 Task: Compose an email with the signature Chelsea Sanchez with the subject Request for a testimonial and the message I am writing to follow up on our recent meeting. from softage.1@softage.net to softage.5@softage.net and softage.6@softage.net with CC to softage.7@softage.net, select the message and change font size to small, align the email to left Send the email
Action: Mouse moved to (506, 672)
Screenshot: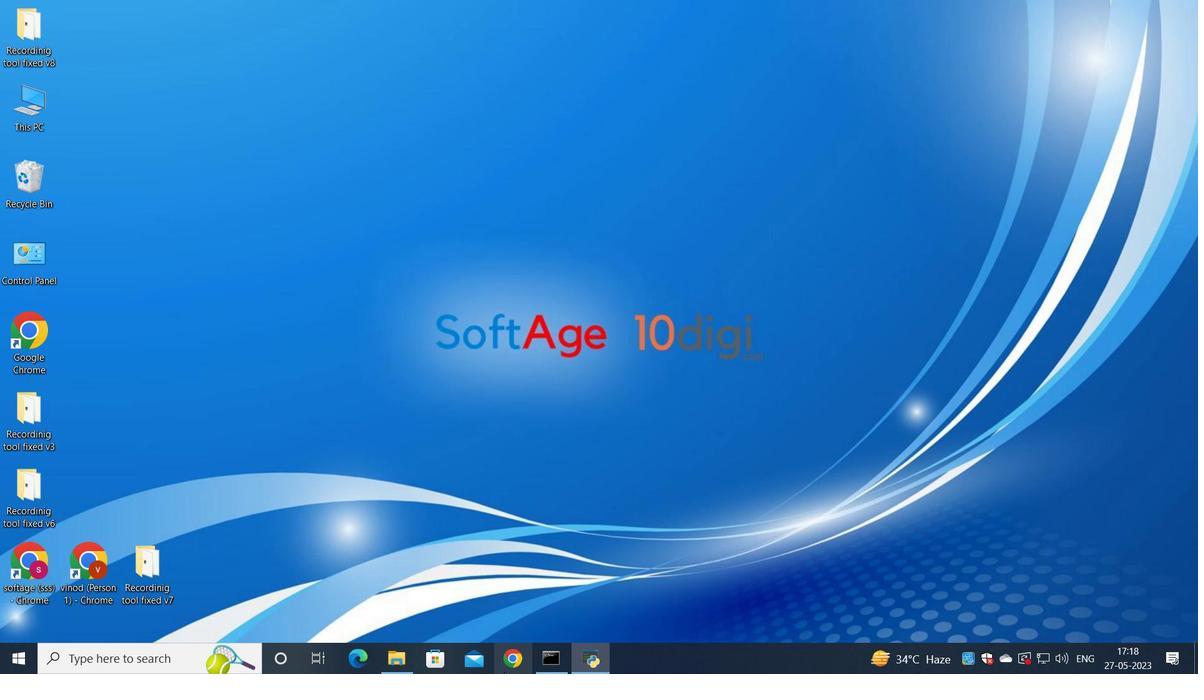 
Action: Mouse pressed left at (506, 672)
Screenshot: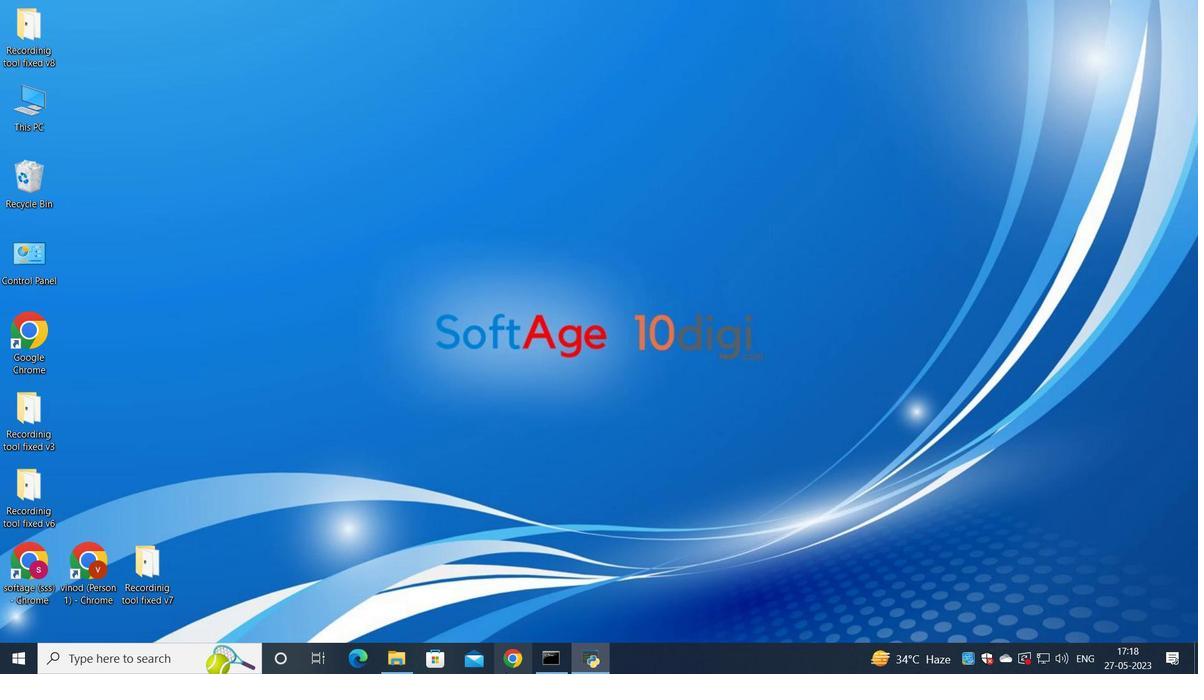 
Action: Mouse moved to (512, 393)
Screenshot: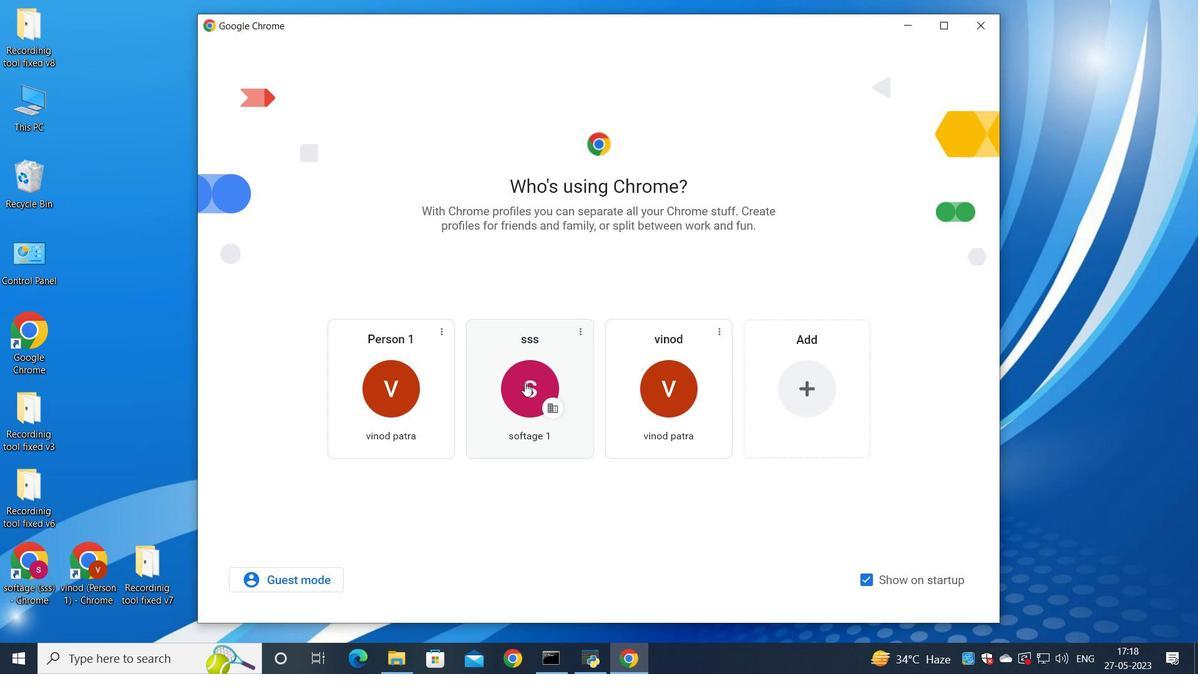 
Action: Mouse pressed left at (512, 393)
Screenshot: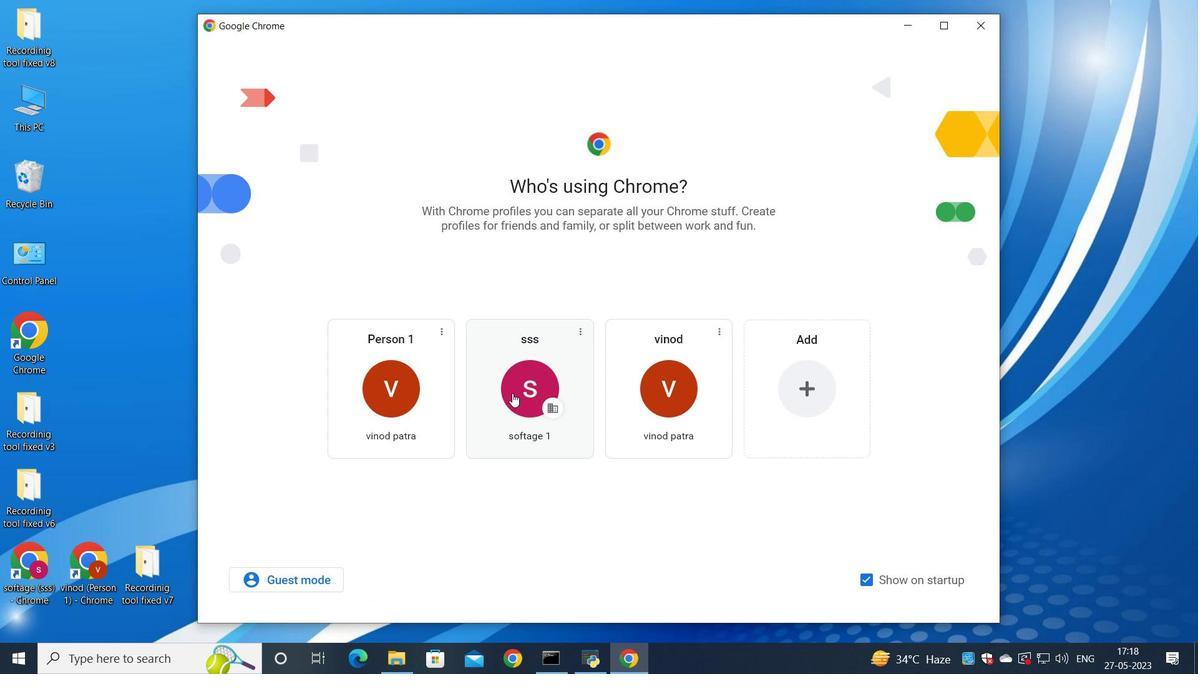 
Action: Mouse moved to (1047, 84)
Screenshot: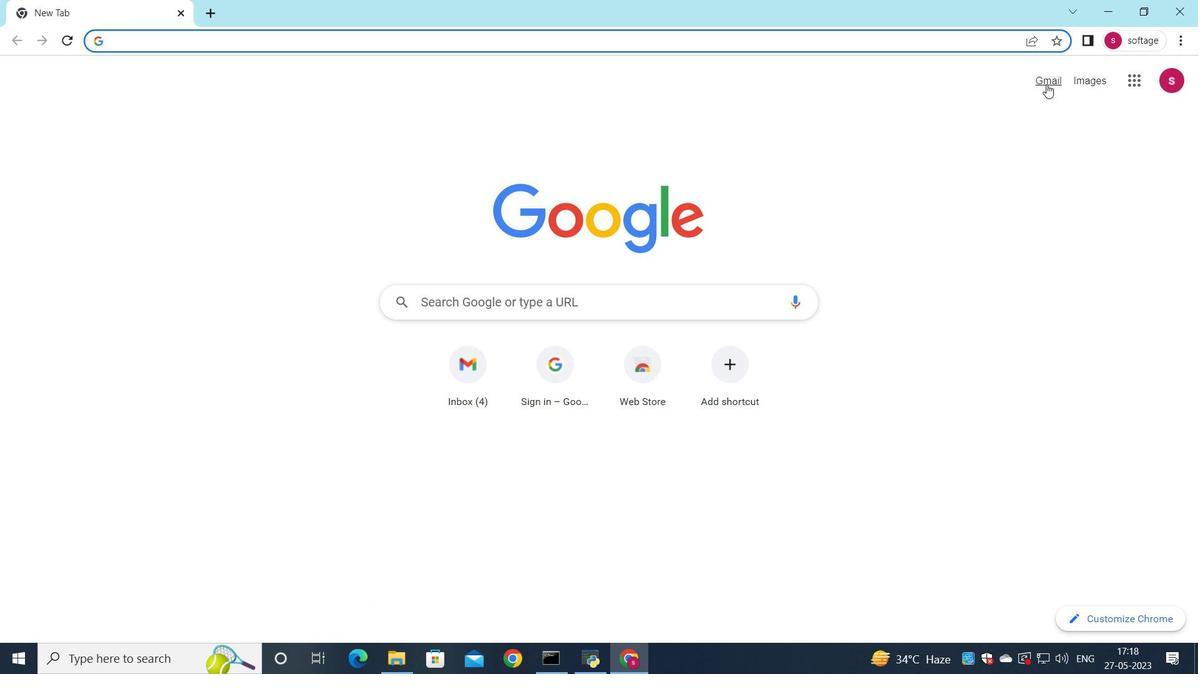 
Action: Mouse pressed left at (1047, 84)
Screenshot: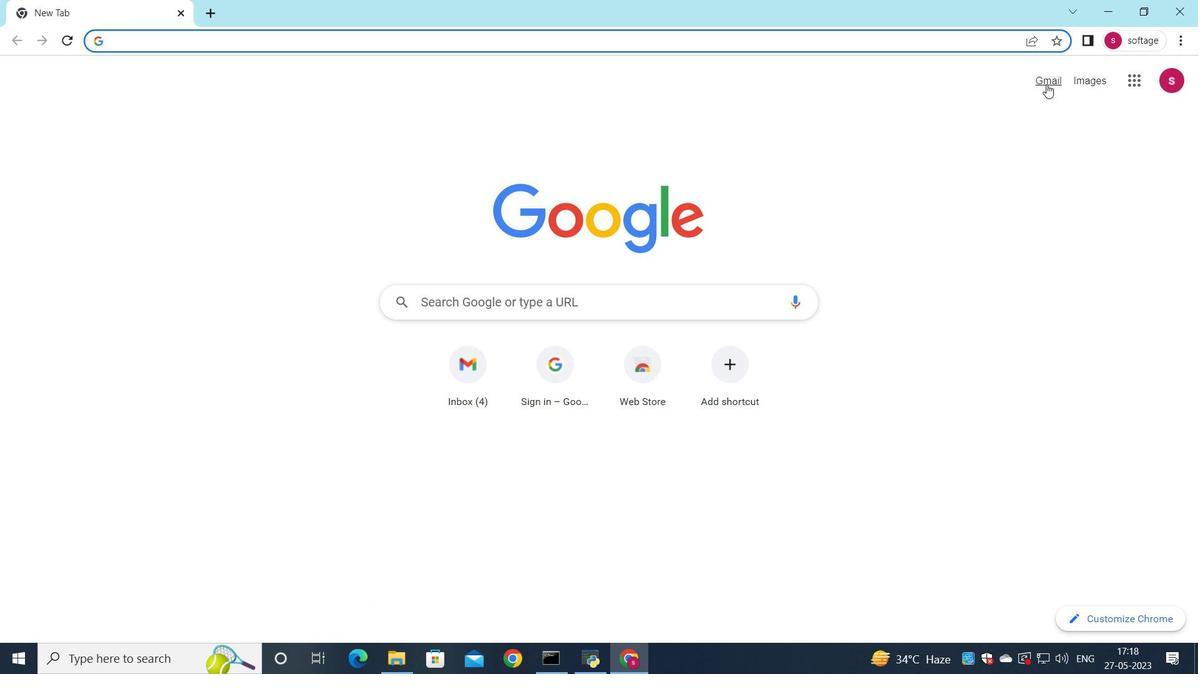 
Action: Mouse moved to (1026, 110)
Screenshot: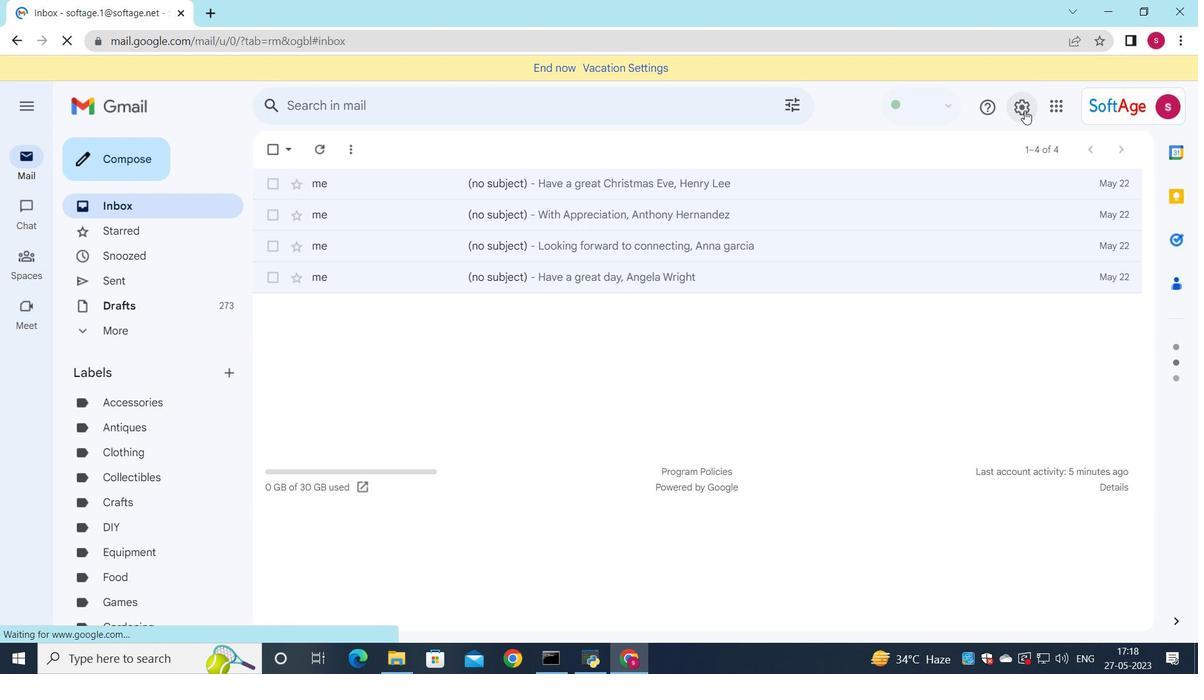 
Action: Mouse pressed left at (1026, 110)
Screenshot: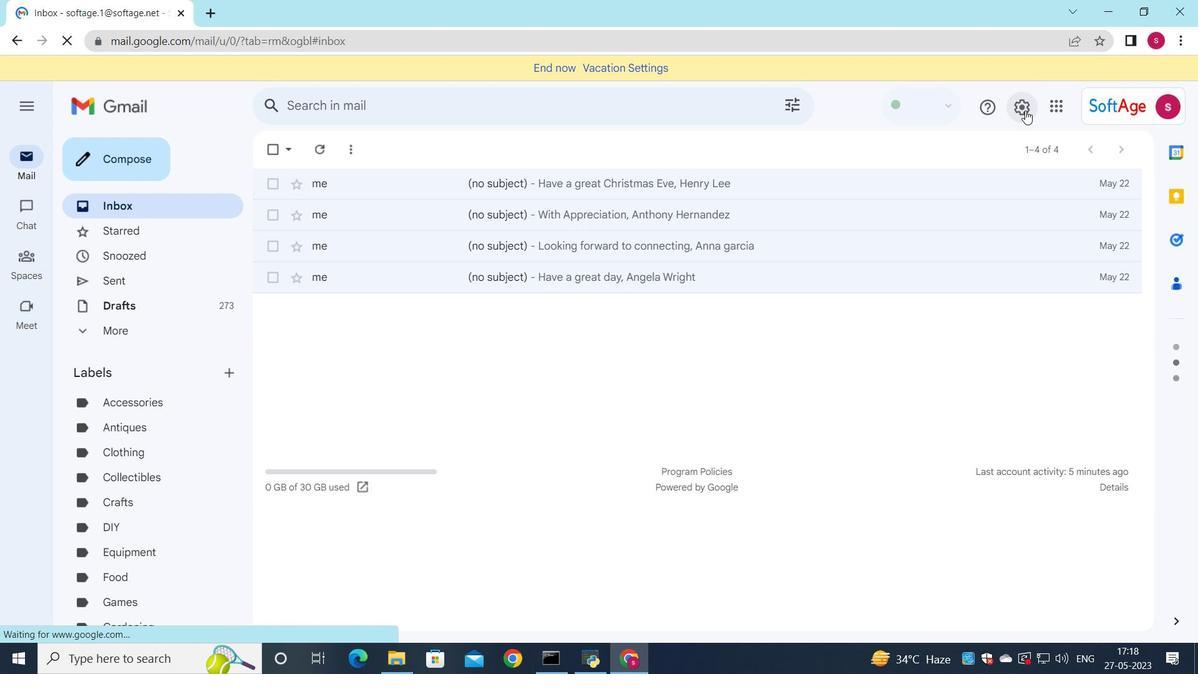 
Action: Mouse moved to (1037, 178)
Screenshot: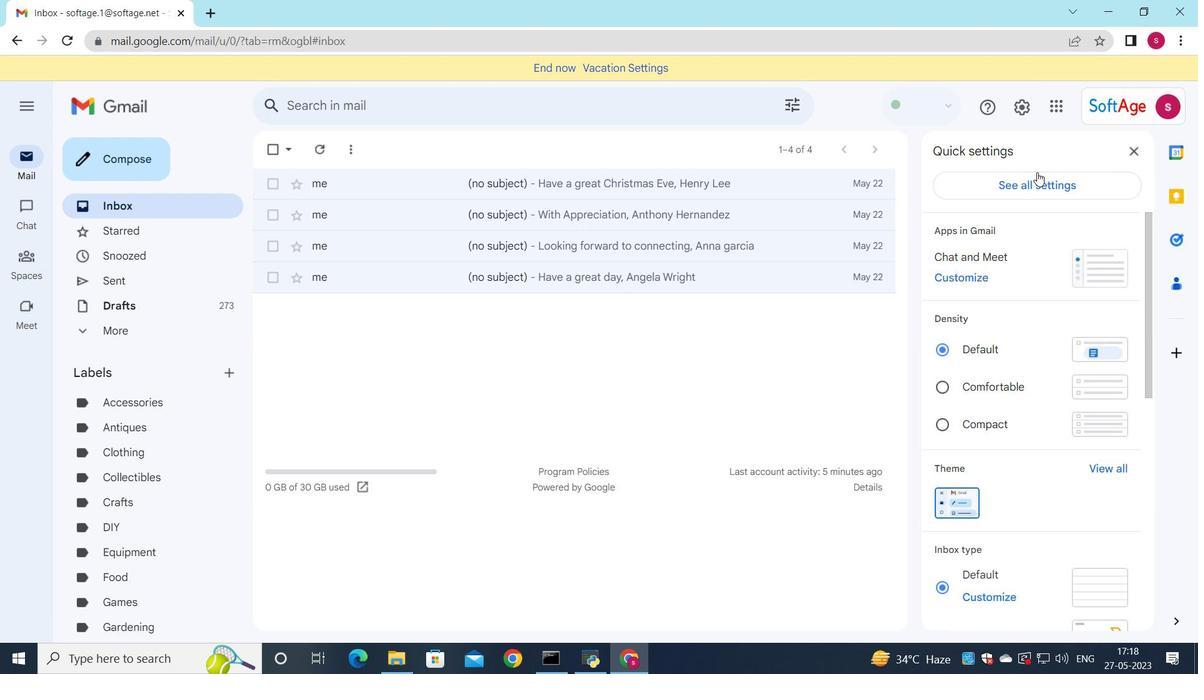
Action: Mouse pressed left at (1037, 178)
Screenshot: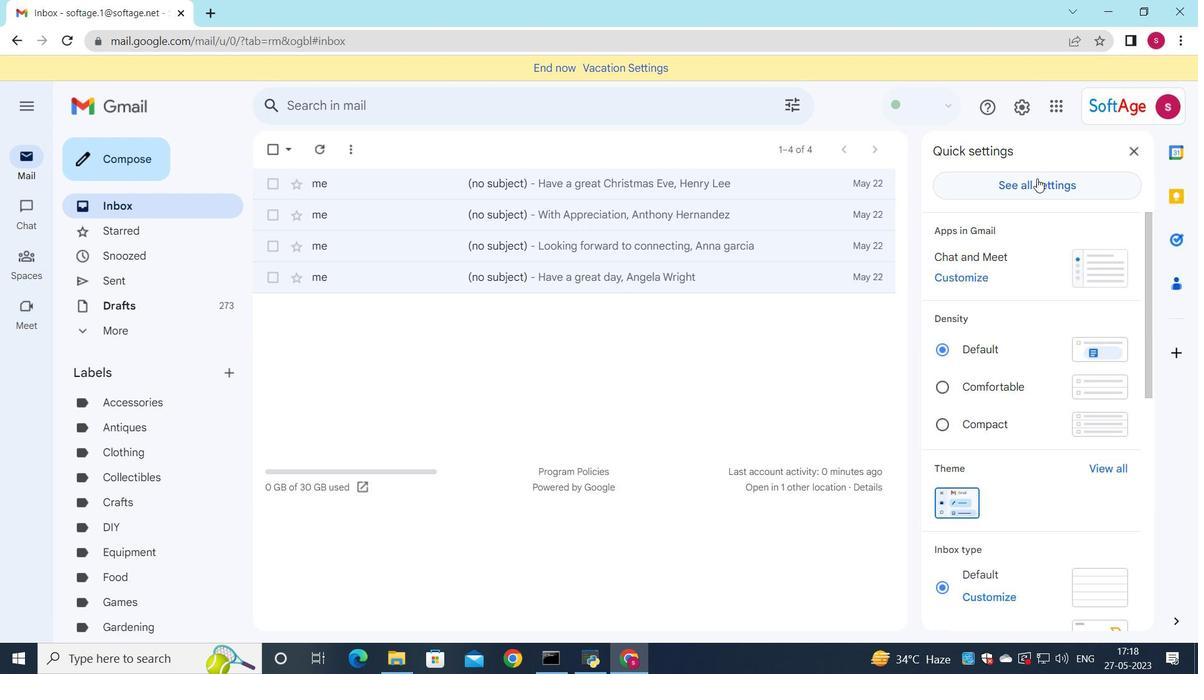 
Action: Mouse moved to (617, 394)
Screenshot: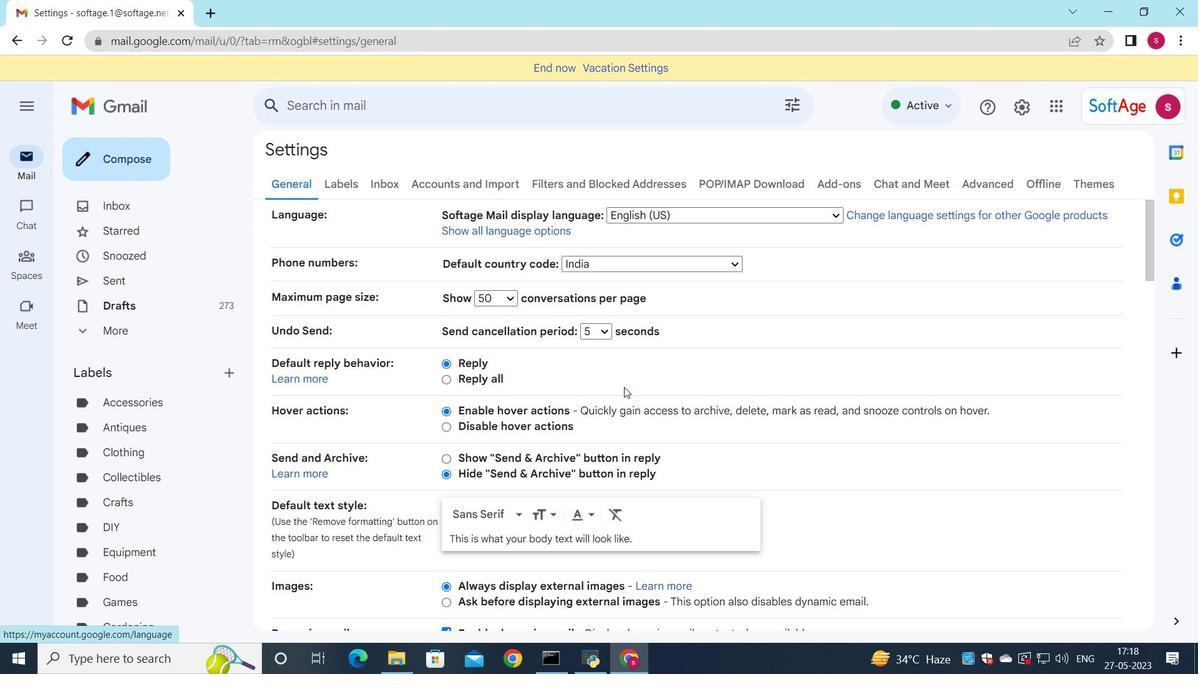 
Action: Mouse scrolled (617, 393) with delta (0, 0)
Screenshot: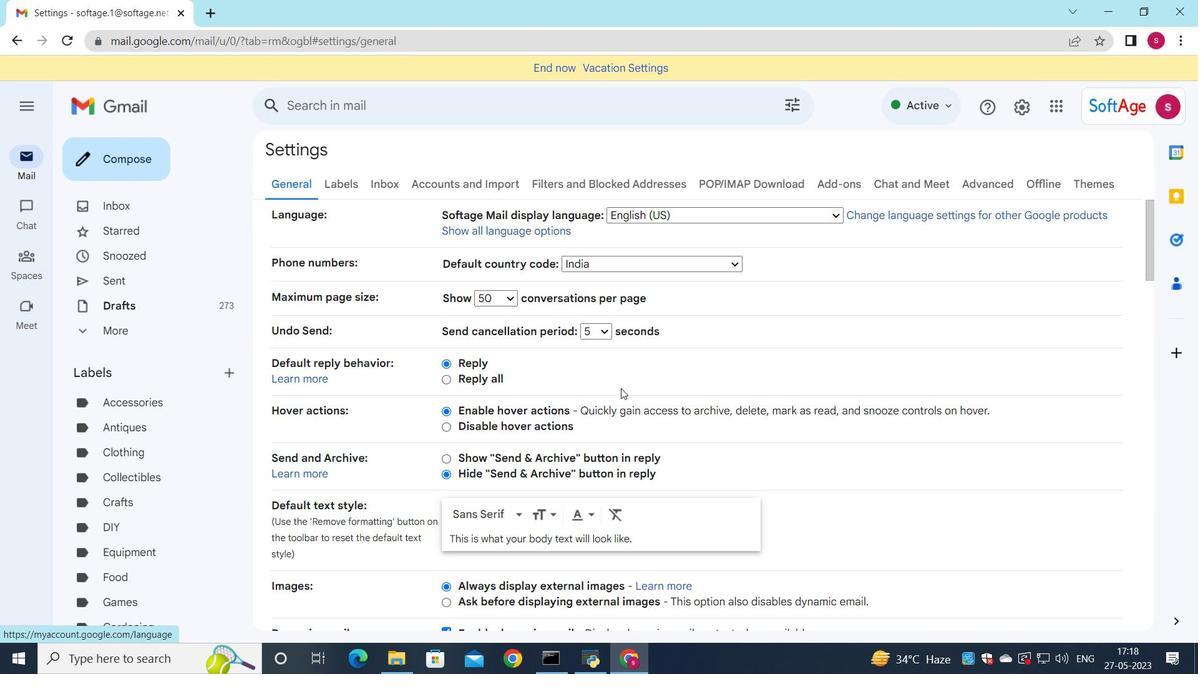 
Action: Mouse scrolled (617, 393) with delta (0, 0)
Screenshot: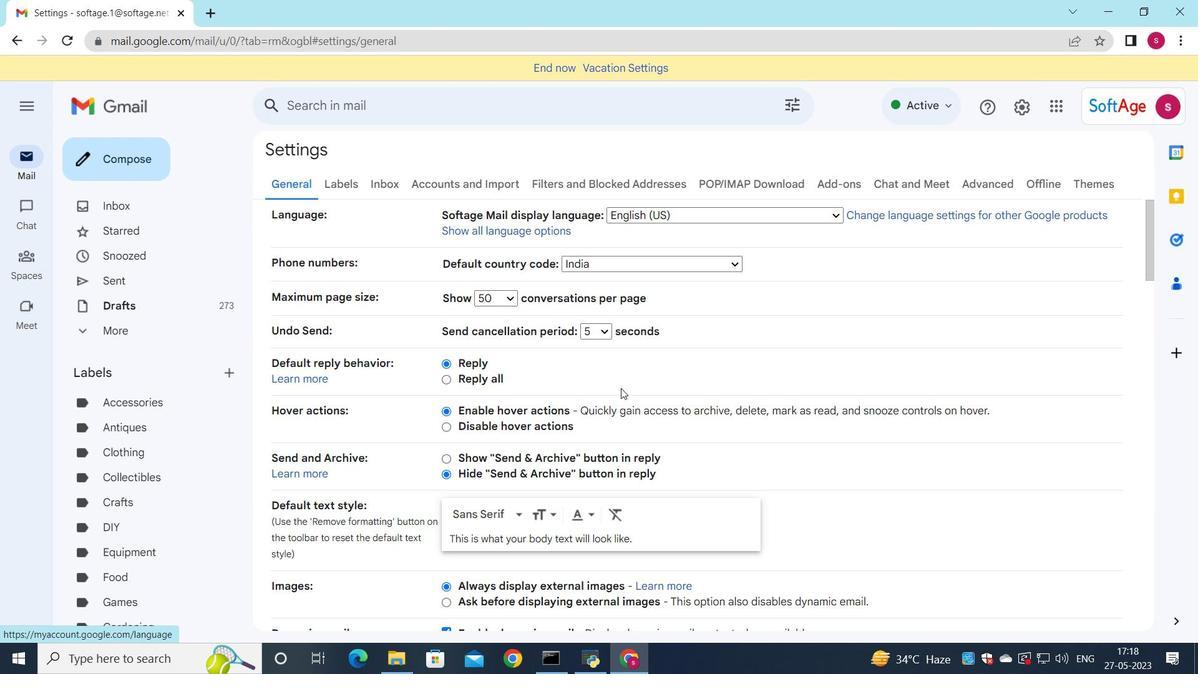 
Action: Mouse moved to (617, 392)
Screenshot: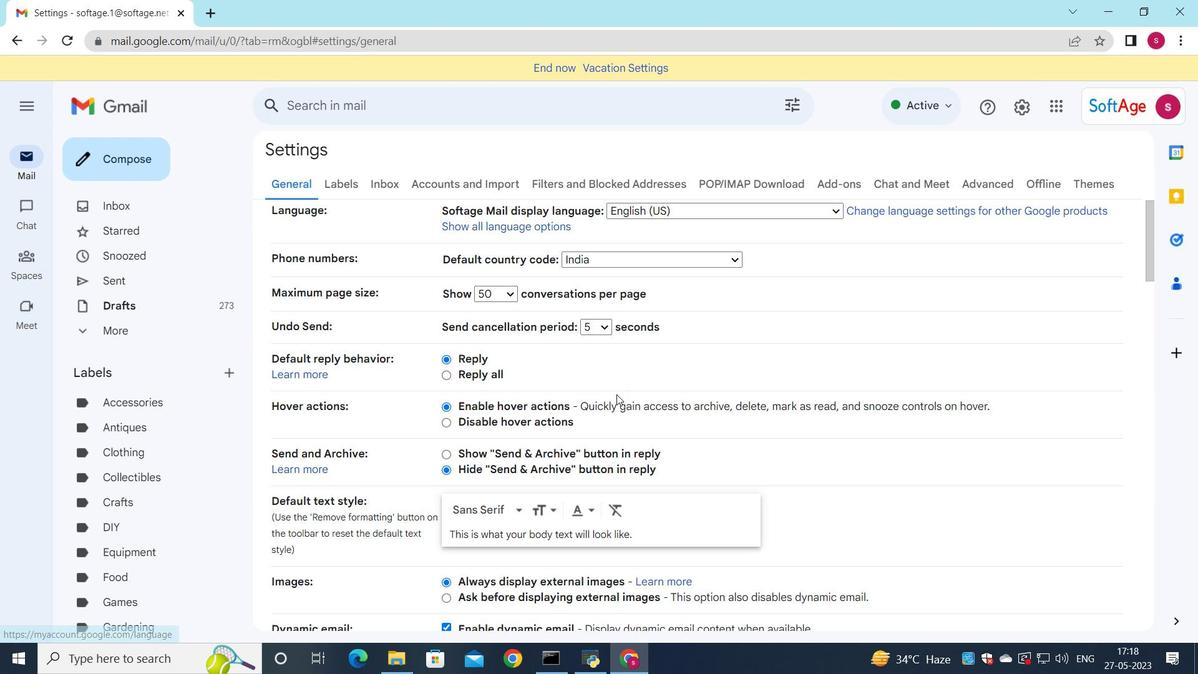 
Action: Mouse scrolled (617, 392) with delta (0, 0)
Screenshot: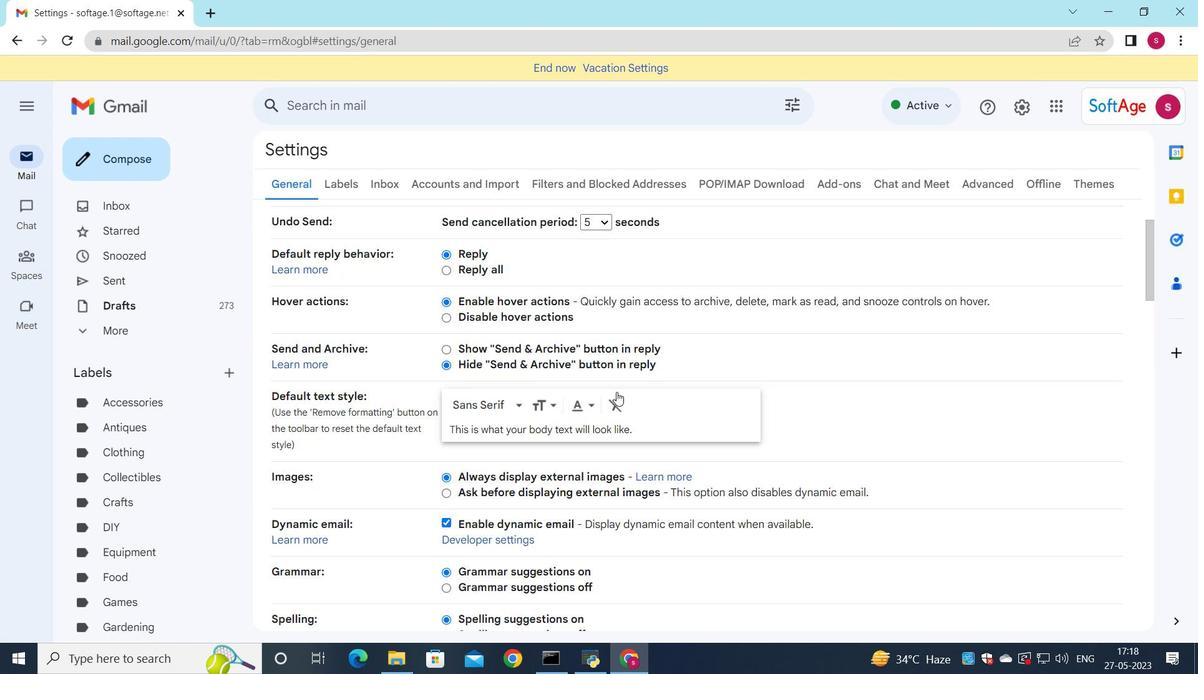 
Action: Mouse scrolled (617, 392) with delta (0, 0)
Screenshot: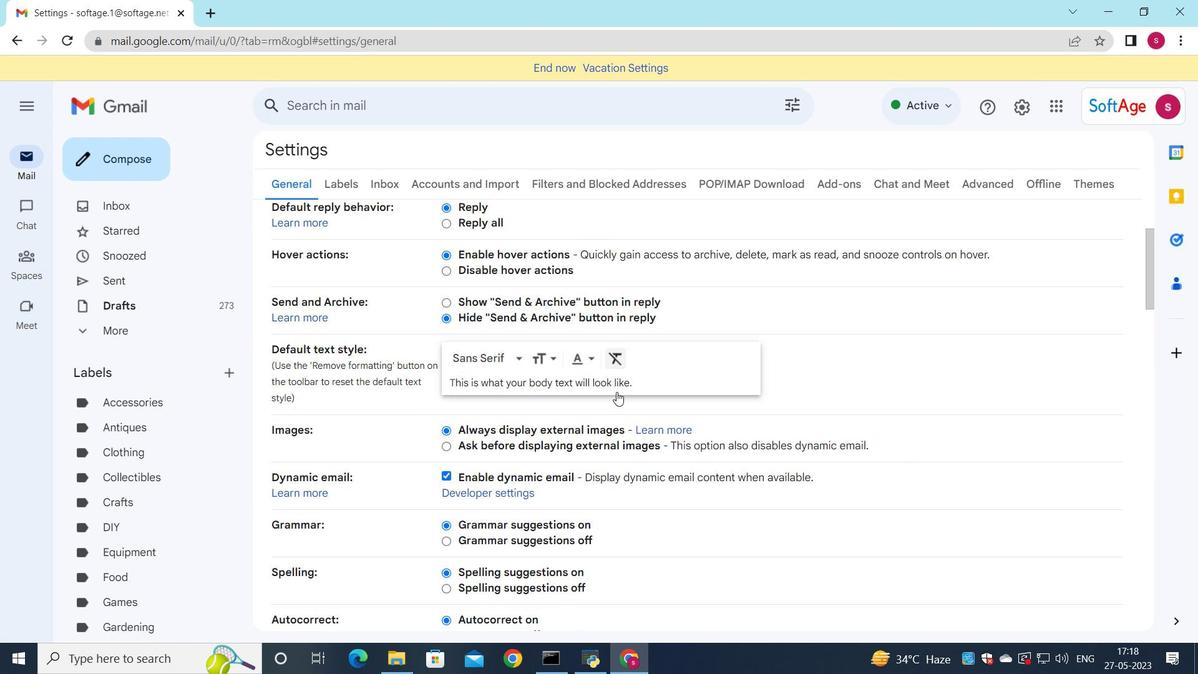 
Action: Mouse scrolled (617, 392) with delta (0, 0)
Screenshot: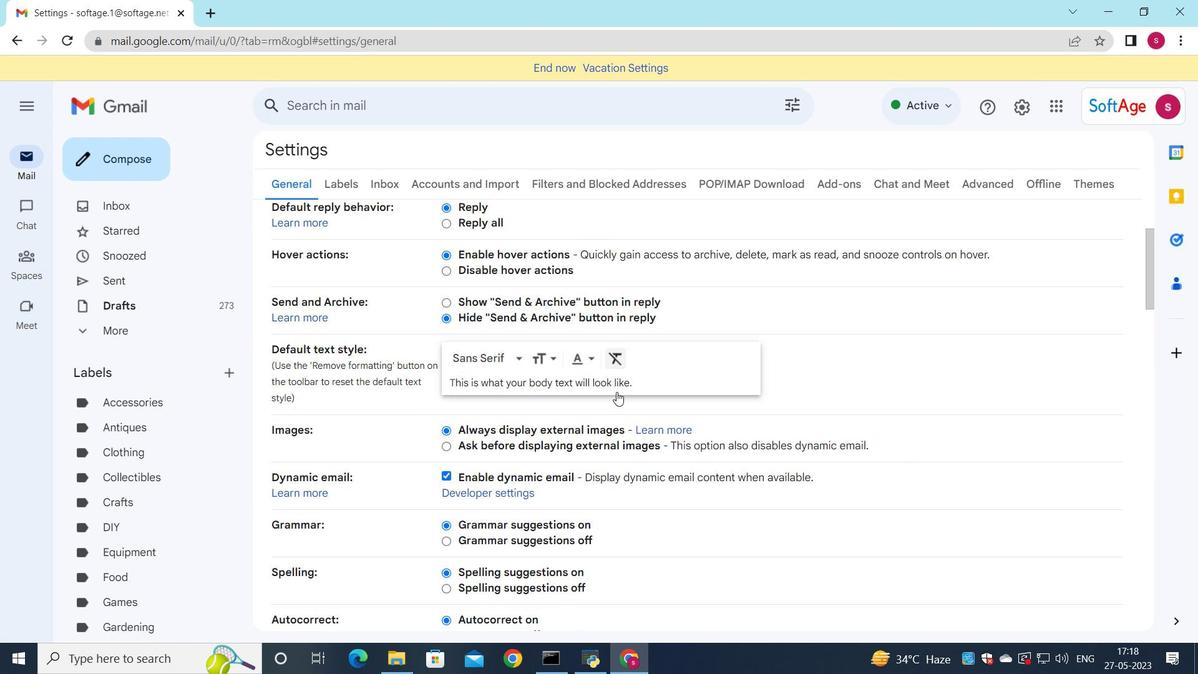
Action: Mouse scrolled (617, 392) with delta (0, 0)
Screenshot: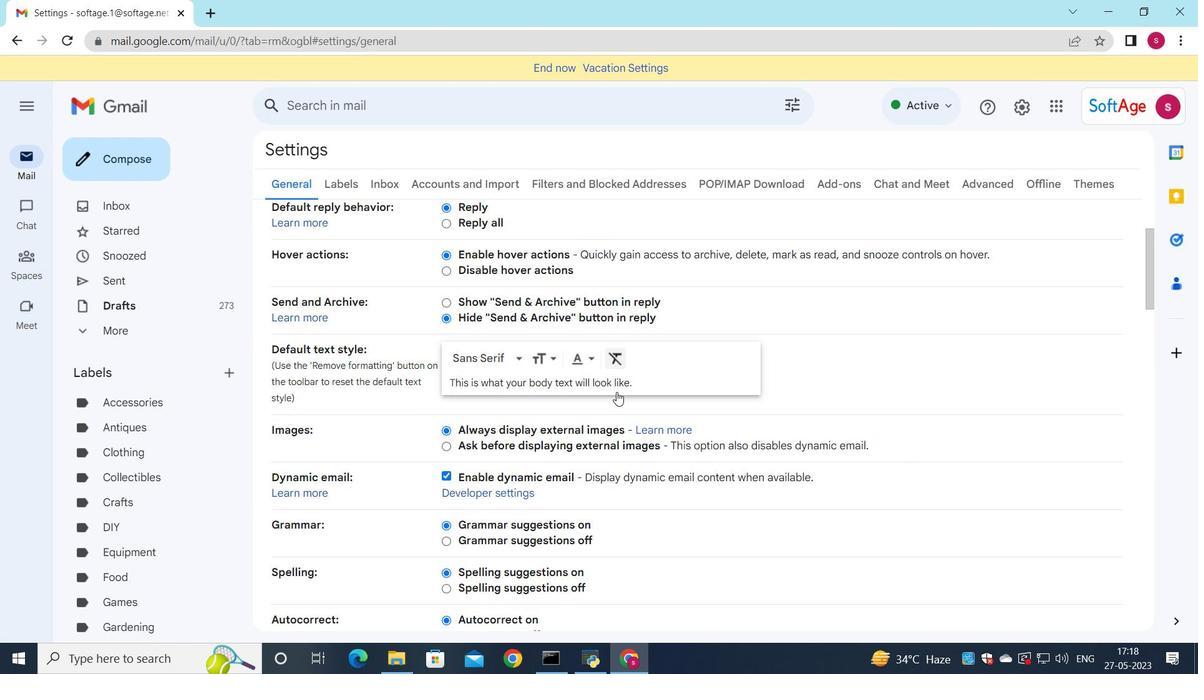 
Action: Mouse scrolled (617, 392) with delta (0, 0)
Screenshot: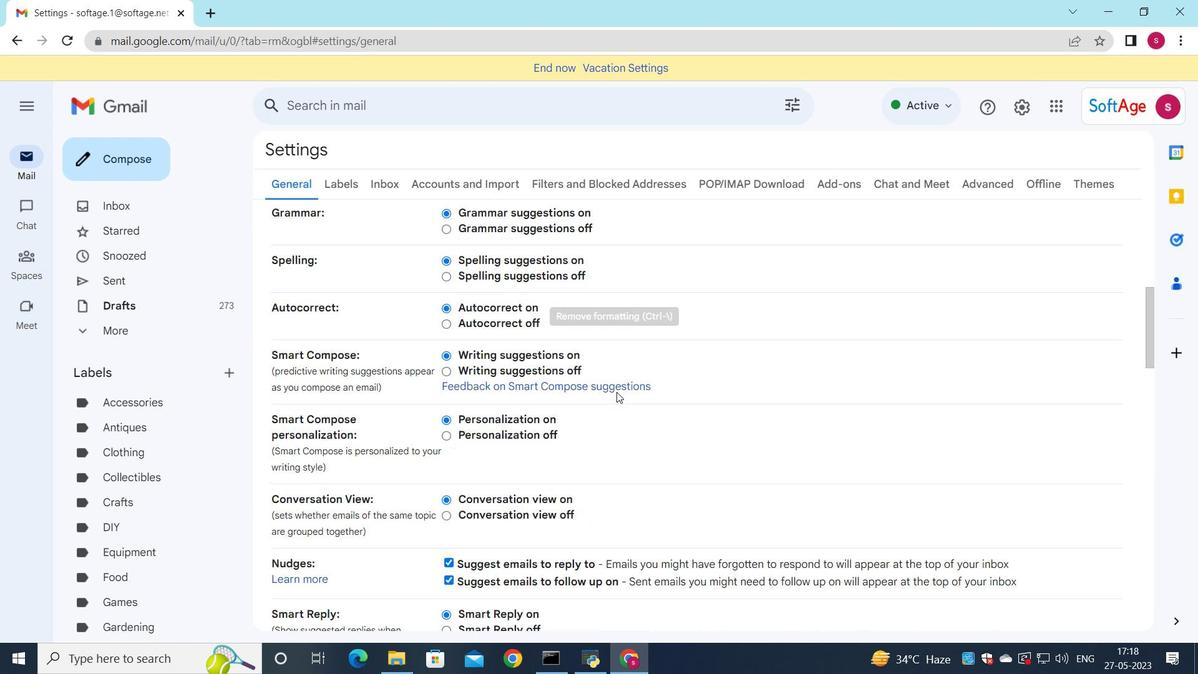 
Action: Mouse scrolled (617, 392) with delta (0, 0)
Screenshot: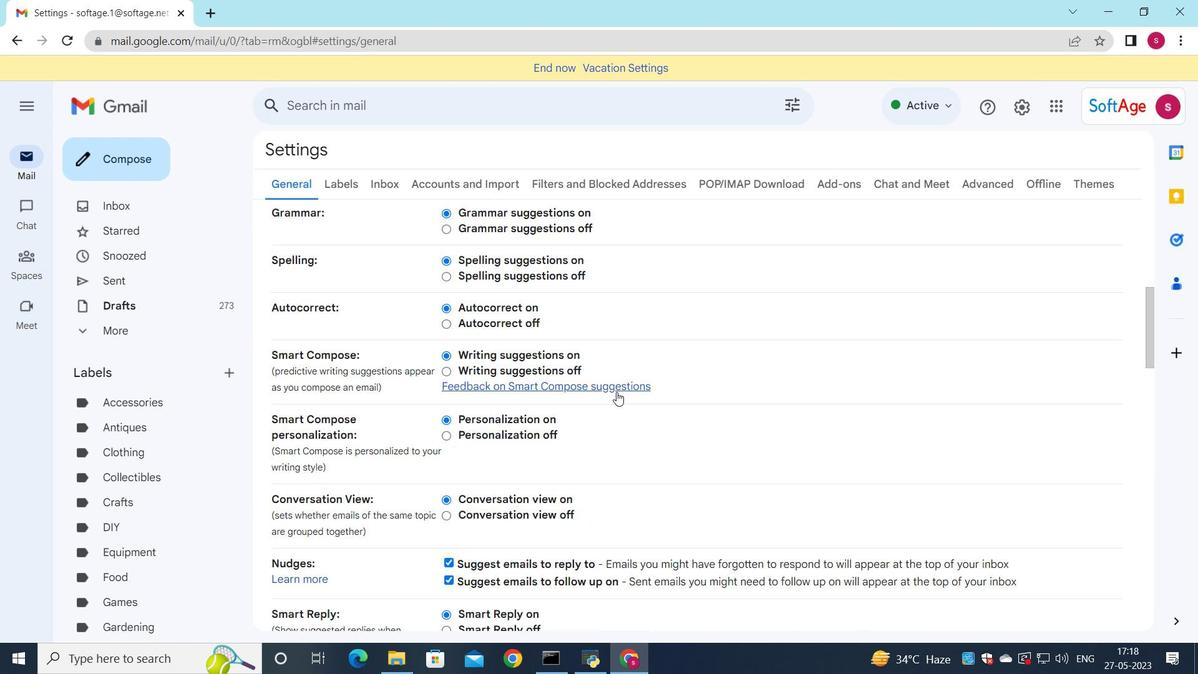 
Action: Mouse scrolled (617, 392) with delta (0, 0)
Screenshot: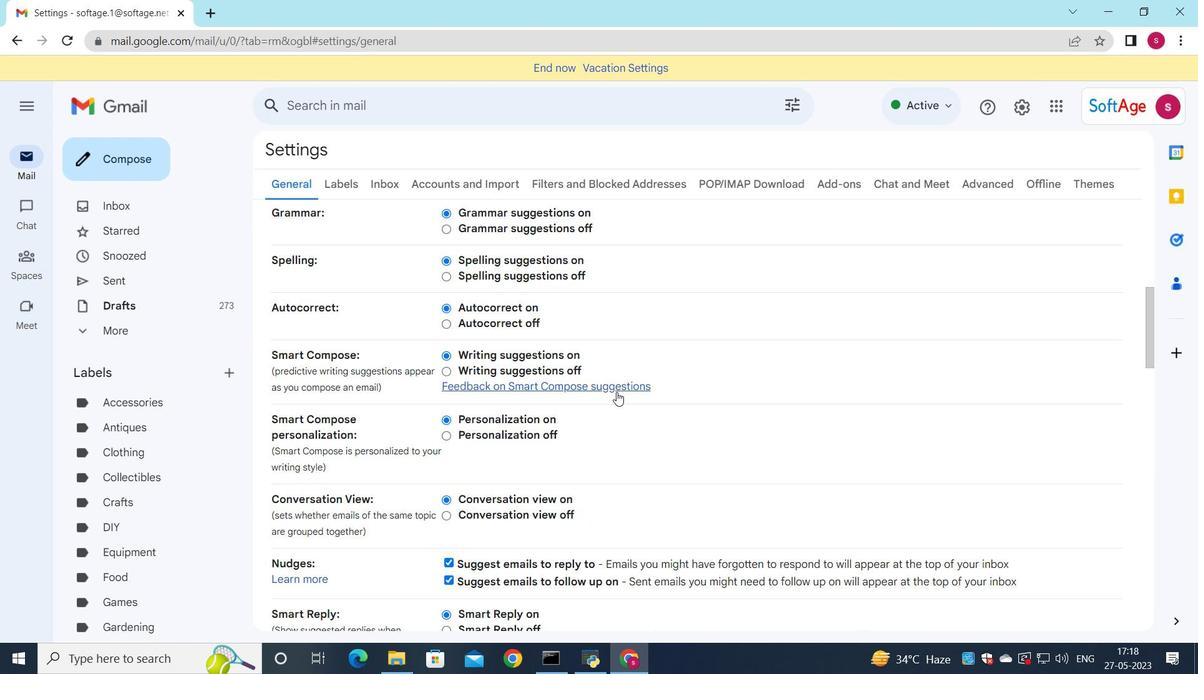 
Action: Mouse moved to (517, 447)
Screenshot: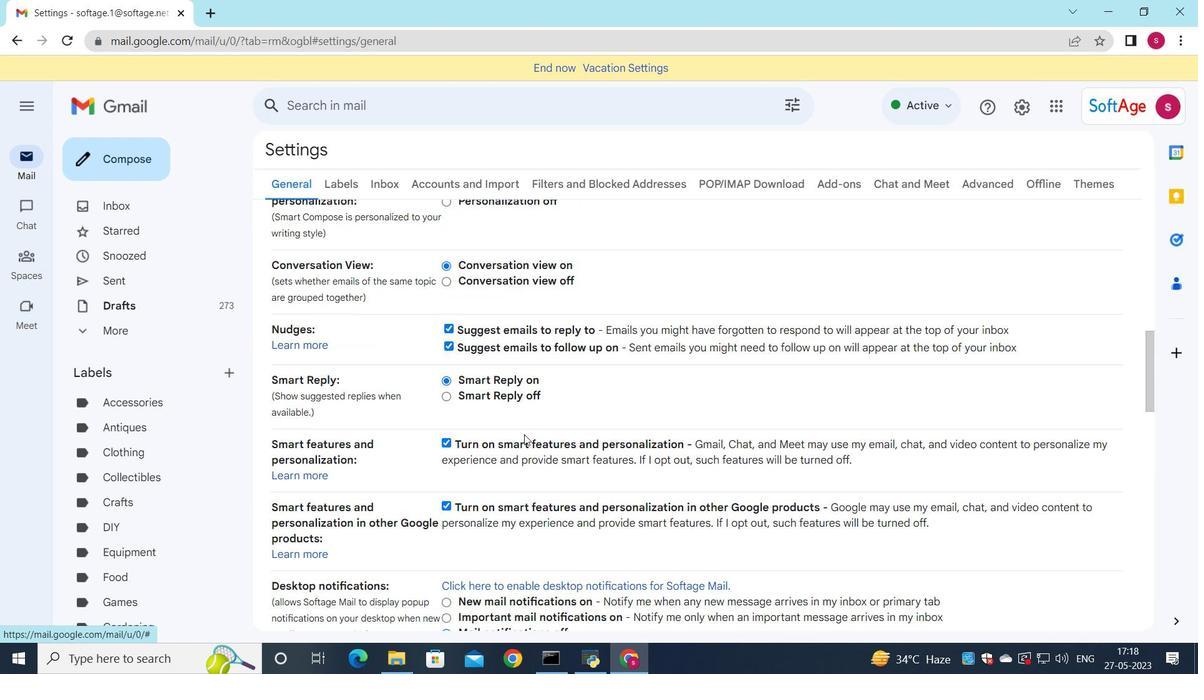 
Action: Mouse scrolled (517, 446) with delta (0, 0)
Screenshot: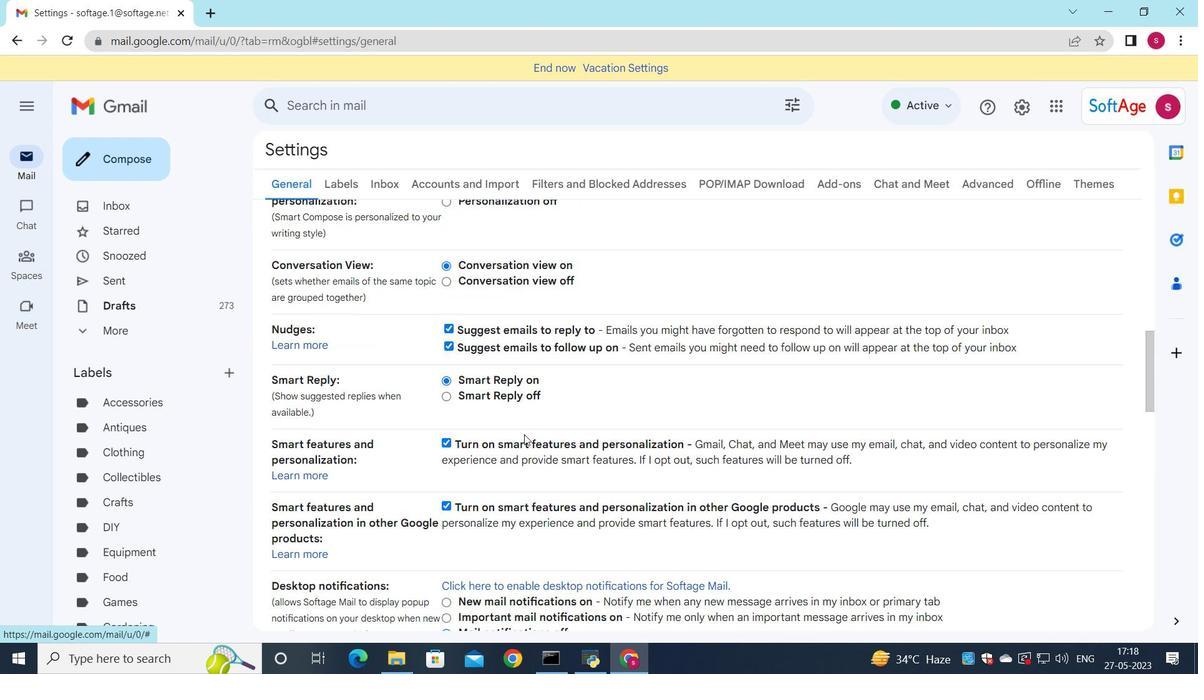 
Action: Mouse moved to (516, 450)
Screenshot: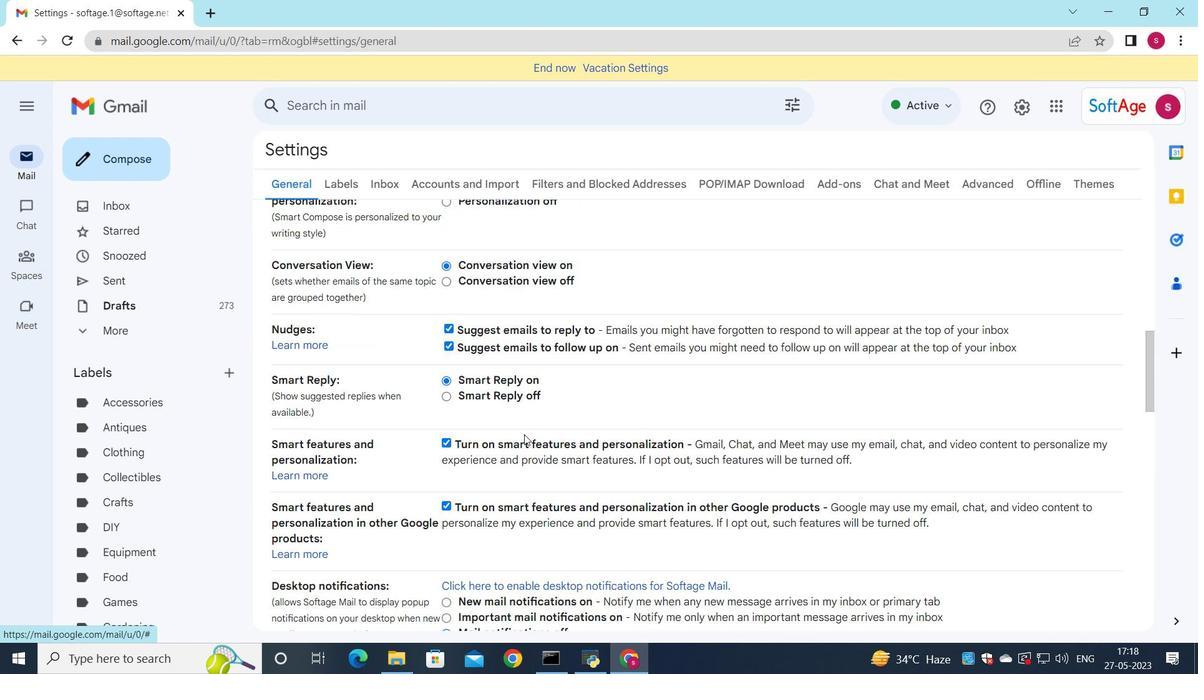 
Action: Mouse scrolled (516, 450) with delta (0, 0)
Screenshot: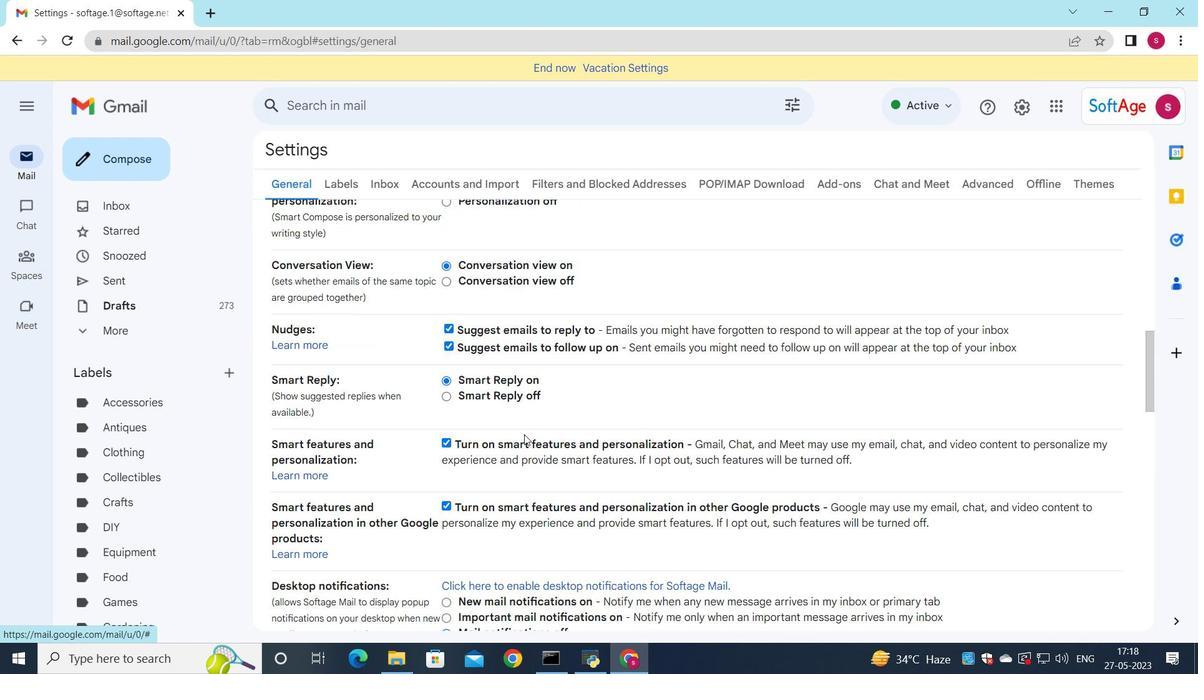 
Action: Mouse moved to (516, 451)
Screenshot: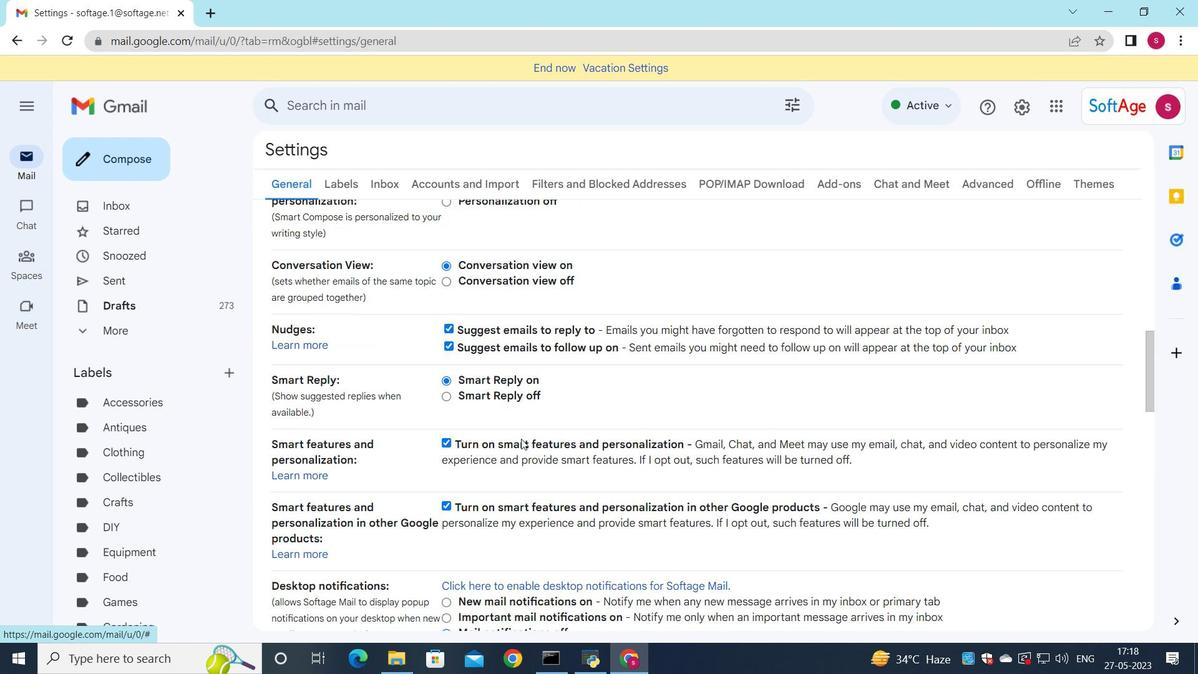 
Action: Mouse scrolled (516, 450) with delta (0, 0)
Screenshot: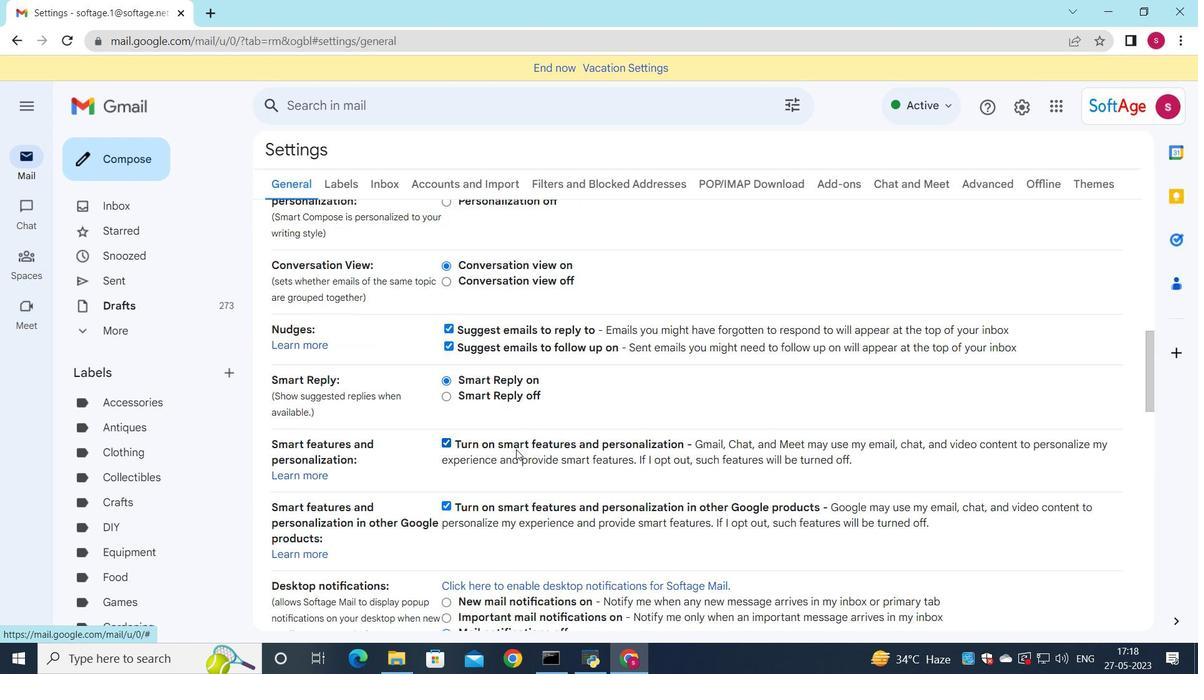 
Action: Mouse moved to (515, 451)
Screenshot: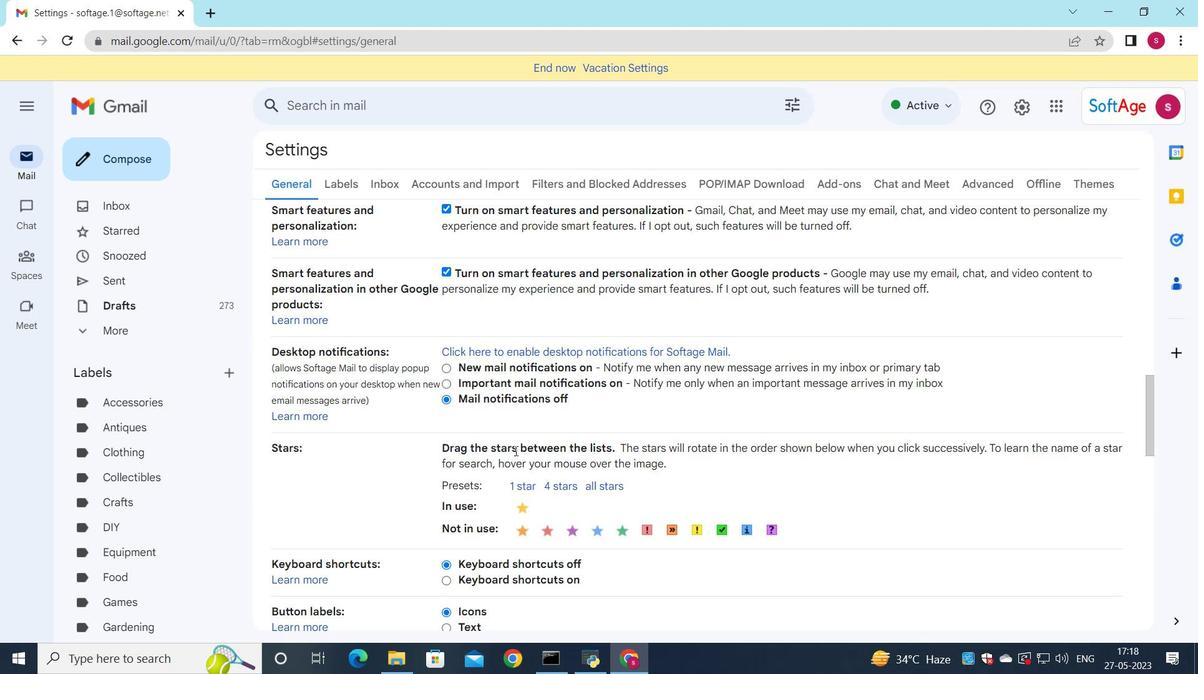
Action: Mouse scrolled (515, 451) with delta (0, 0)
Screenshot: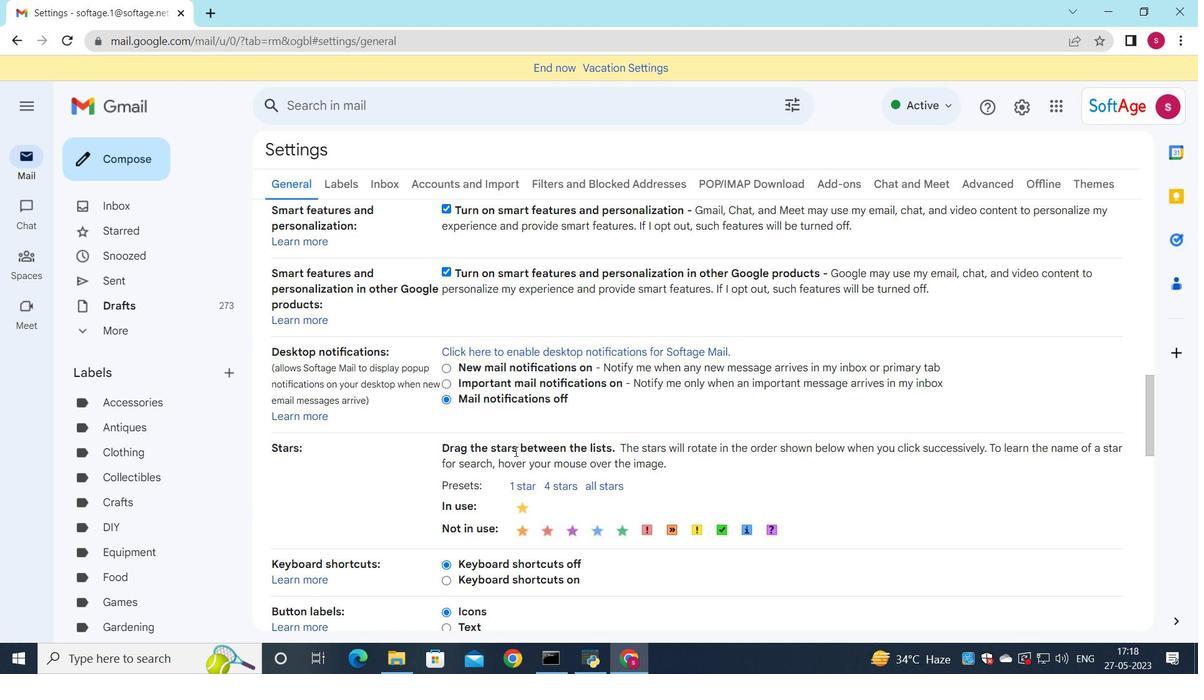 
Action: Mouse scrolled (515, 451) with delta (0, 0)
Screenshot: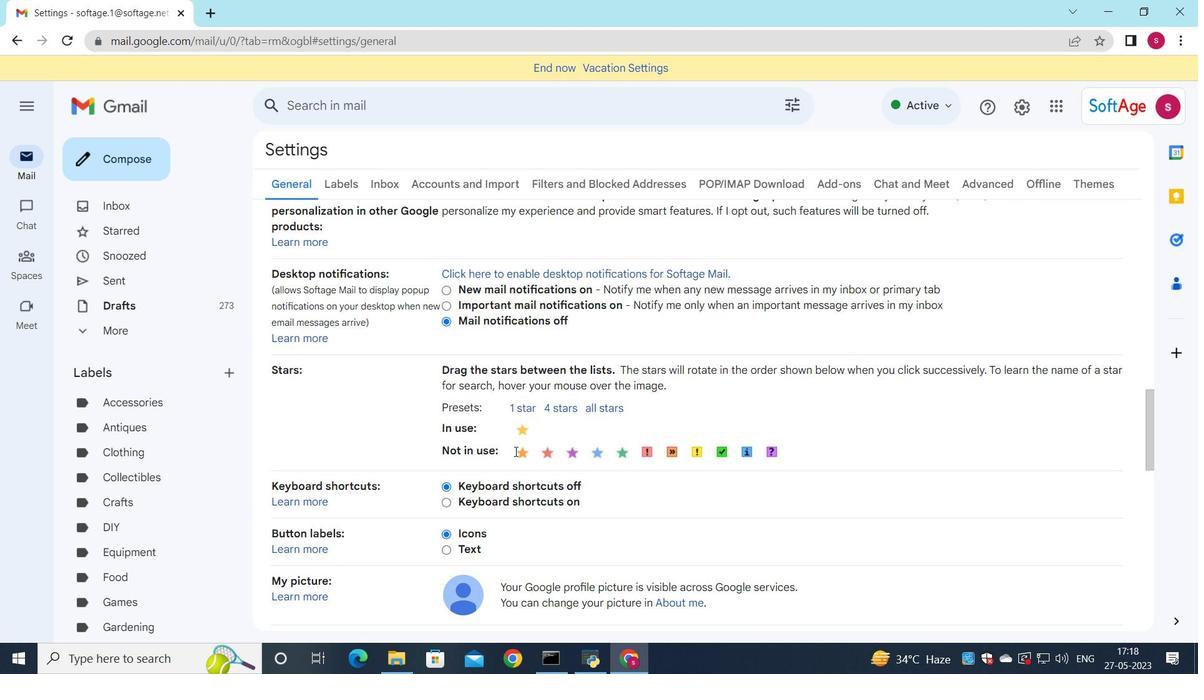 
Action: Mouse scrolled (515, 451) with delta (0, 0)
Screenshot: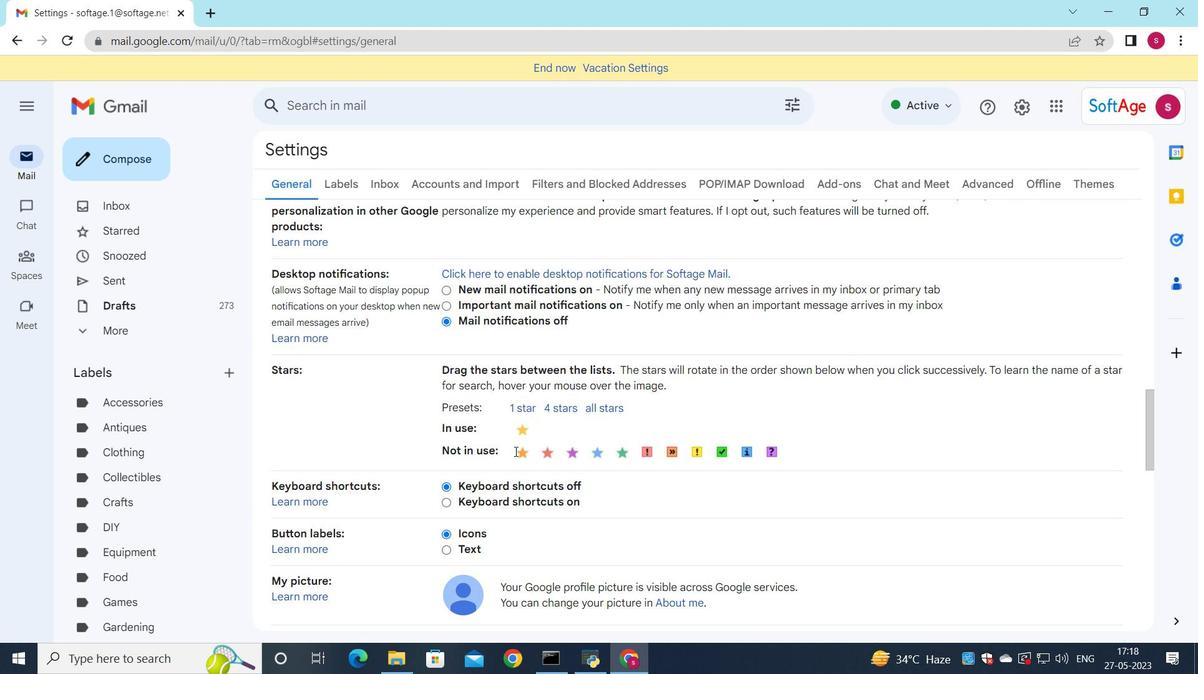 
Action: Mouse moved to (518, 460)
Screenshot: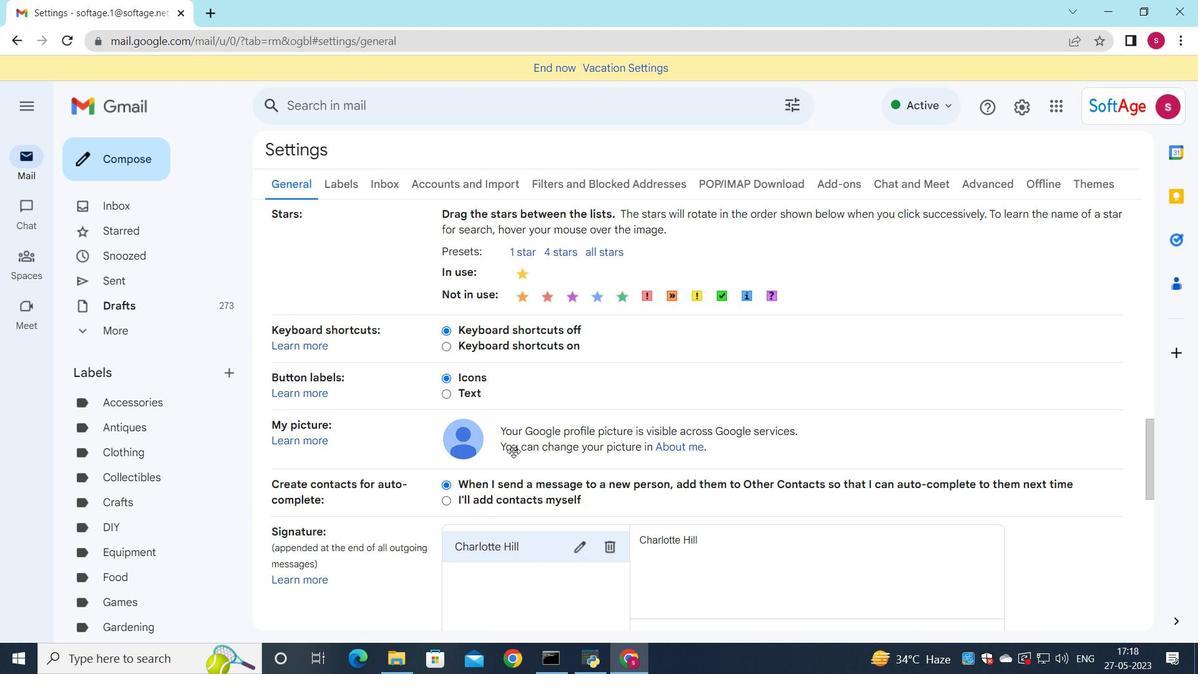 
Action: Mouse scrolled (518, 459) with delta (0, 0)
Screenshot: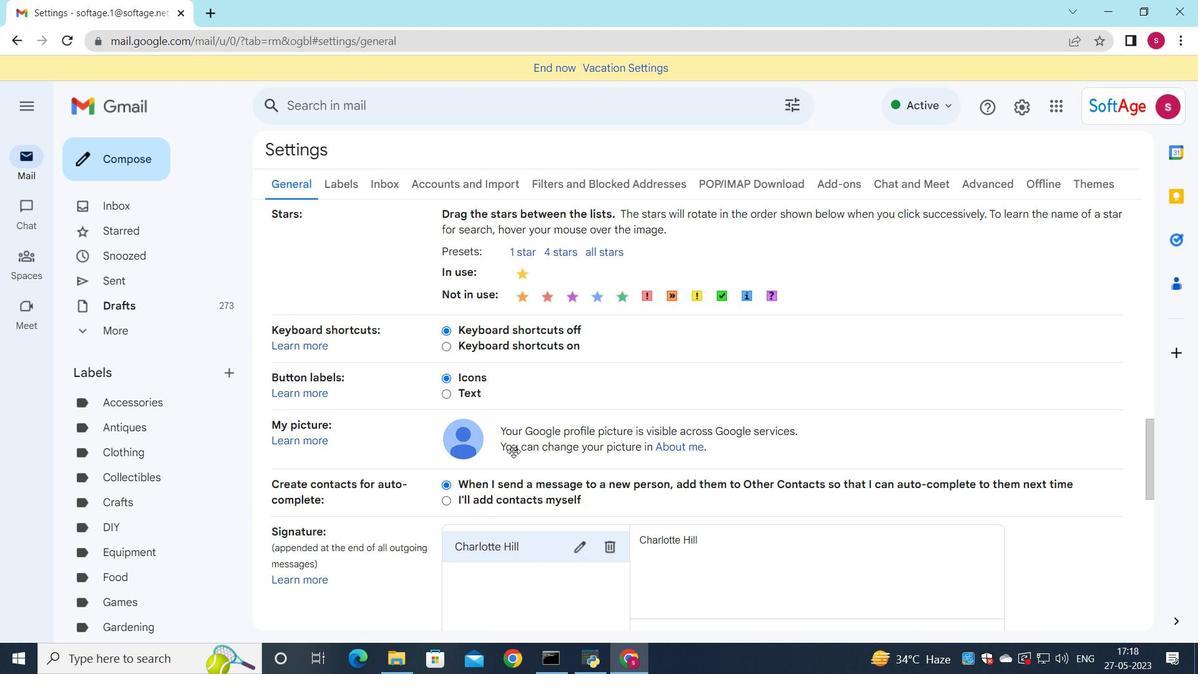 
Action: Mouse moved to (604, 462)
Screenshot: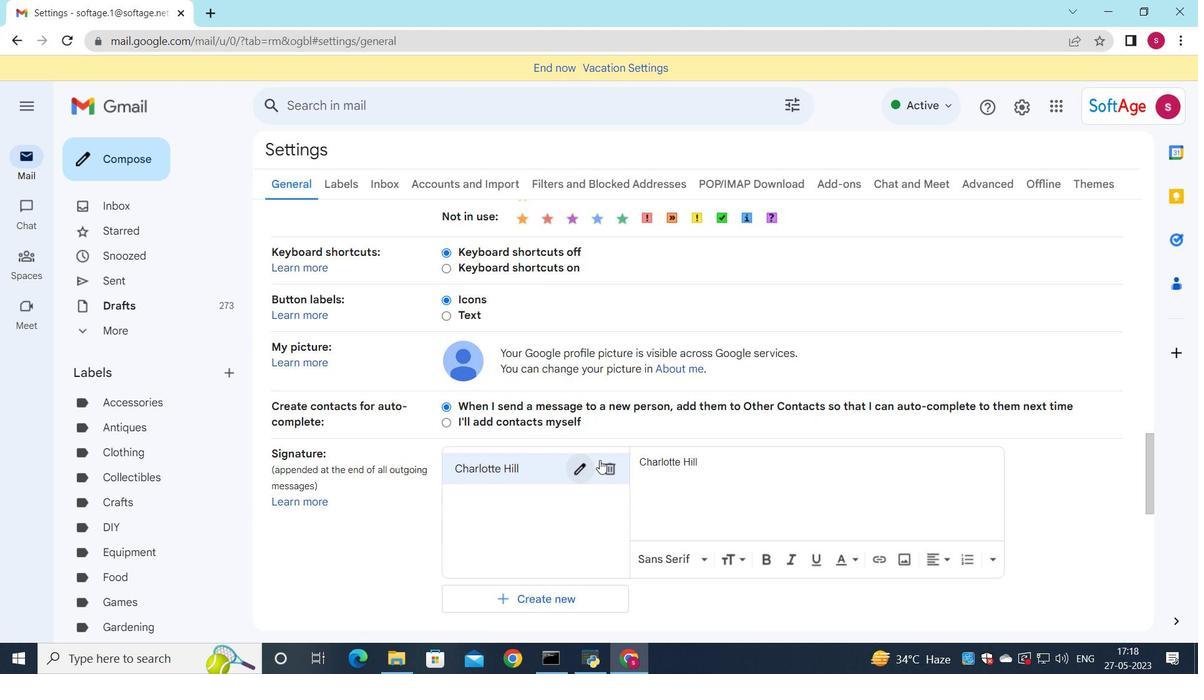 
Action: Mouse pressed left at (604, 462)
Screenshot: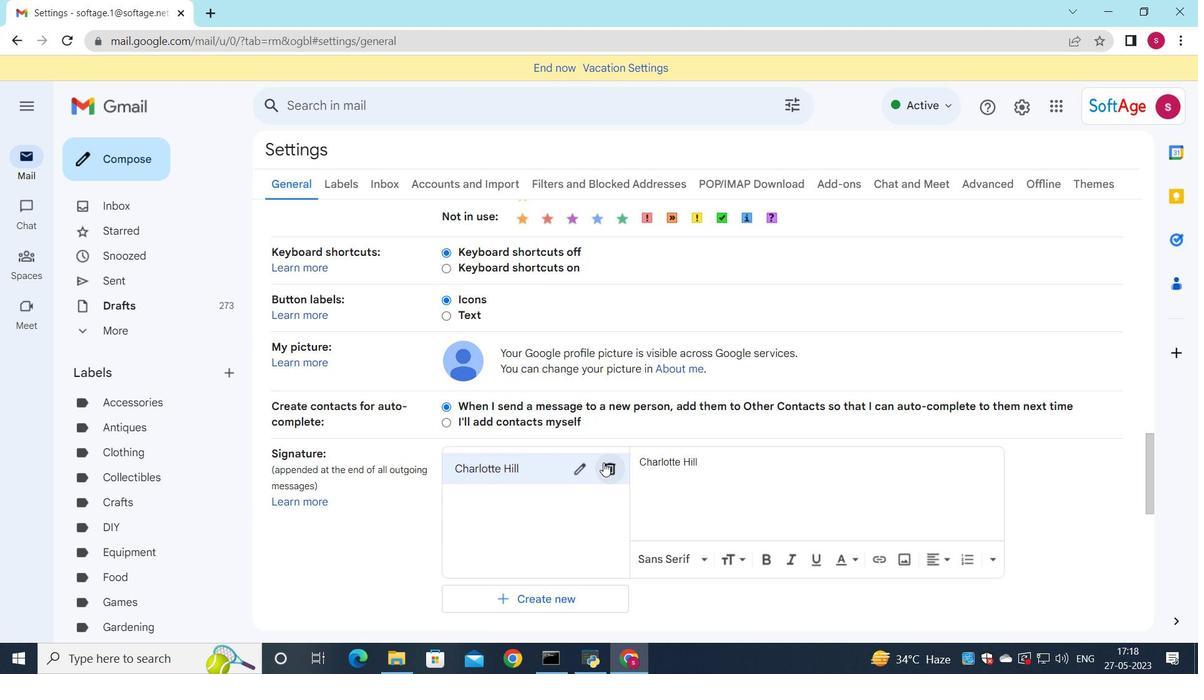 
Action: Mouse moved to (739, 378)
Screenshot: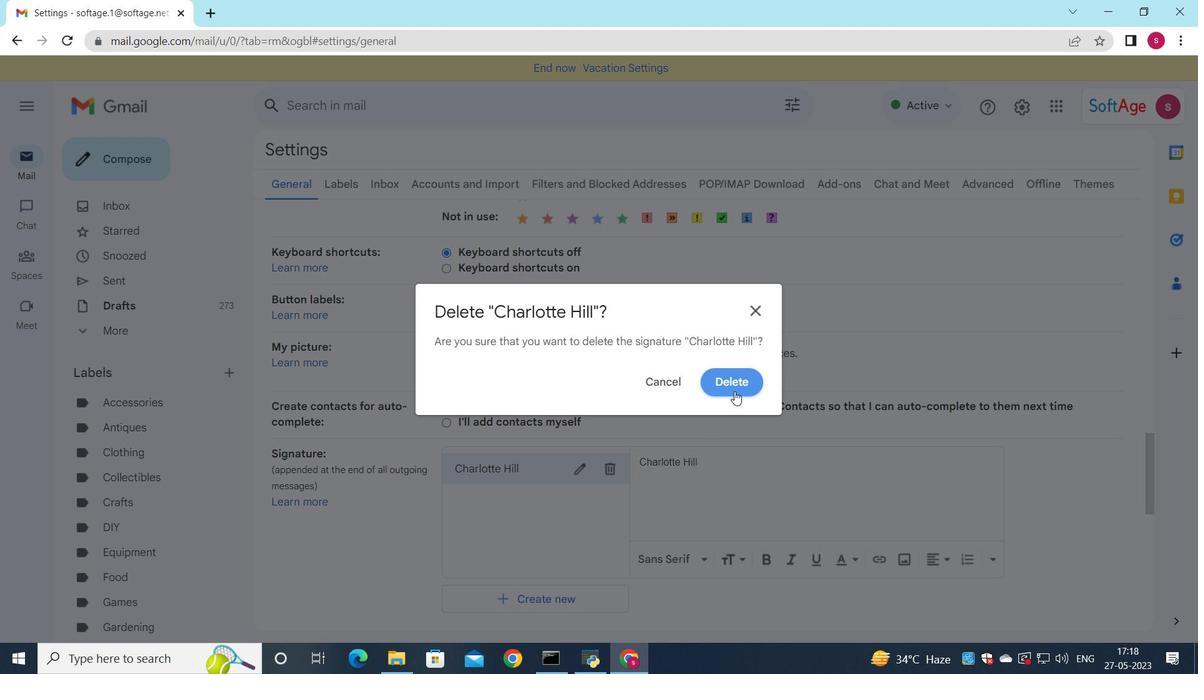 
Action: Mouse pressed left at (739, 378)
Screenshot: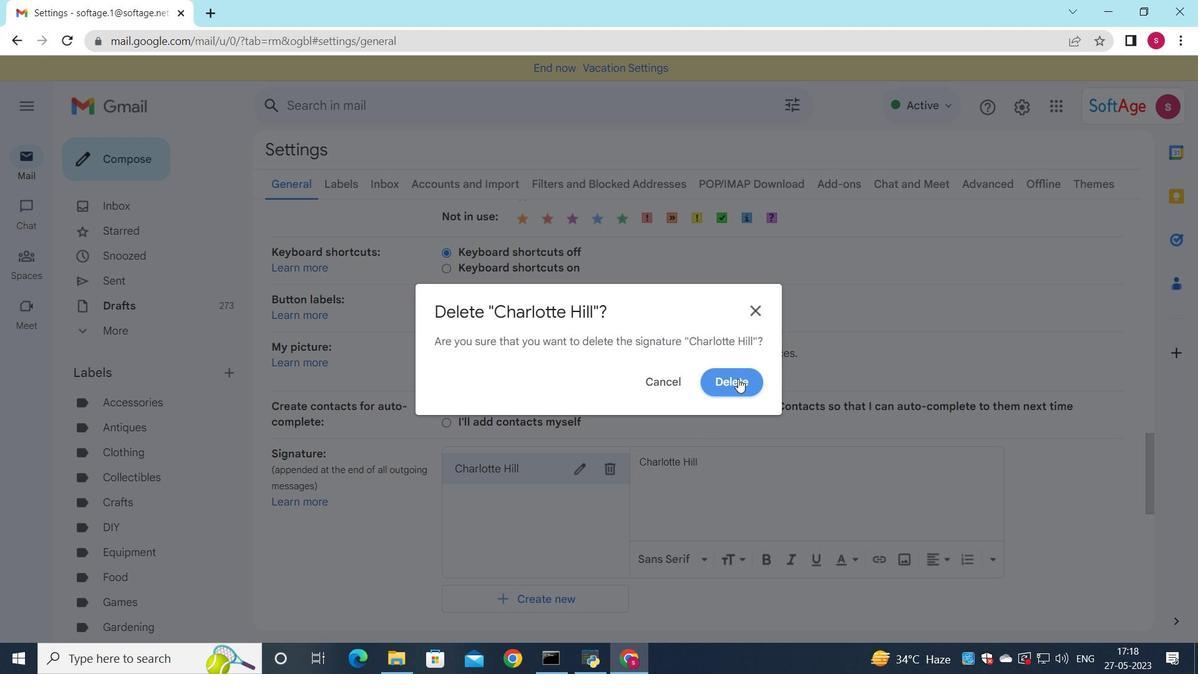 
Action: Mouse moved to (507, 481)
Screenshot: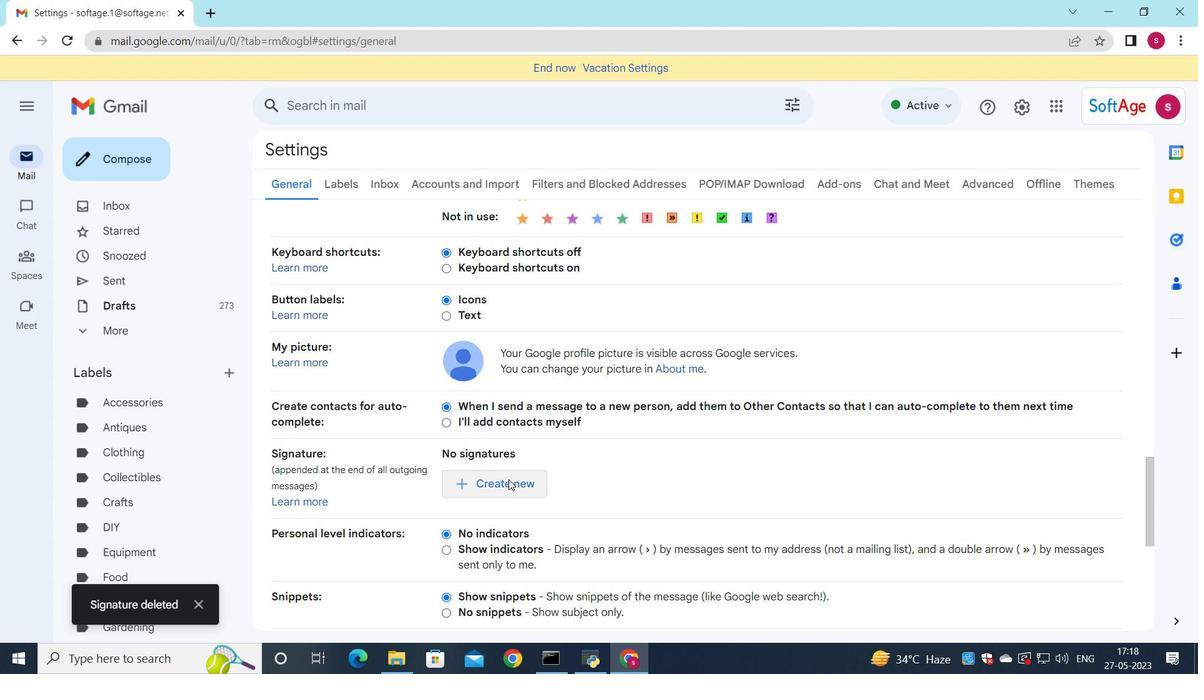
Action: Mouse pressed left at (507, 481)
Screenshot: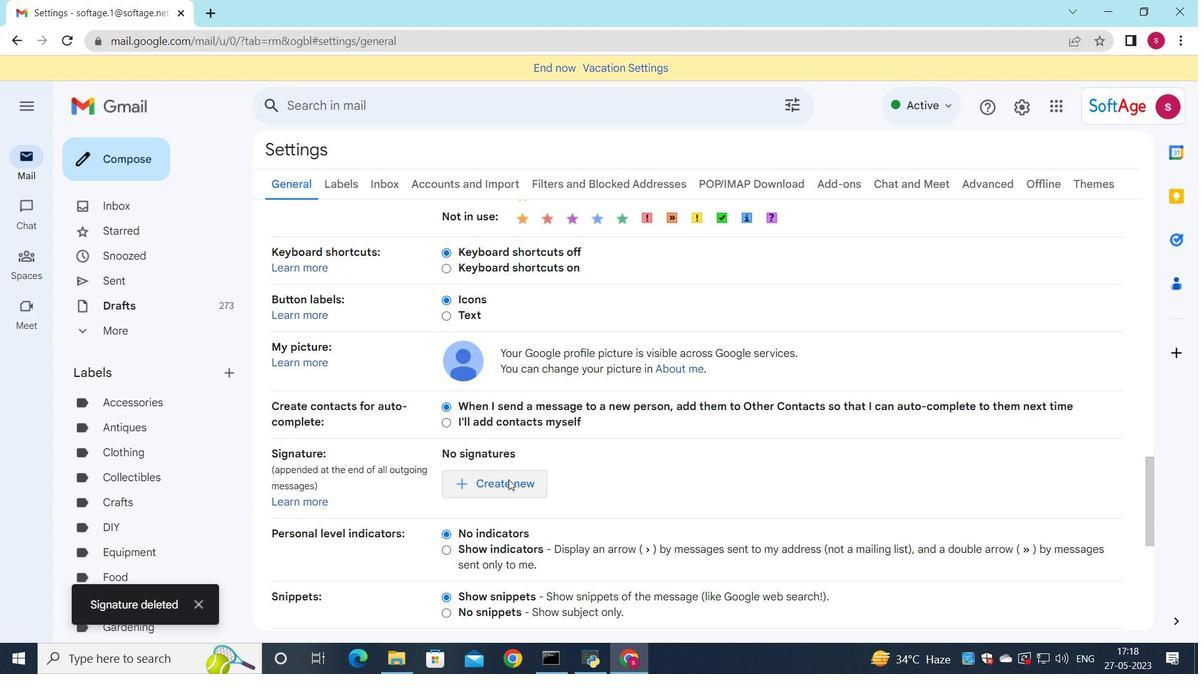 
Action: Mouse moved to (838, 467)
Screenshot: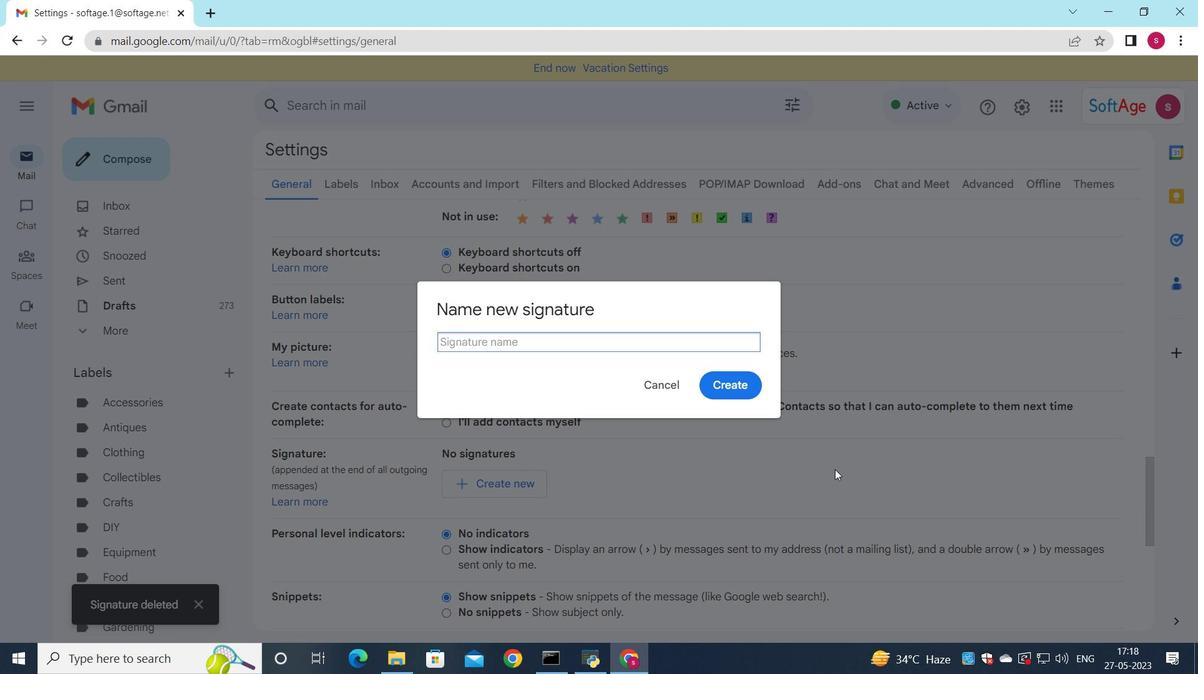 
Action: Key pressed <Key.shift>Chelsea<Key.space><Key.shift>sanchez
Screenshot: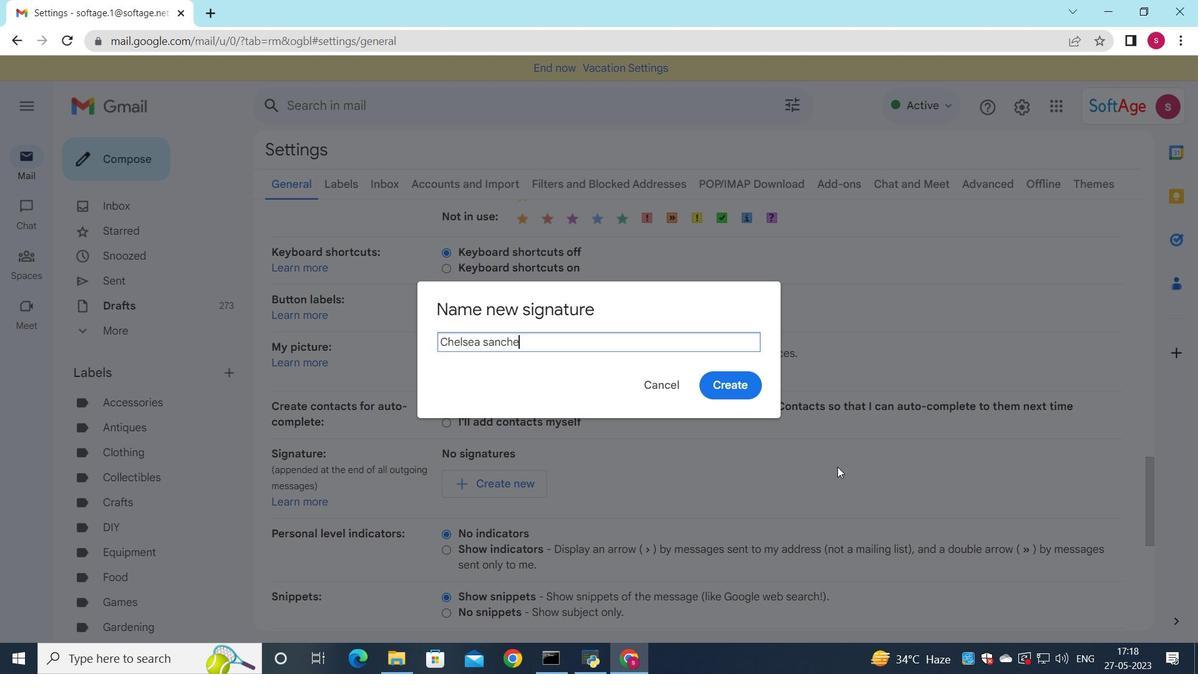 
Action: Mouse moved to (489, 343)
Screenshot: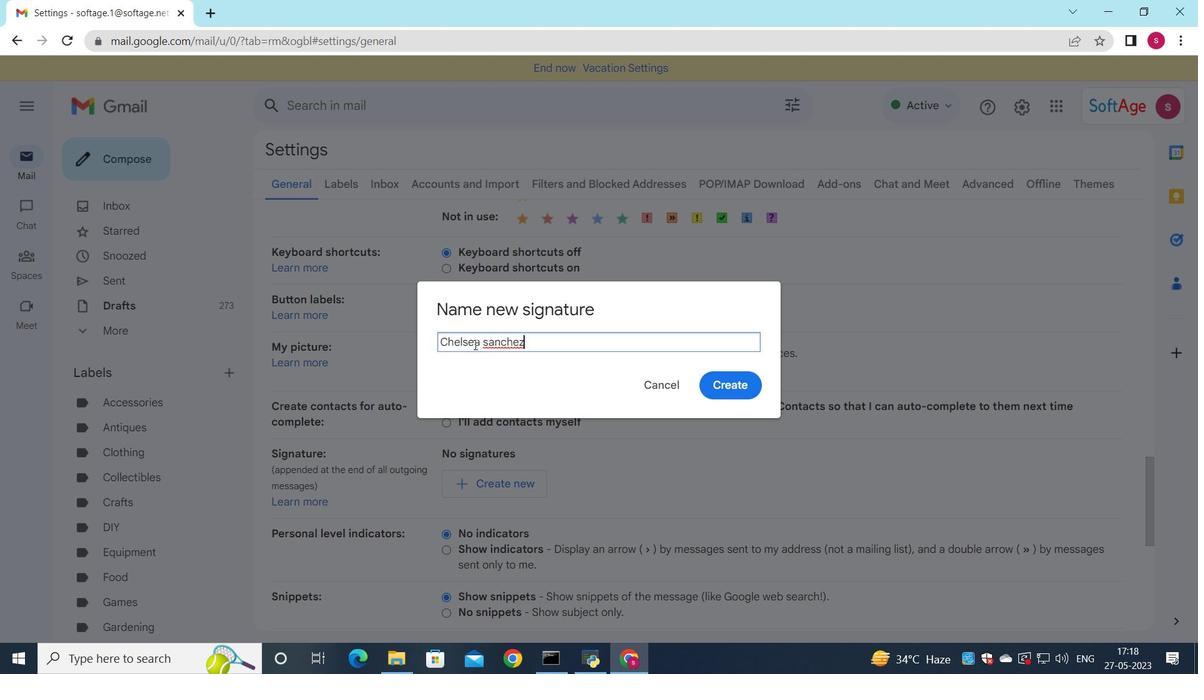 
Action: Mouse pressed left at (489, 343)
Screenshot: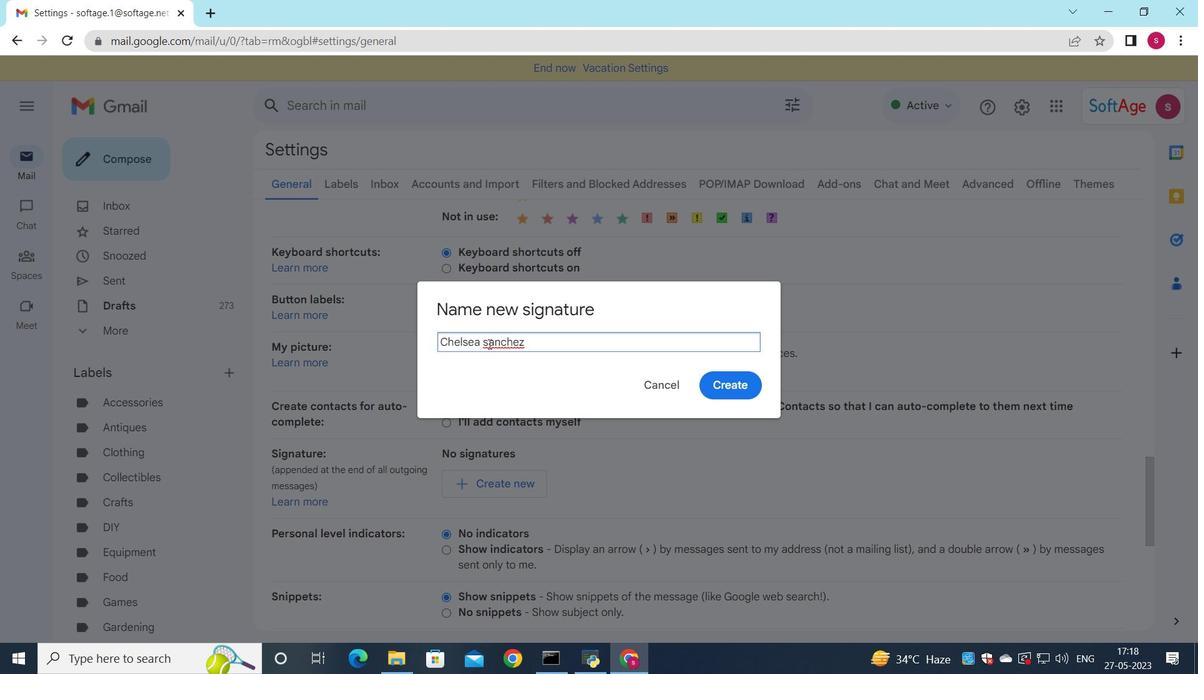 
Action: Key pressed <Key.backspace><Key.shift>S
Screenshot: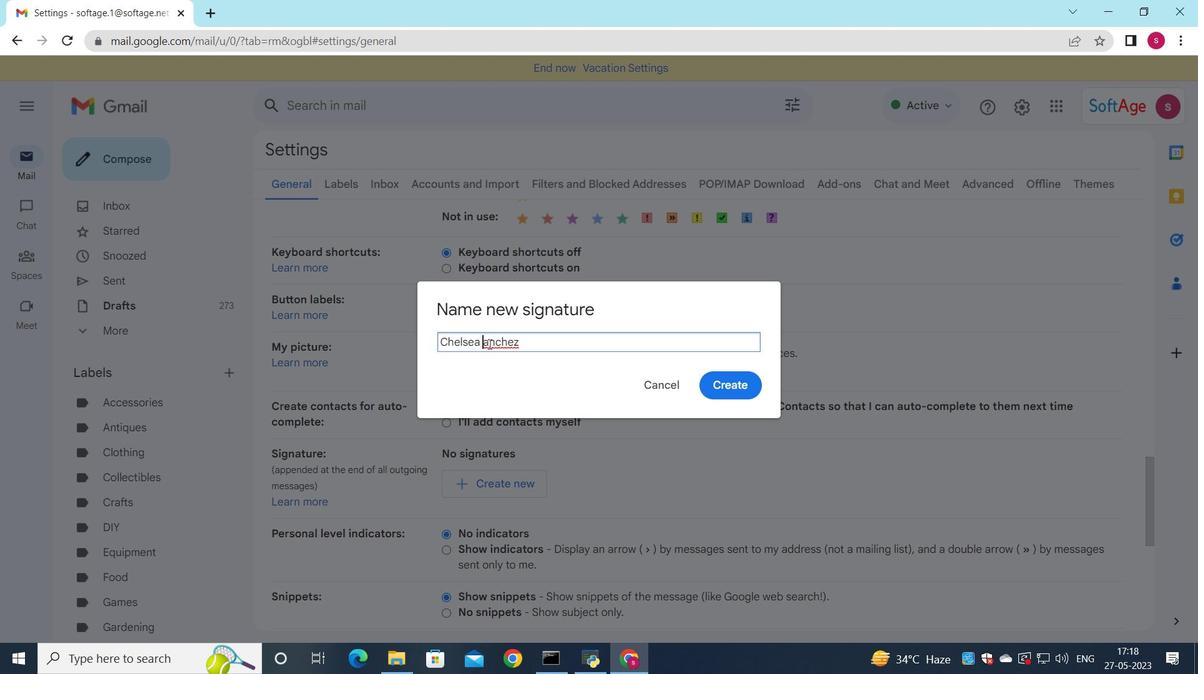 
Action: Mouse moved to (729, 386)
Screenshot: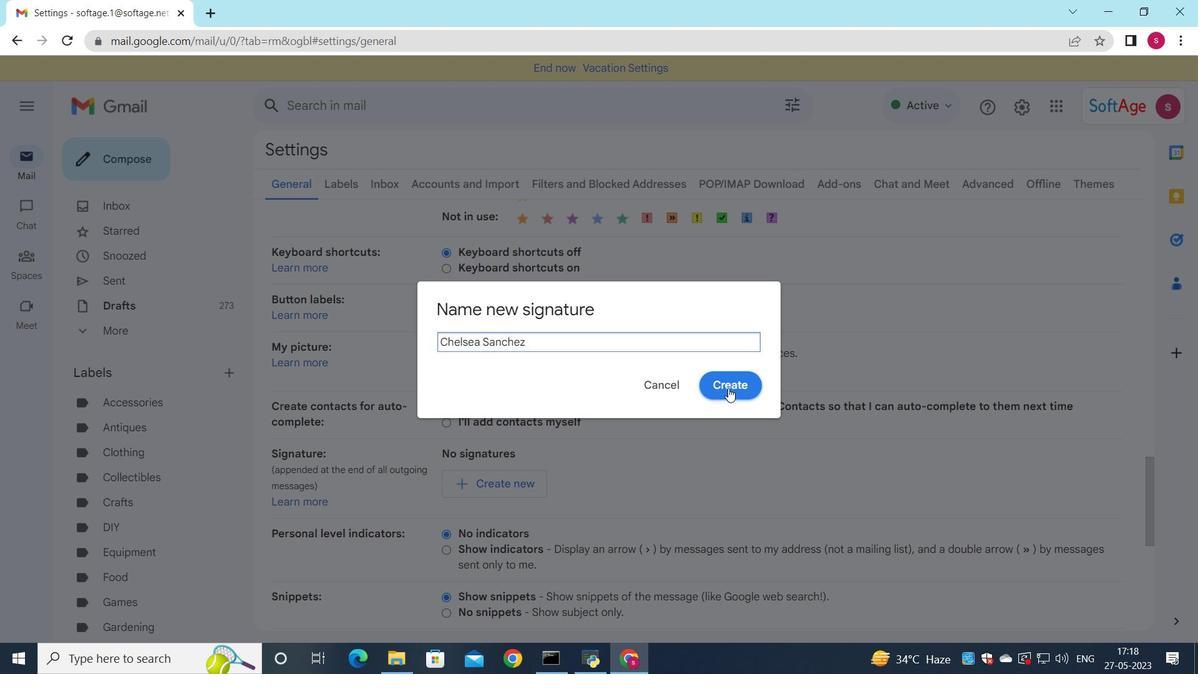 
Action: Mouse pressed left at (729, 386)
Screenshot: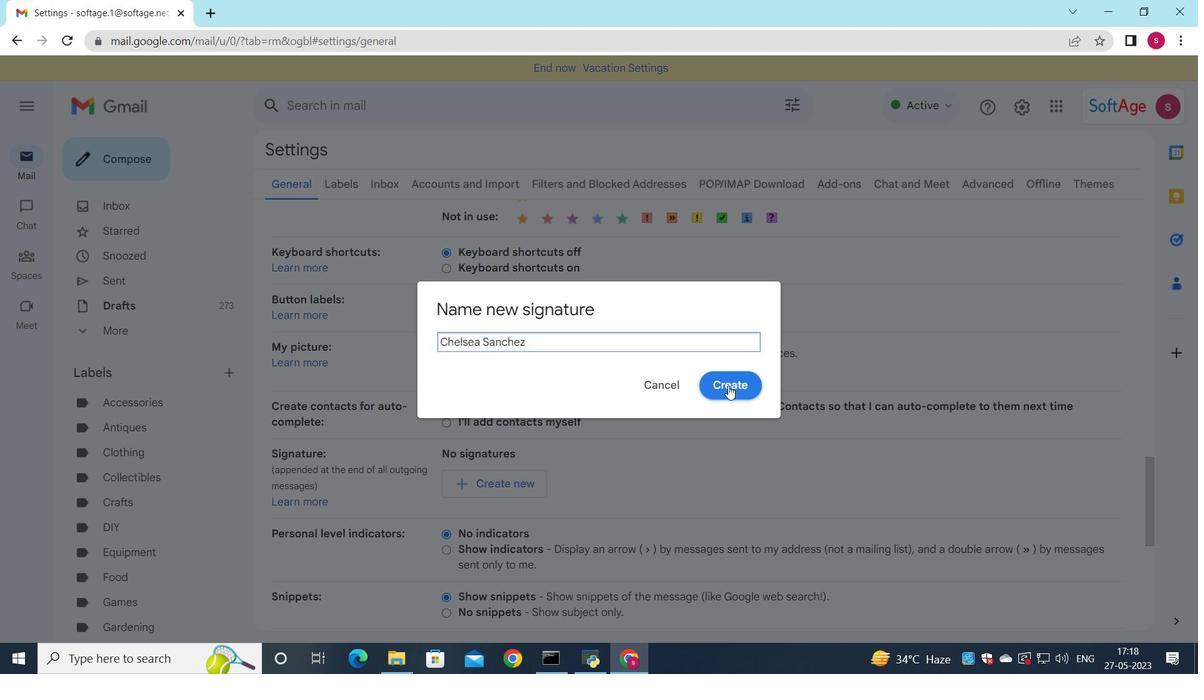 
Action: Mouse moved to (720, 486)
Screenshot: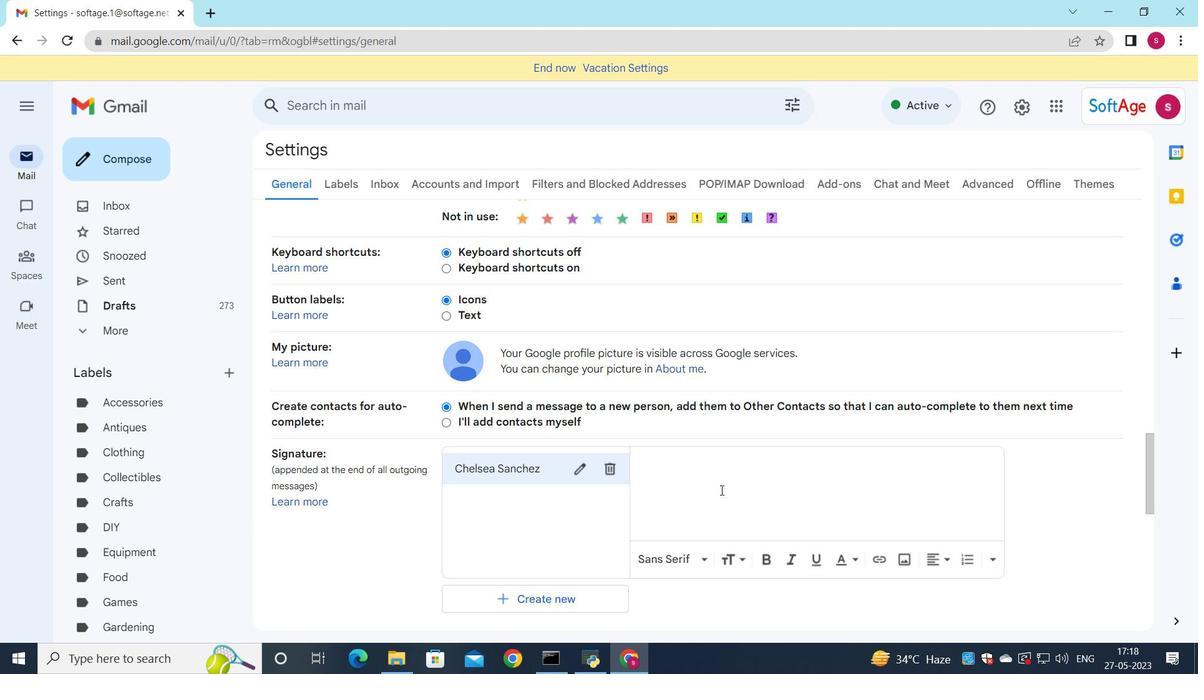 
Action: Mouse scrolled (720, 486) with delta (0, 0)
Screenshot: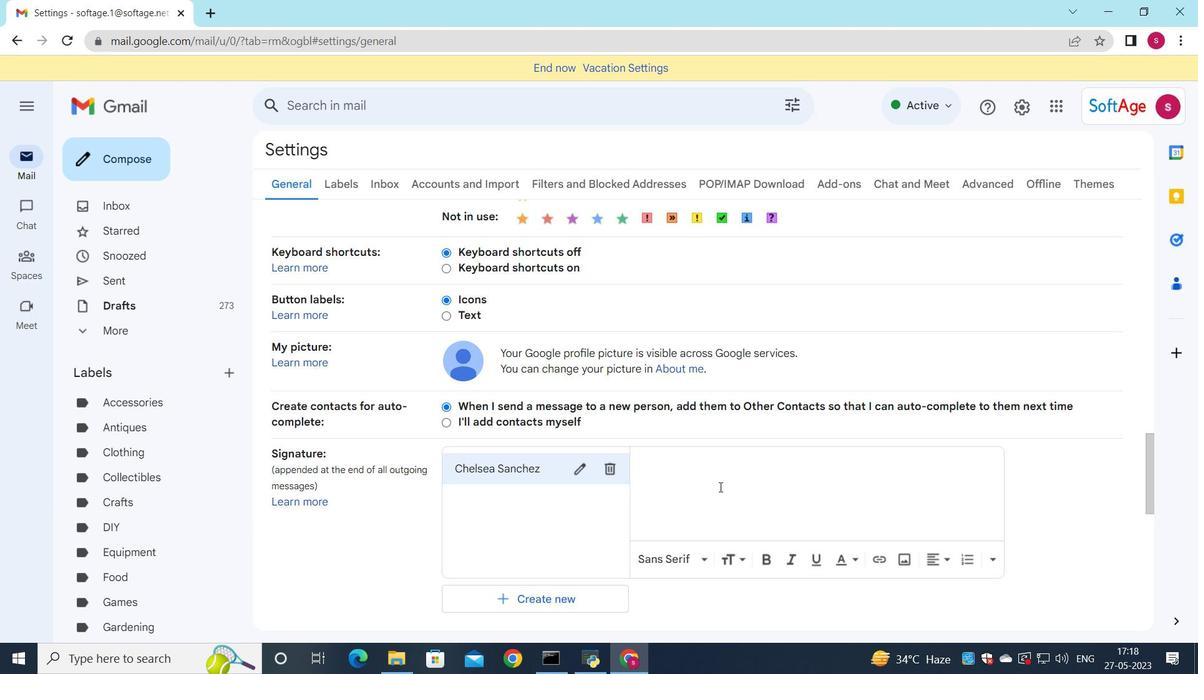 
Action: Mouse scrolled (720, 486) with delta (0, 0)
Screenshot: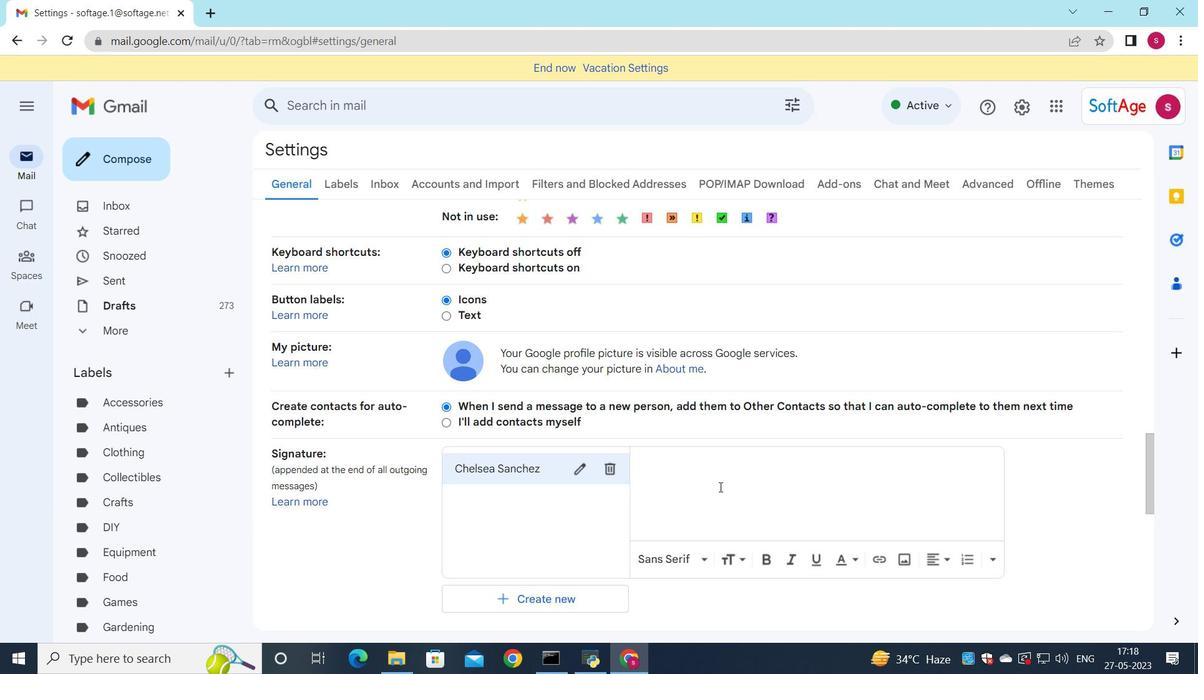 
Action: Mouse scrolled (720, 486) with delta (0, 0)
Screenshot: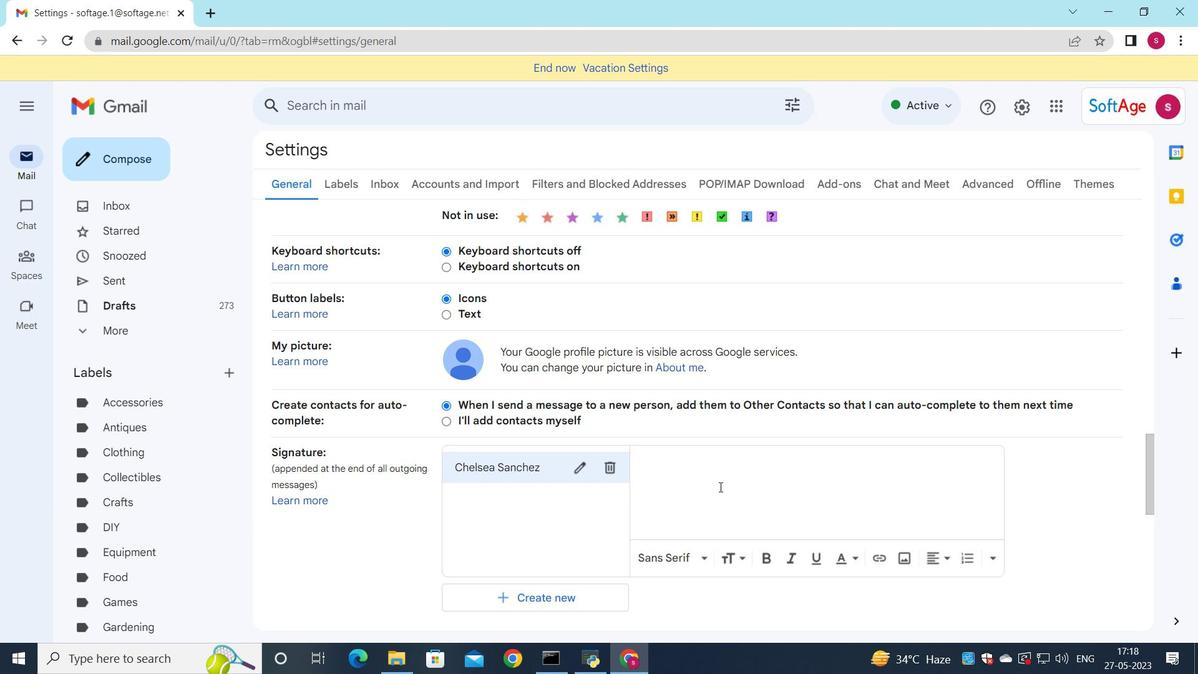 
Action: Mouse moved to (735, 235)
Screenshot: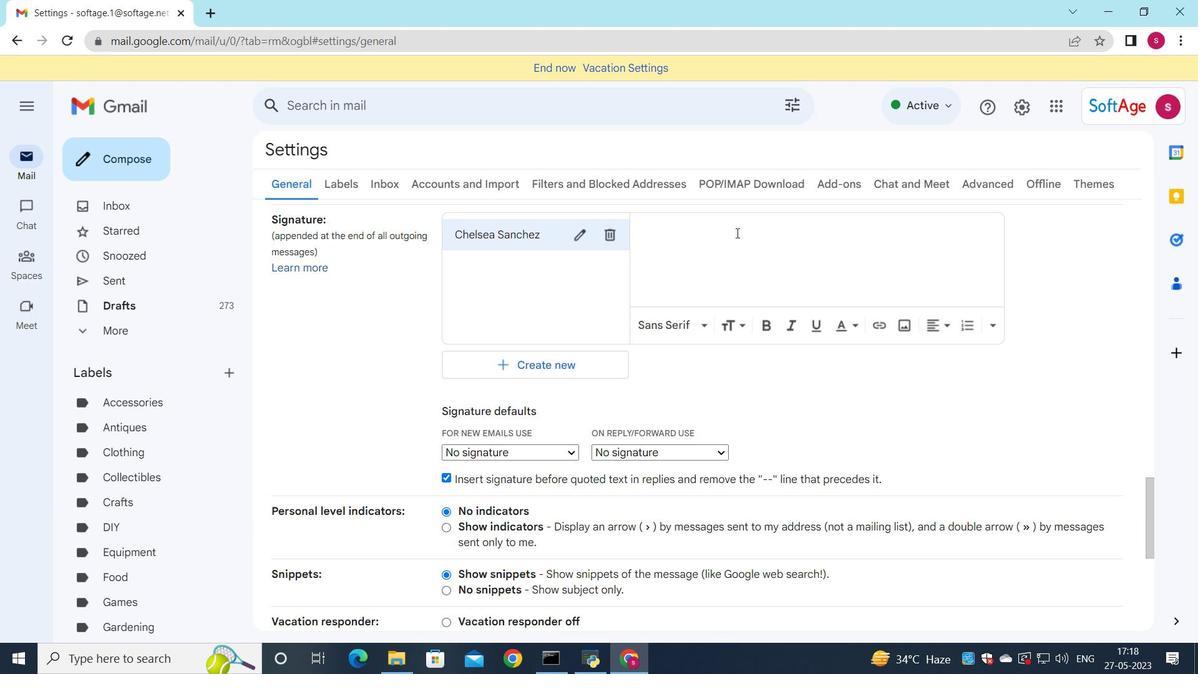 
Action: Mouse pressed left at (735, 235)
Screenshot: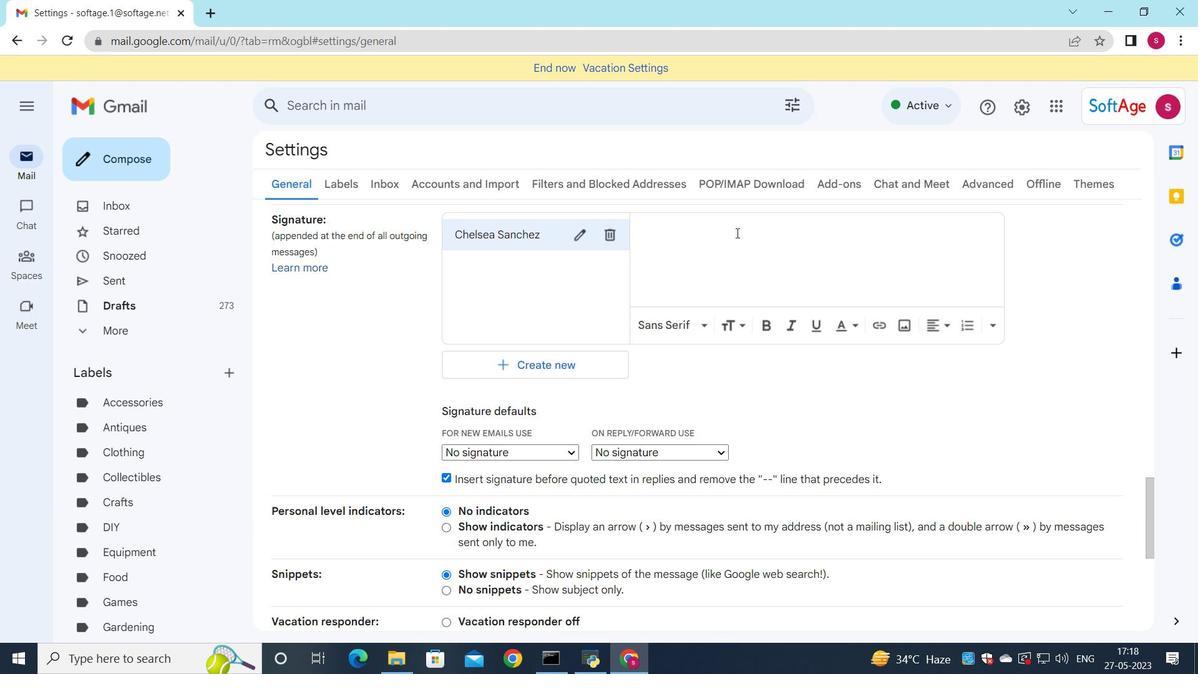 
Action: Mouse moved to (731, 237)
Screenshot: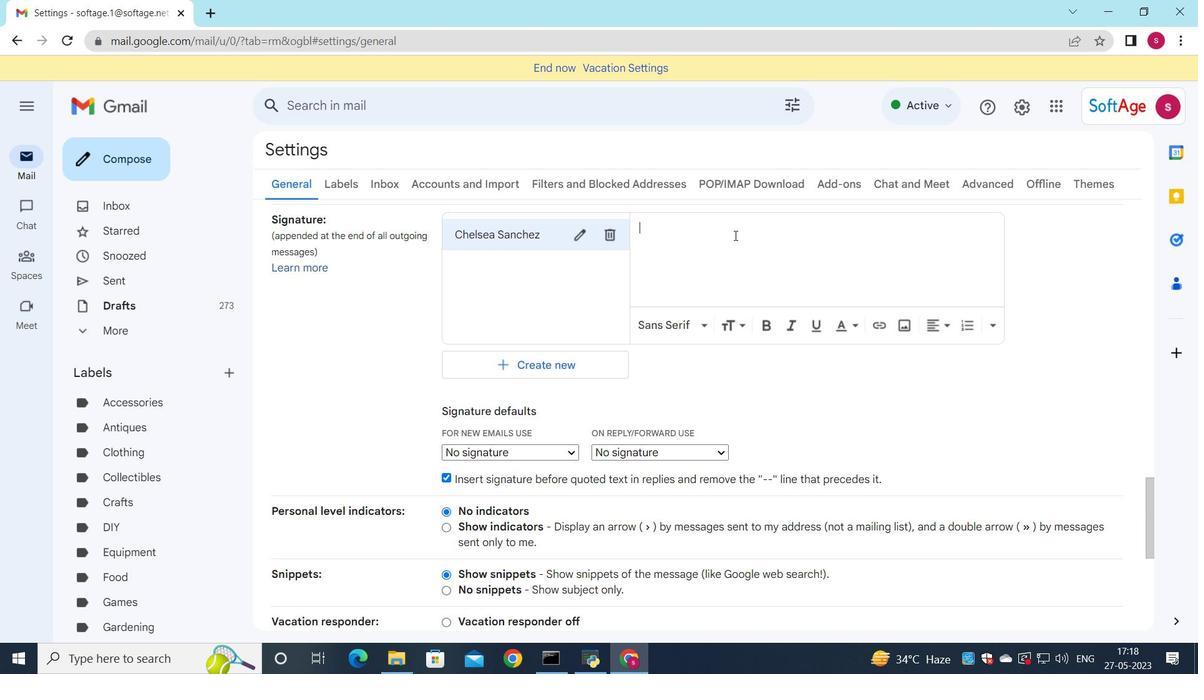 
Action: Key pressed <Key.shift>Chelsea<Key.space><Key.shift>Sanchez
Screenshot: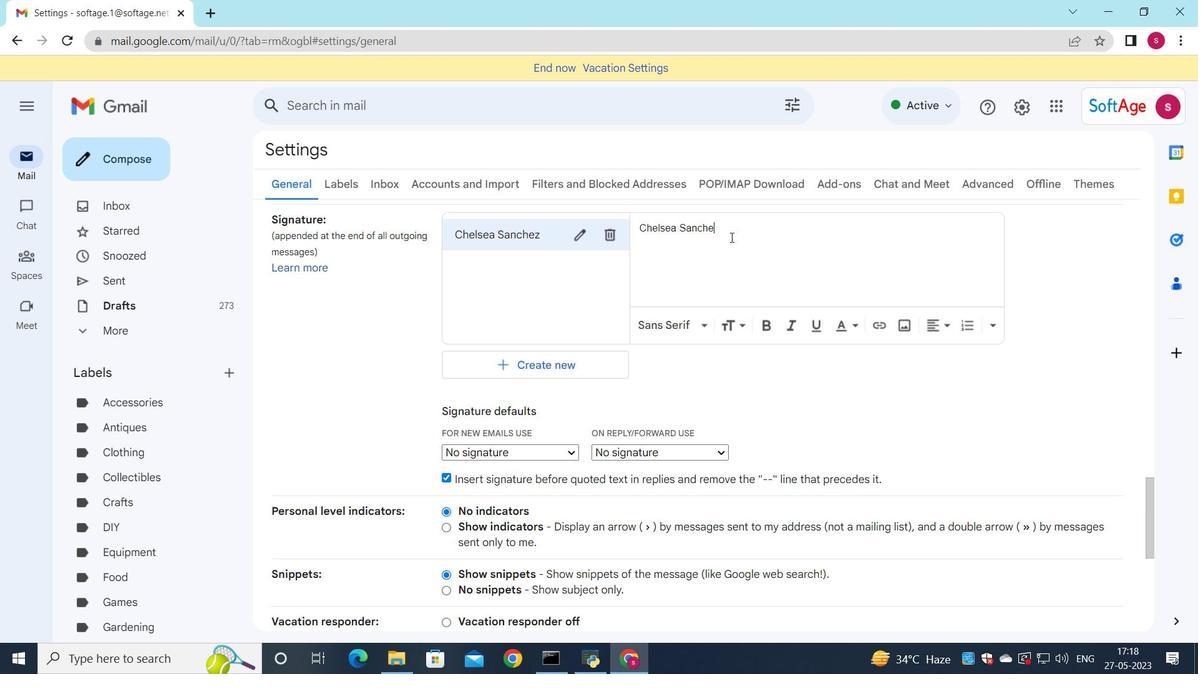 
Action: Mouse moved to (563, 448)
Screenshot: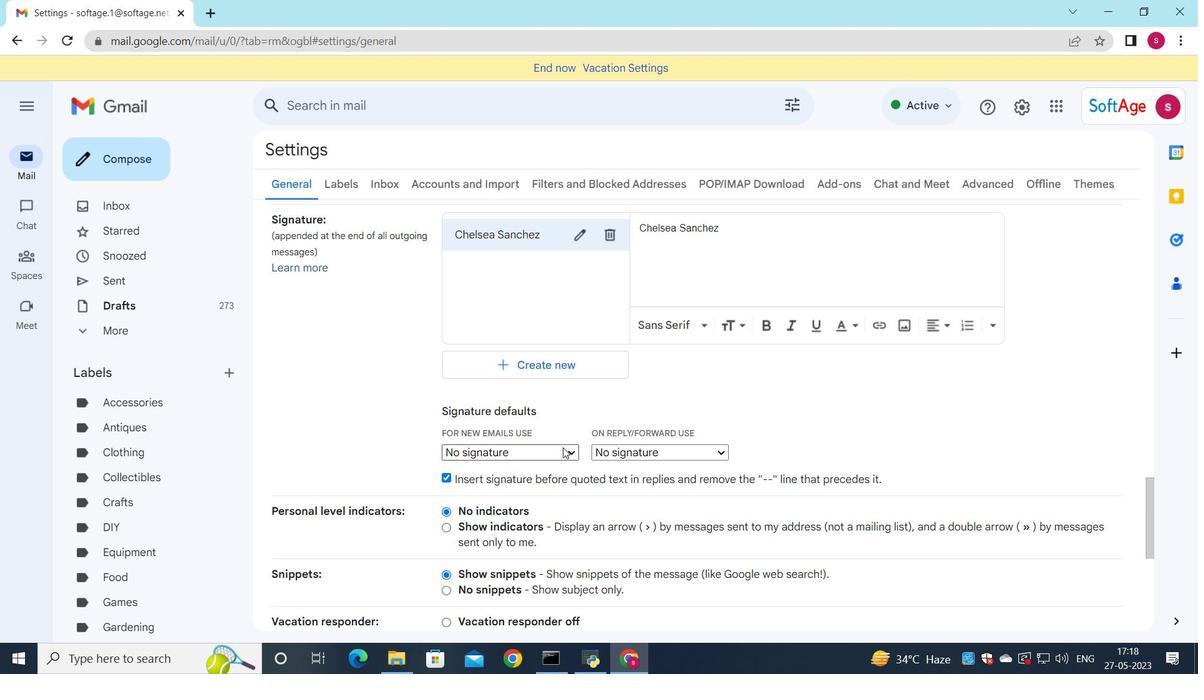 
Action: Mouse pressed left at (563, 448)
Screenshot: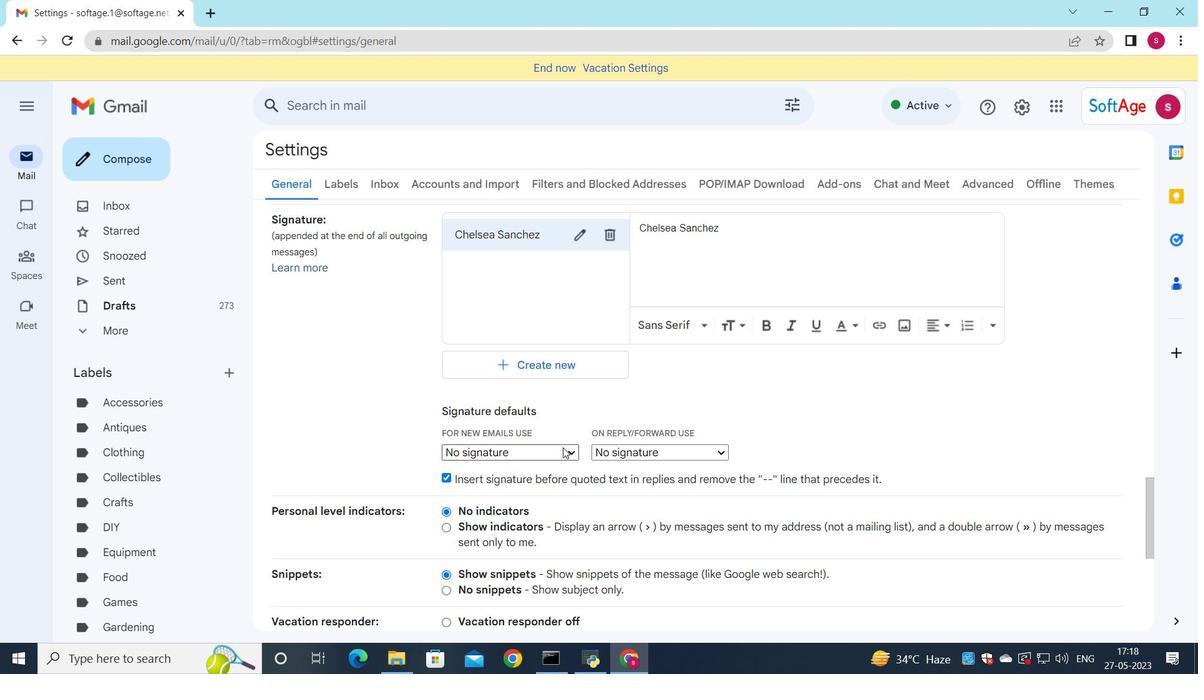 
Action: Mouse moved to (544, 493)
Screenshot: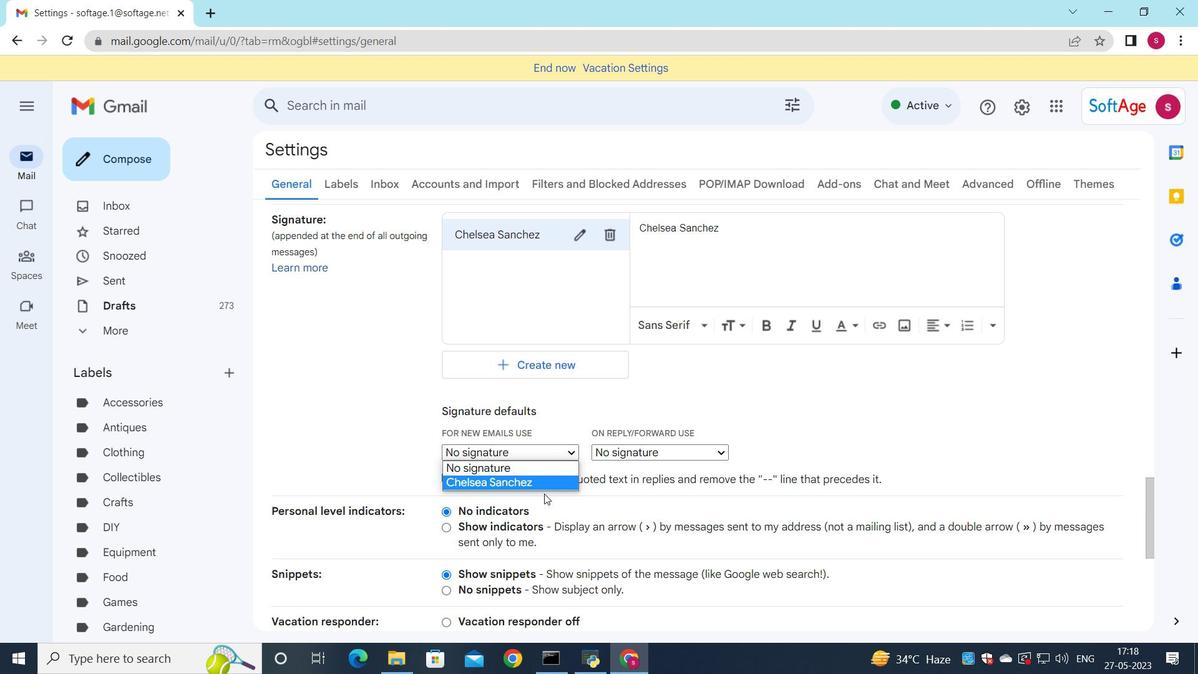 
Action: Mouse pressed left at (544, 493)
Screenshot: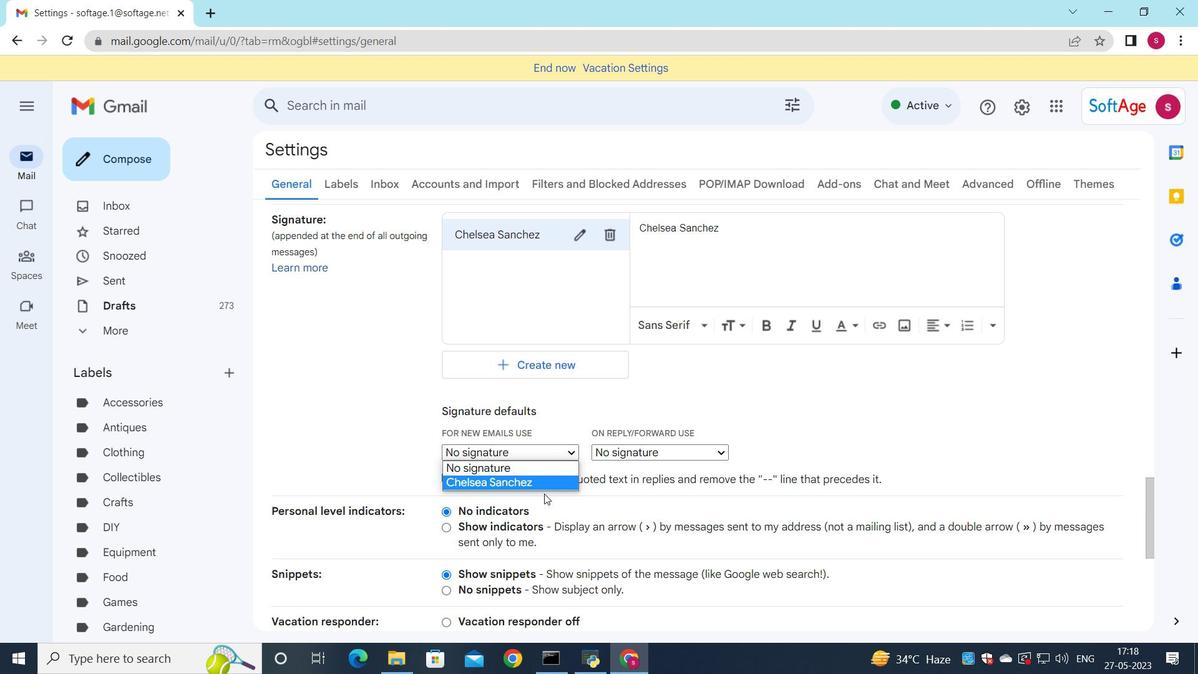 
Action: Mouse moved to (573, 450)
Screenshot: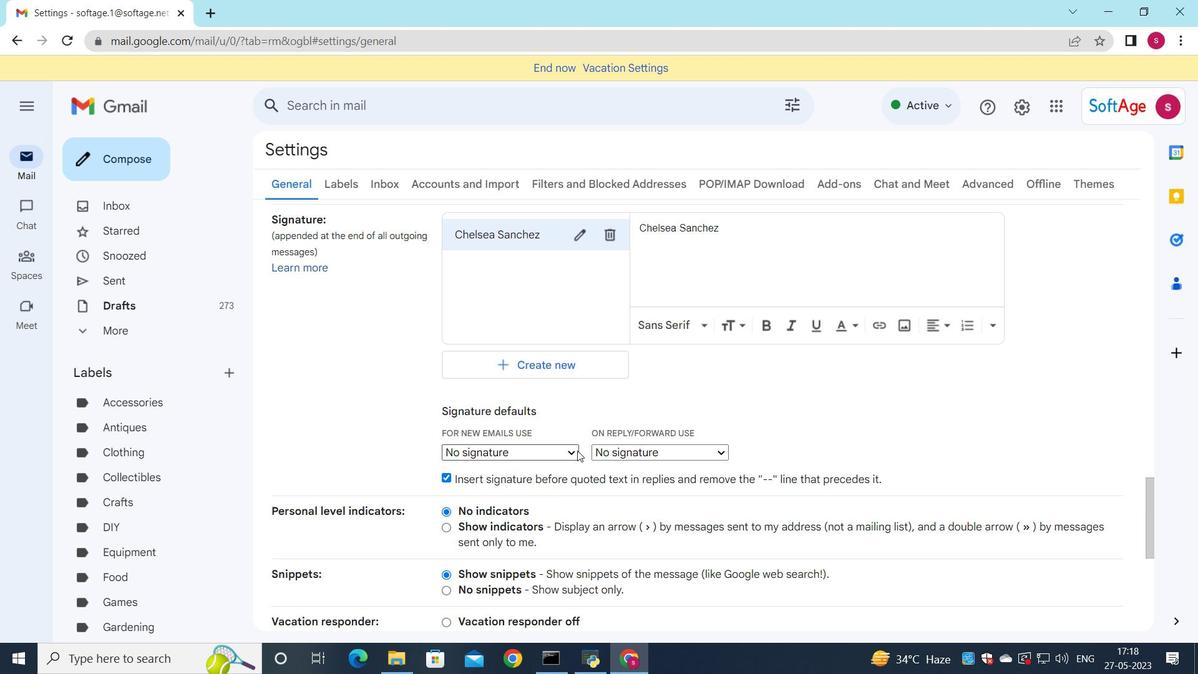 
Action: Mouse pressed left at (573, 450)
Screenshot: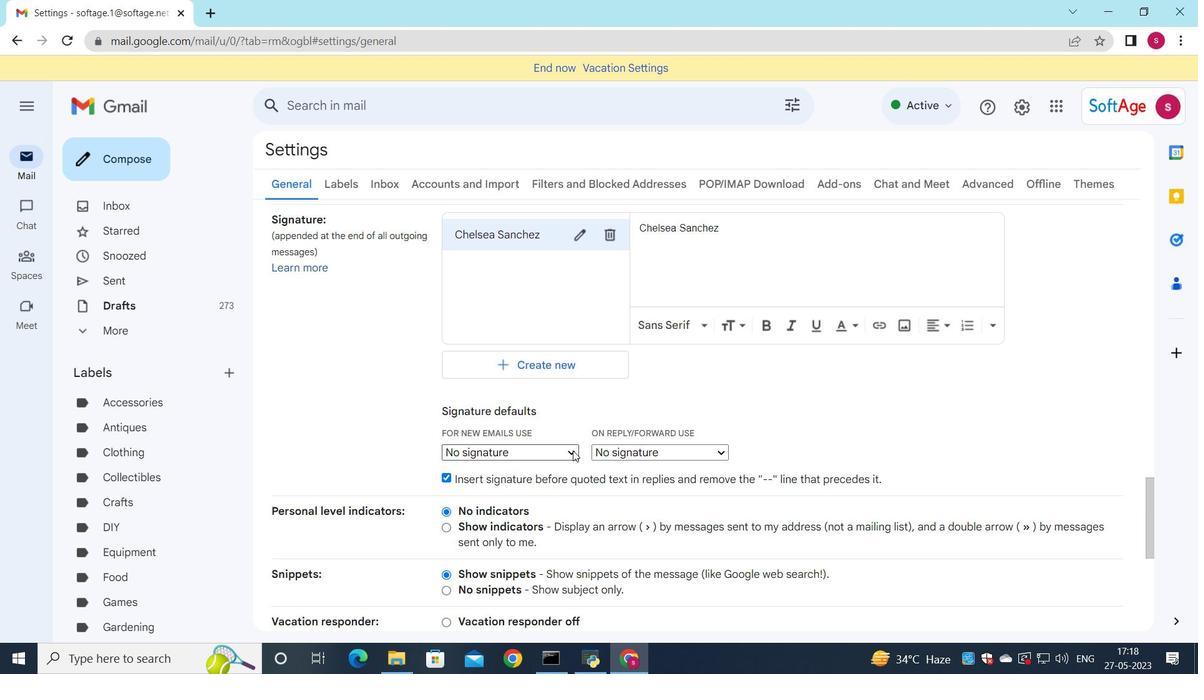 
Action: Mouse moved to (567, 476)
Screenshot: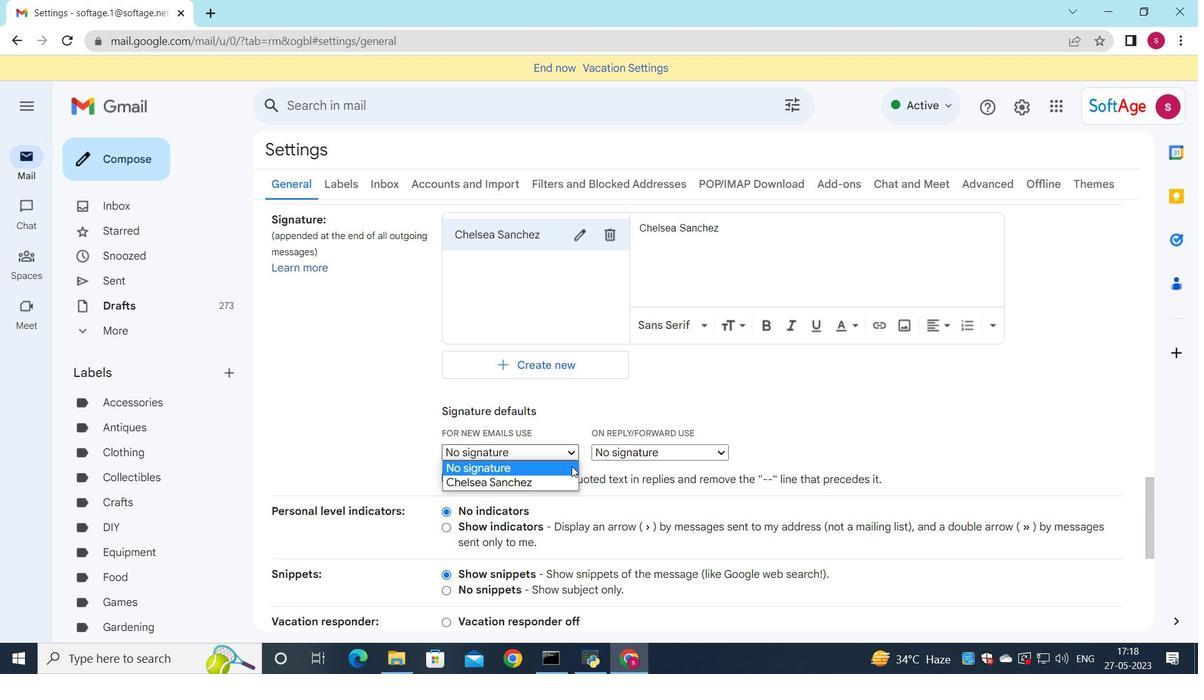
Action: Mouse pressed left at (567, 476)
Screenshot: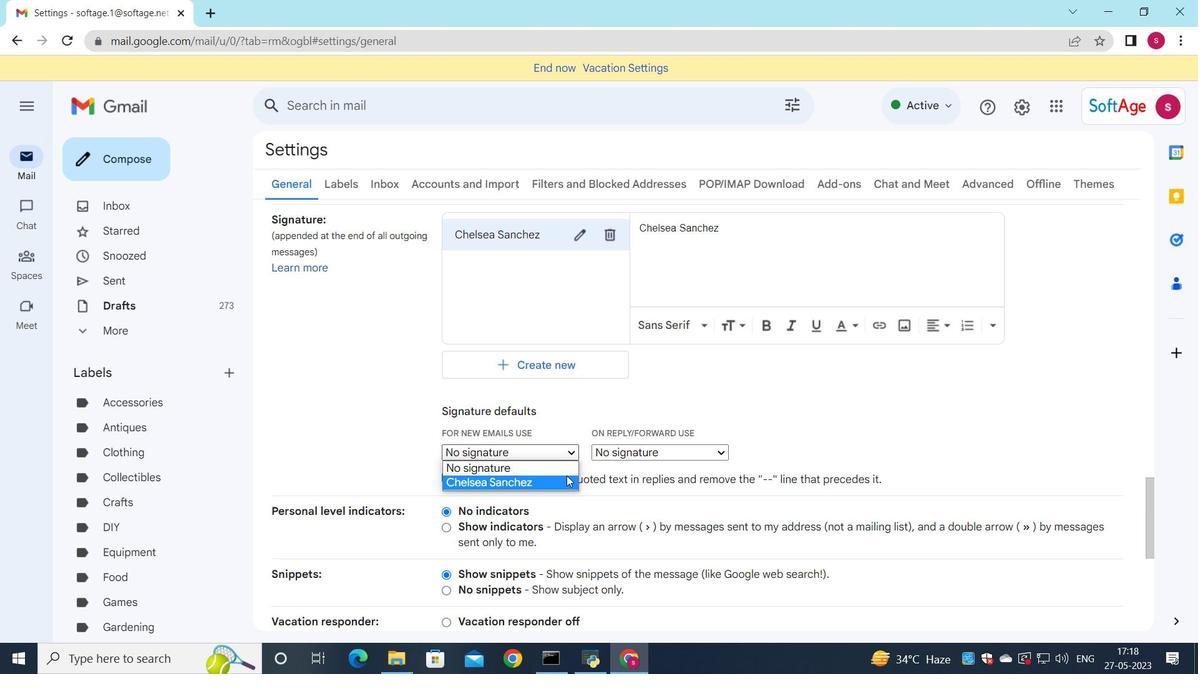
Action: Mouse moved to (666, 456)
Screenshot: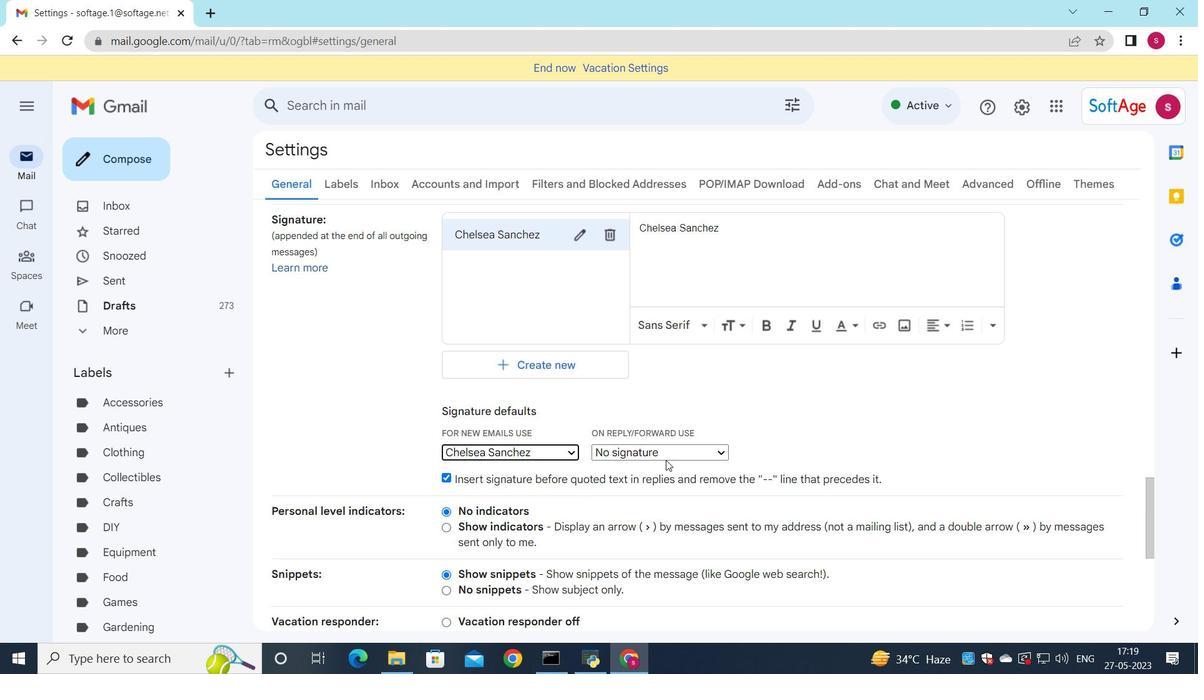 
Action: Mouse pressed left at (666, 456)
Screenshot: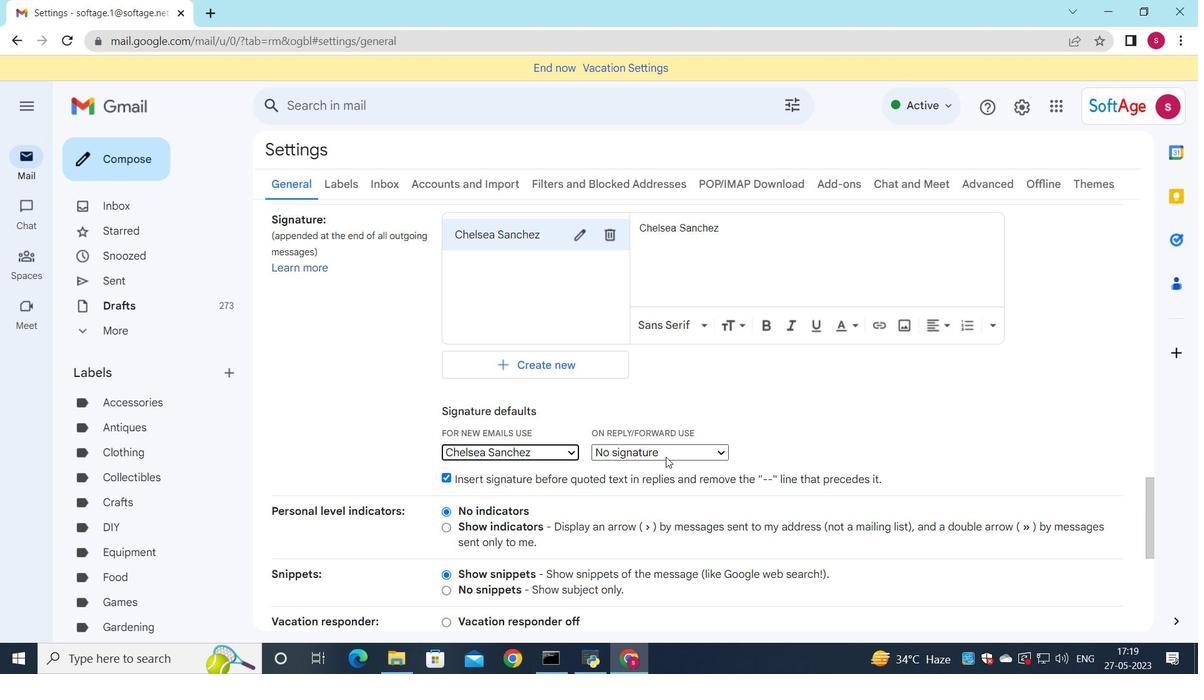 
Action: Mouse moved to (654, 476)
Screenshot: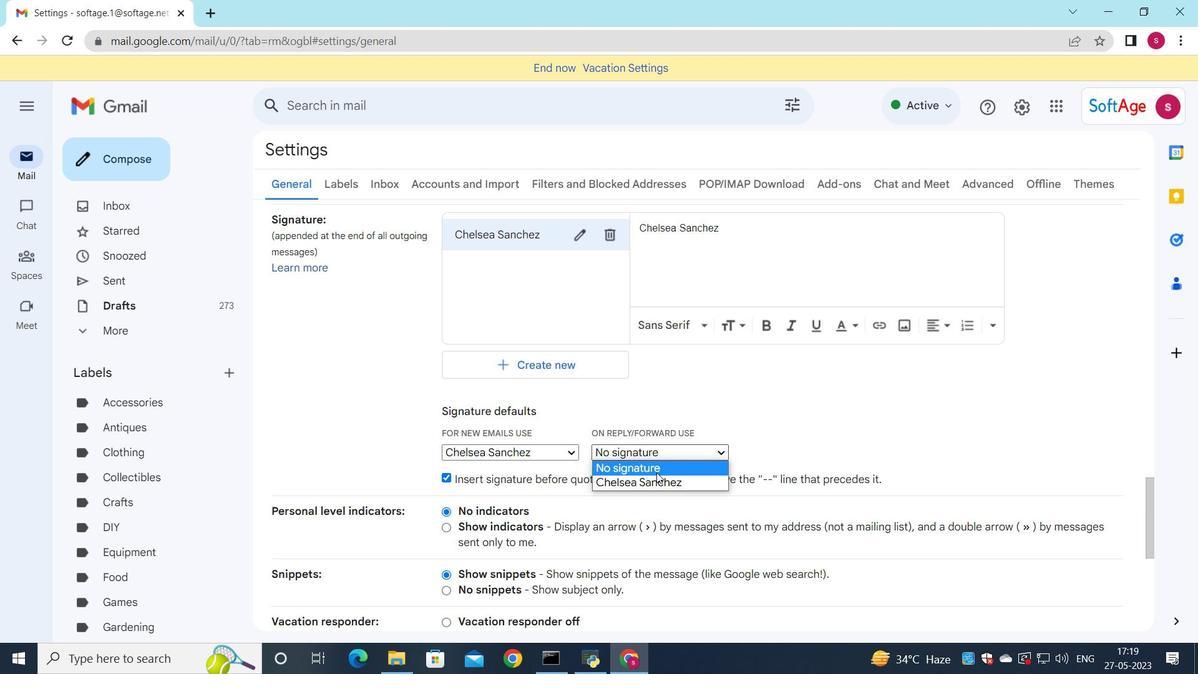 
Action: Mouse pressed left at (654, 476)
Screenshot: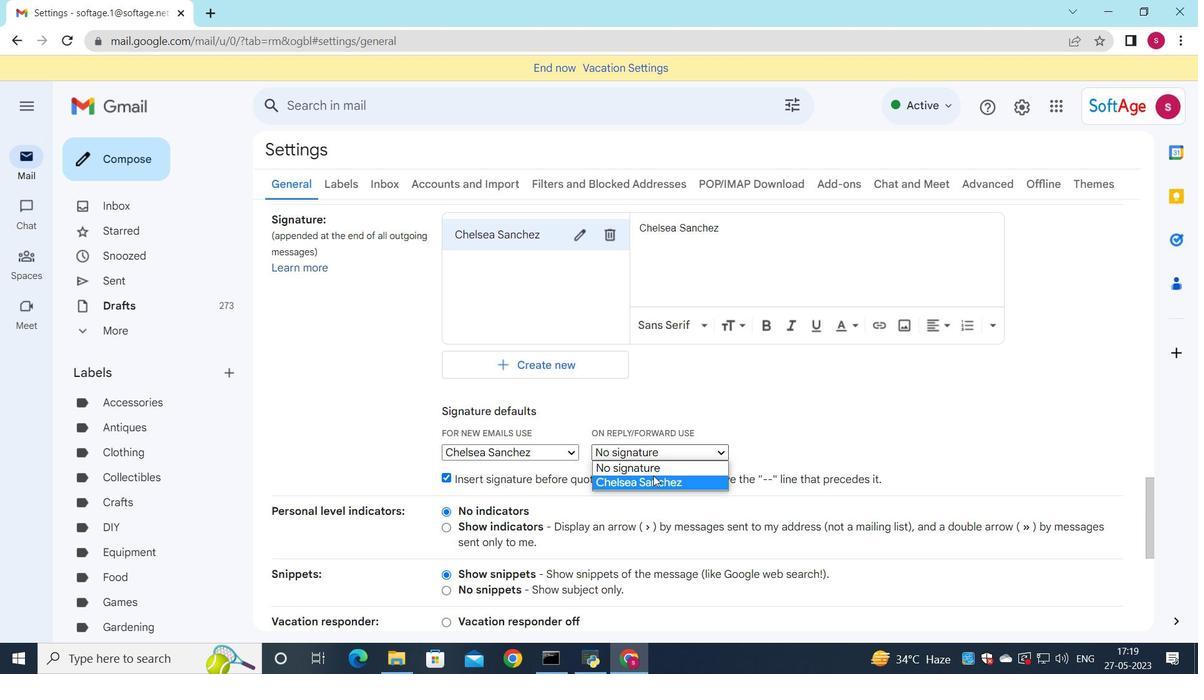 
Action: Mouse moved to (646, 469)
Screenshot: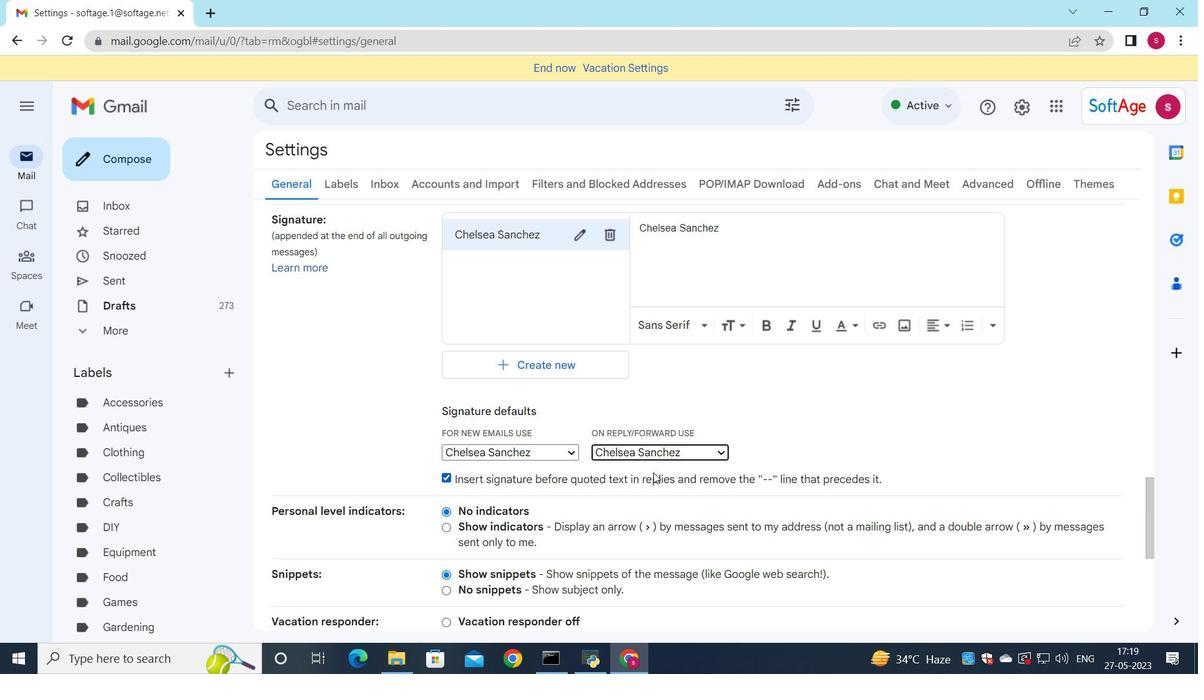 
Action: Mouse scrolled (646, 468) with delta (0, 0)
Screenshot: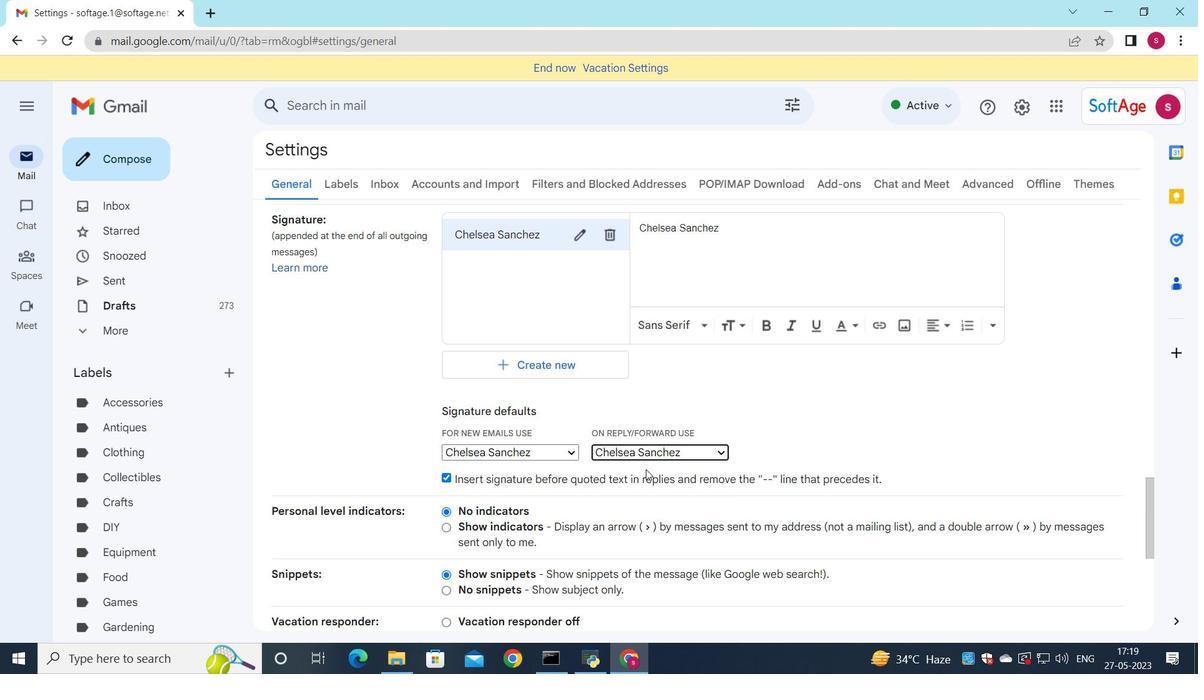 
Action: Mouse scrolled (646, 468) with delta (0, 0)
Screenshot: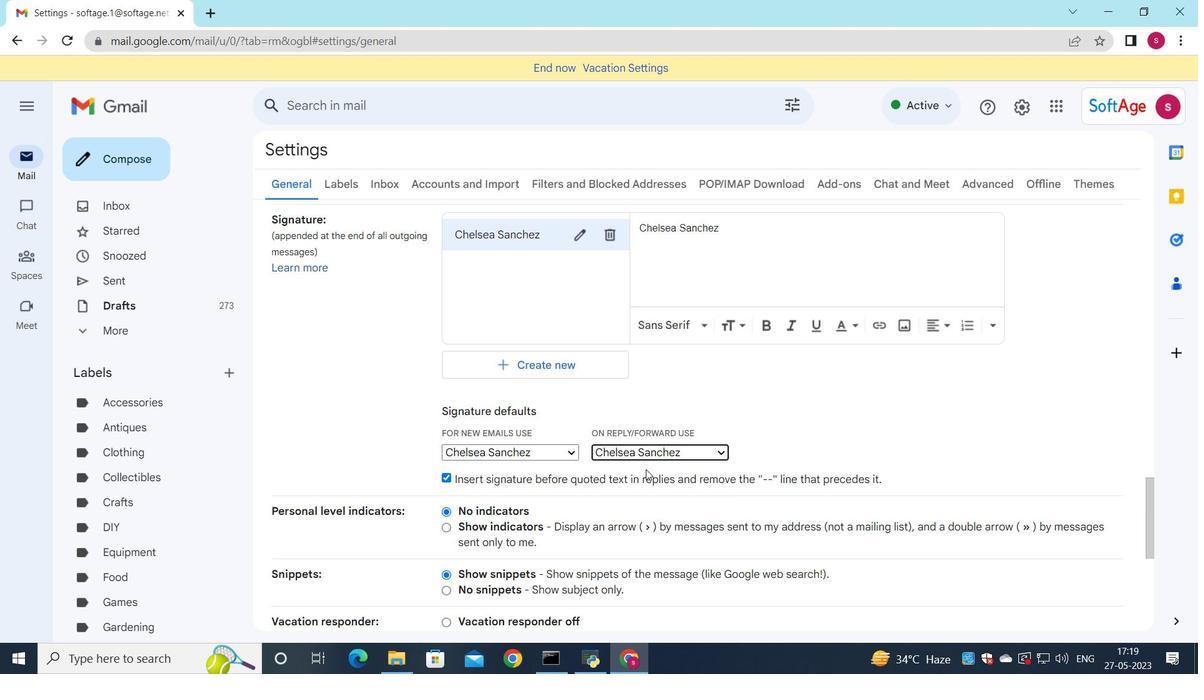 
Action: Mouse scrolled (646, 468) with delta (0, 0)
Screenshot: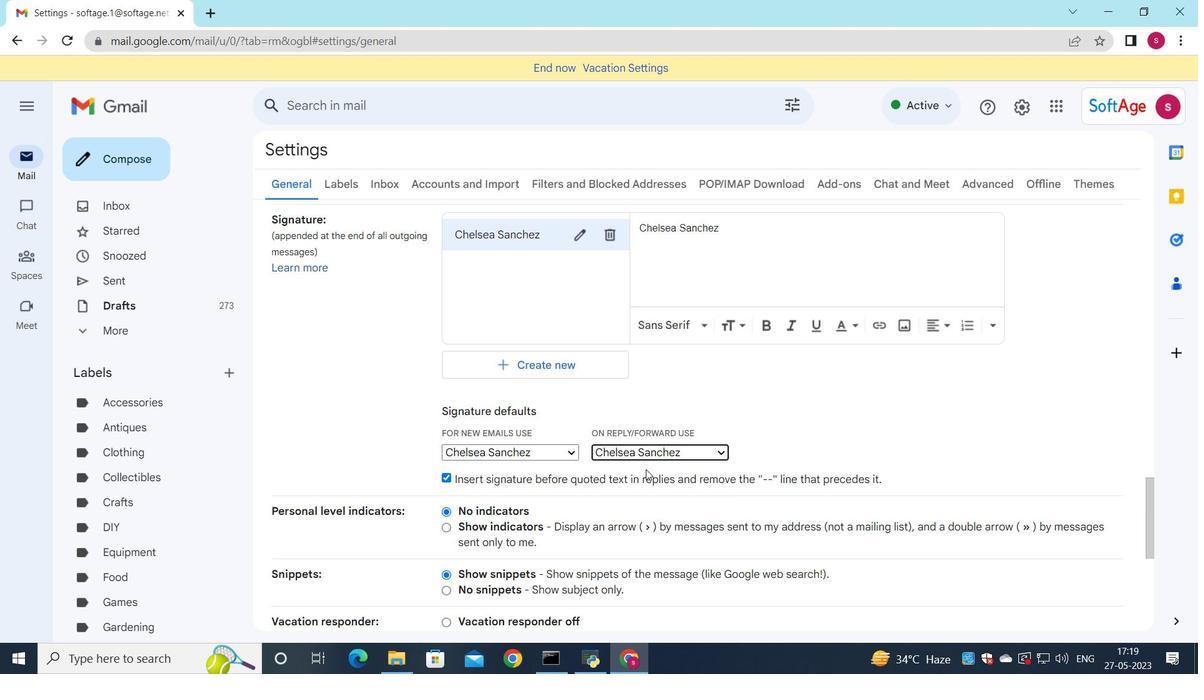 
Action: Mouse scrolled (646, 468) with delta (0, 0)
Screenshot: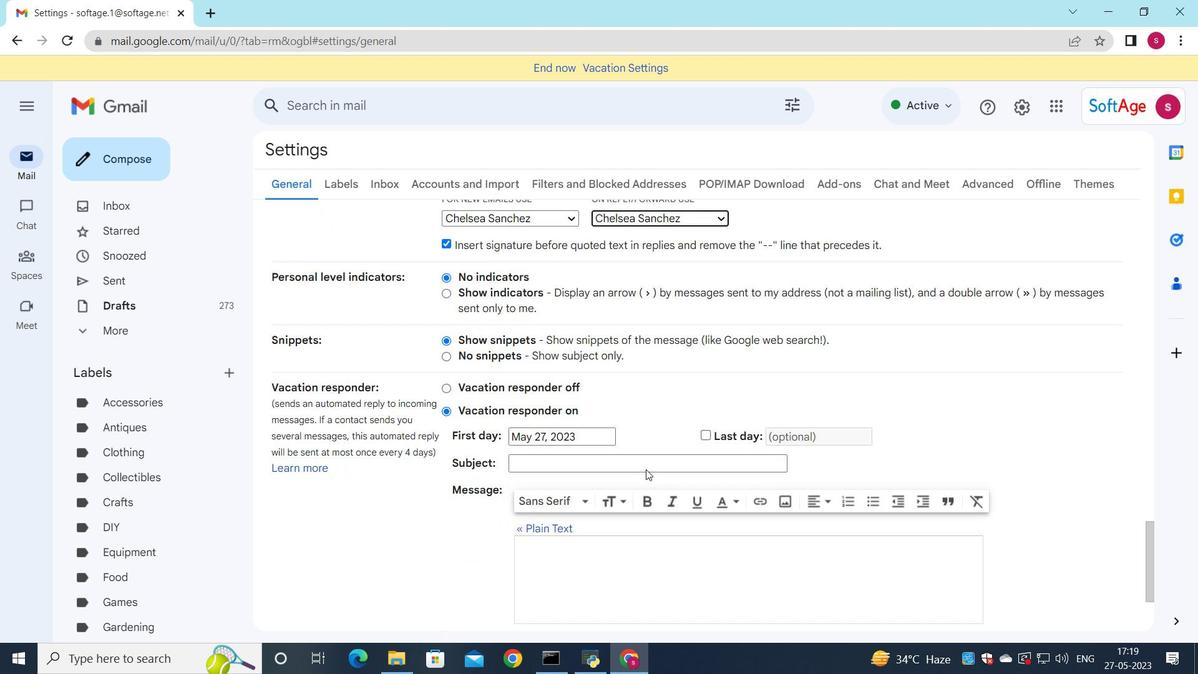 
Action: Mouse scrolled (646, 468) with delta (0, 0)
Screenshot: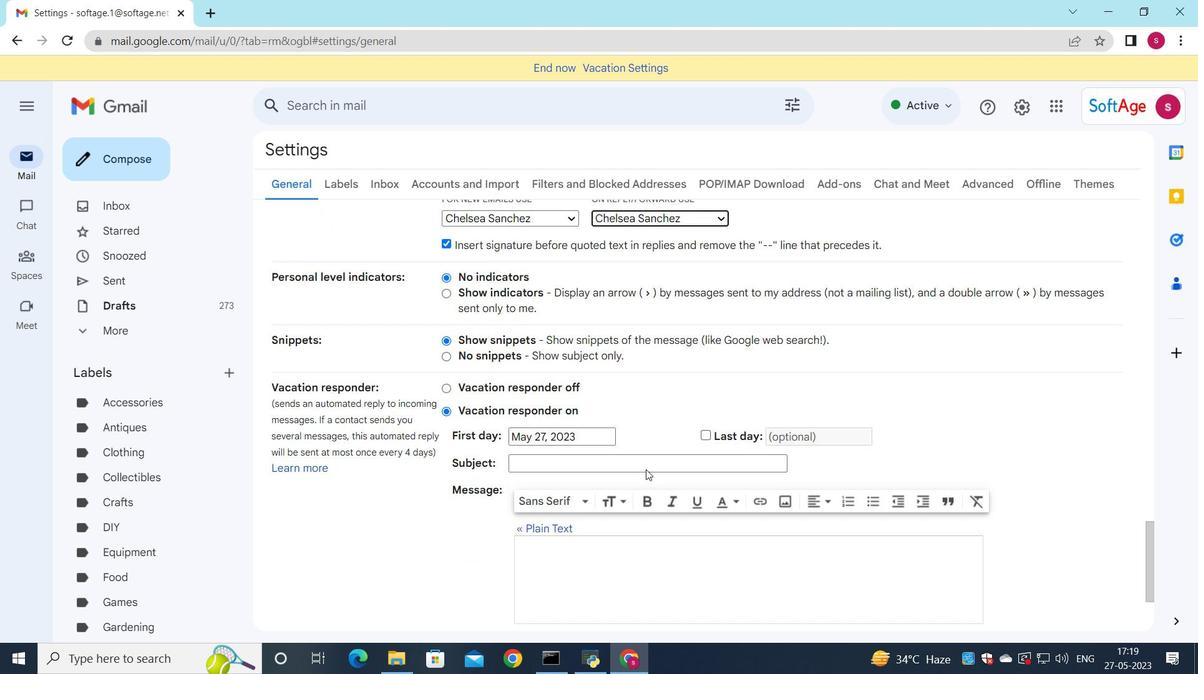
Action: Mouse scrolled (646, 468) with delta (0, 0)
Screenshot: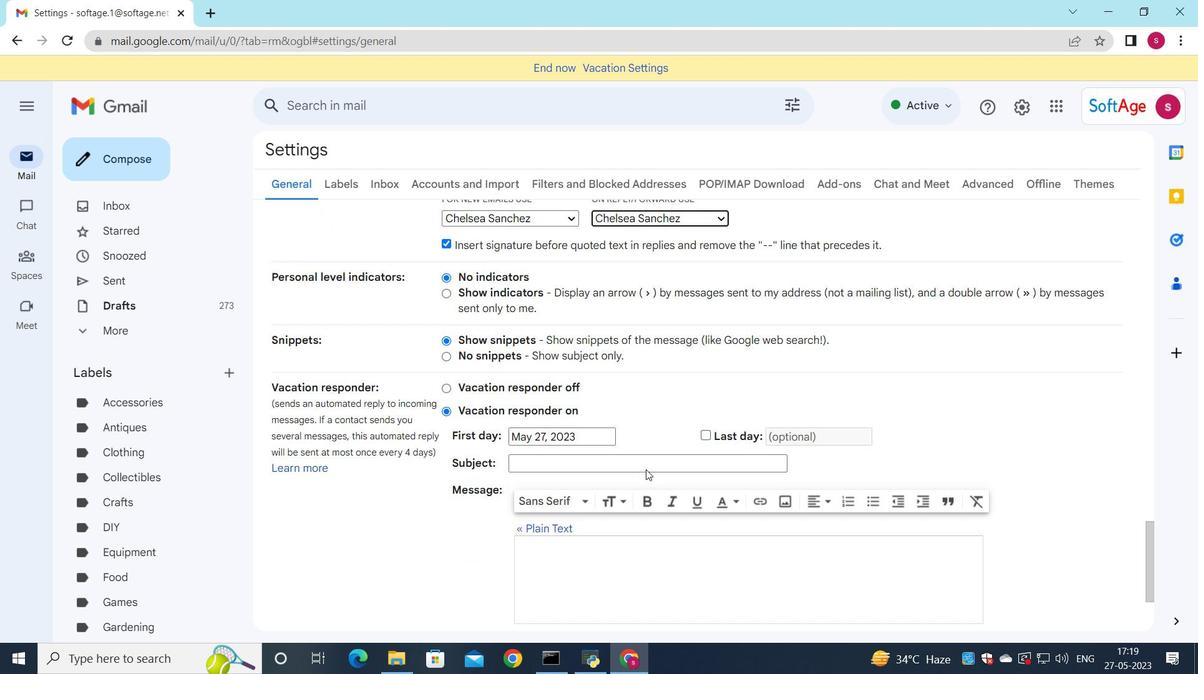 
Action: Mouse moved to (637, 471)
Screenshot: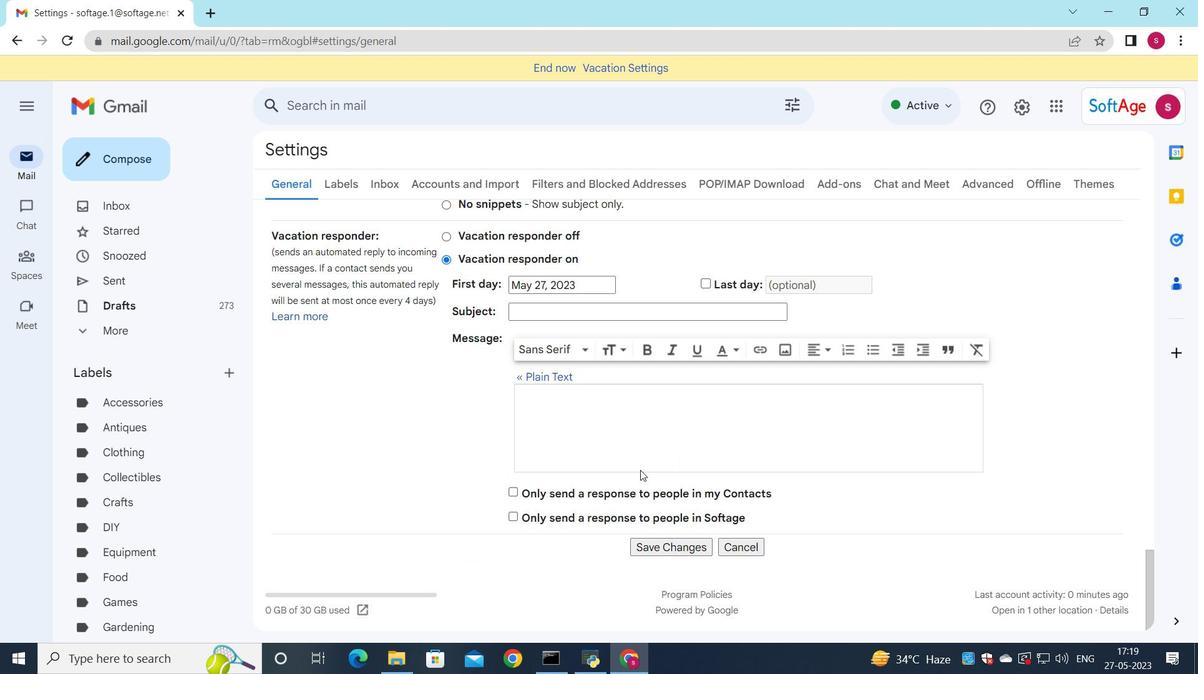 
Action: Mouse scrolled (637, 471) with delta (0, 0)
Screenshot: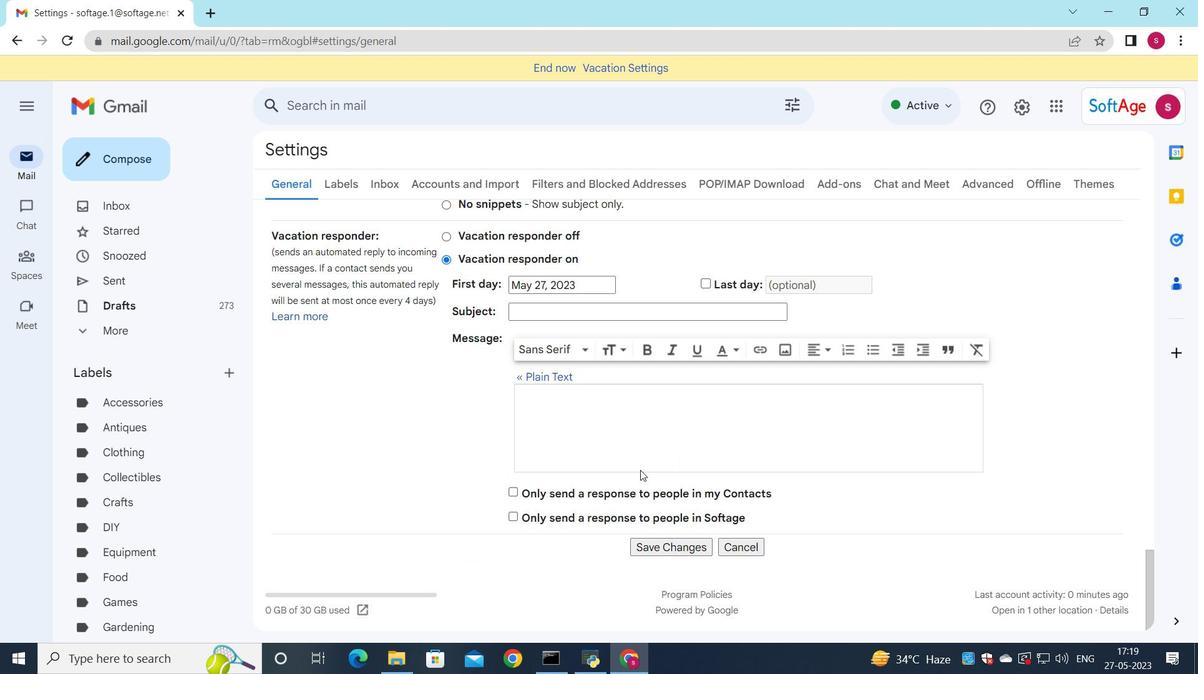 
Action: Mouse scrolled (637, 471) with delta (0, 0)
Screenshot: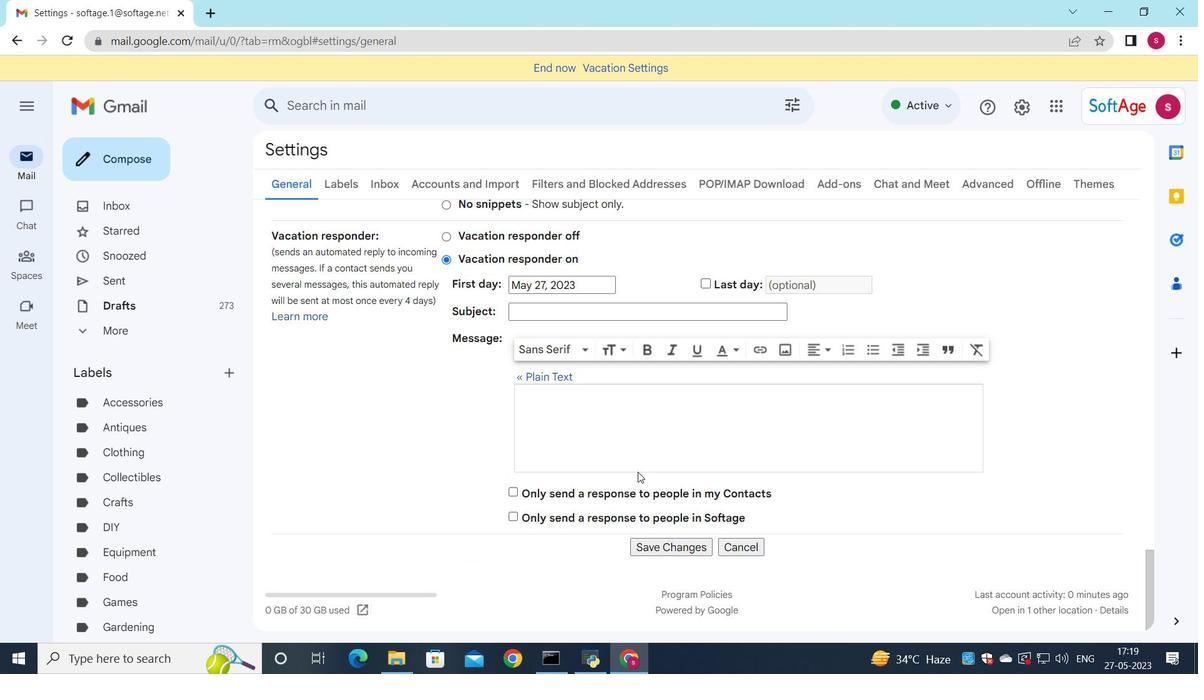 
Action: Mouse moved to (637, 472)
Screenshot: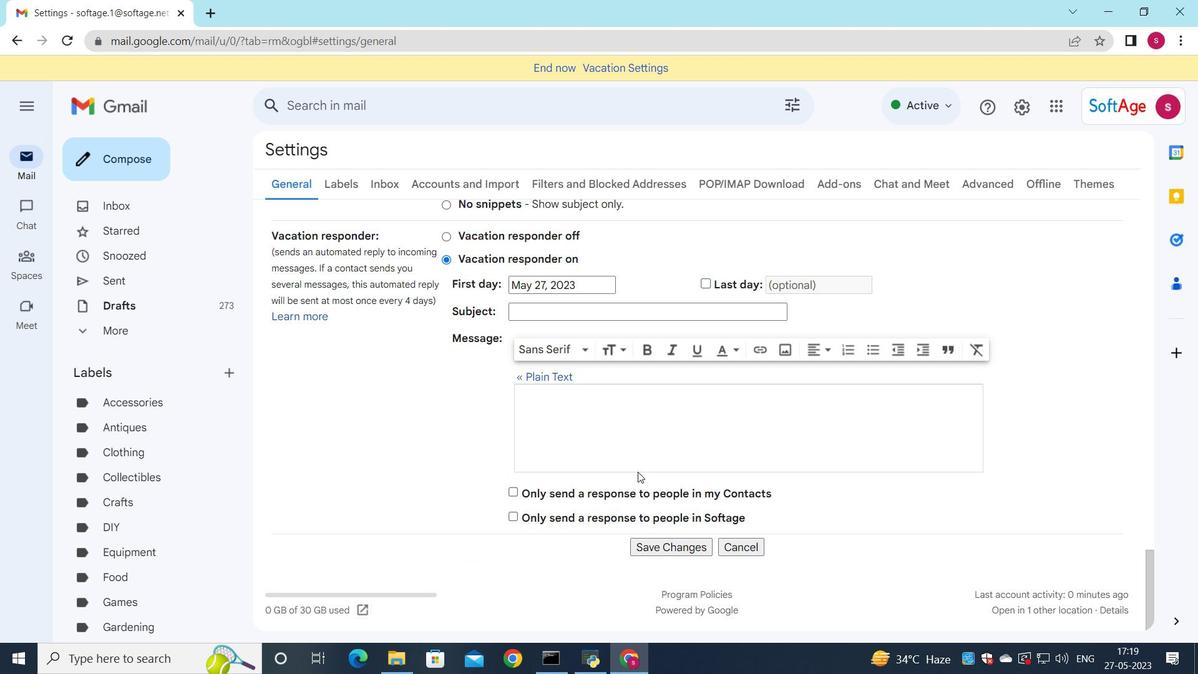
Action: Mouse scrolled (637, 471) with delta (0, 0)
Screenshot: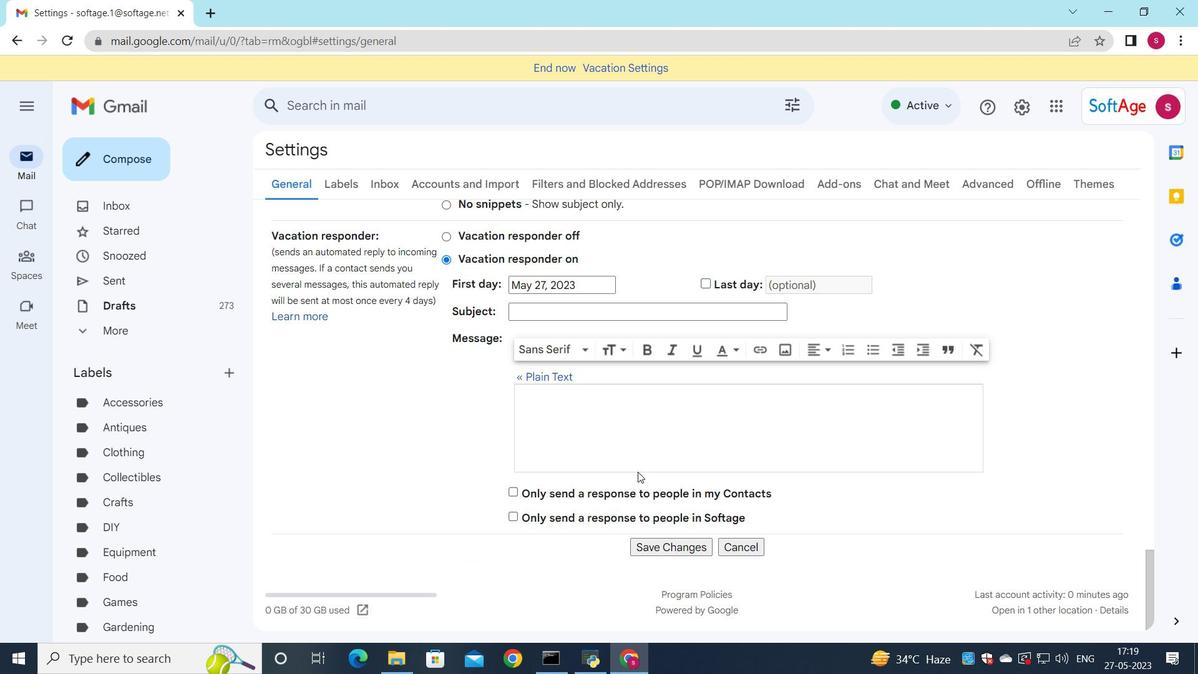 
Action: Mouse moved to (644, 542)
Screenshot: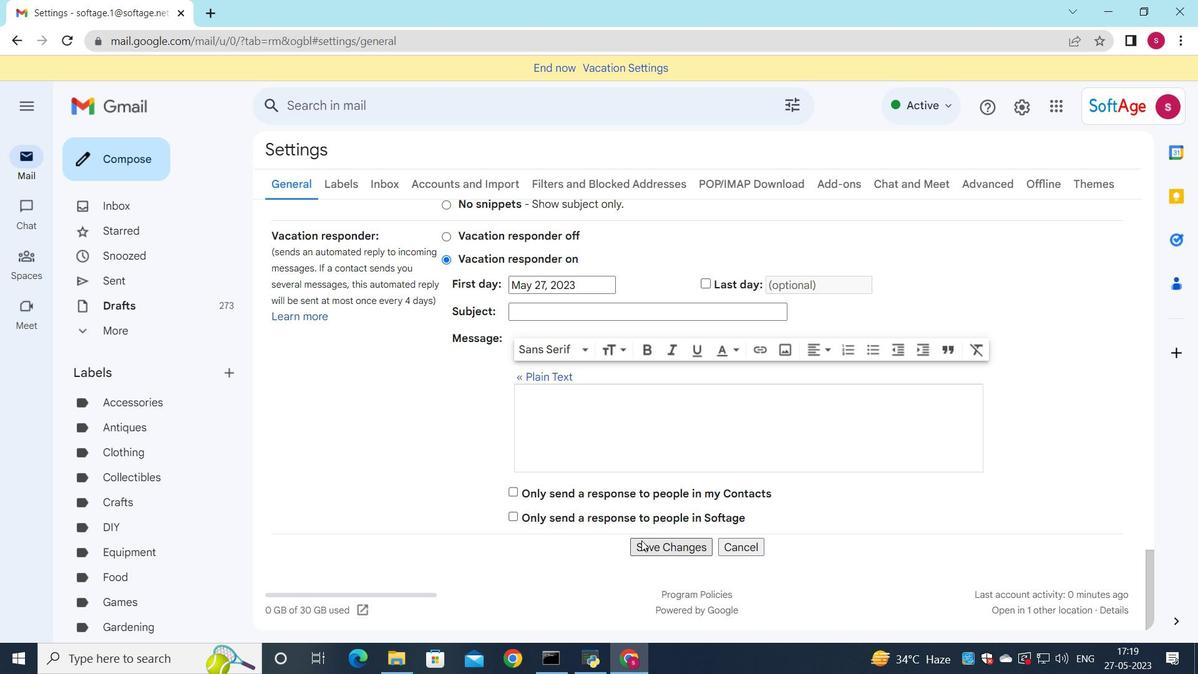 
Action: Mouse pressed left at (644, 542)
Screenshot: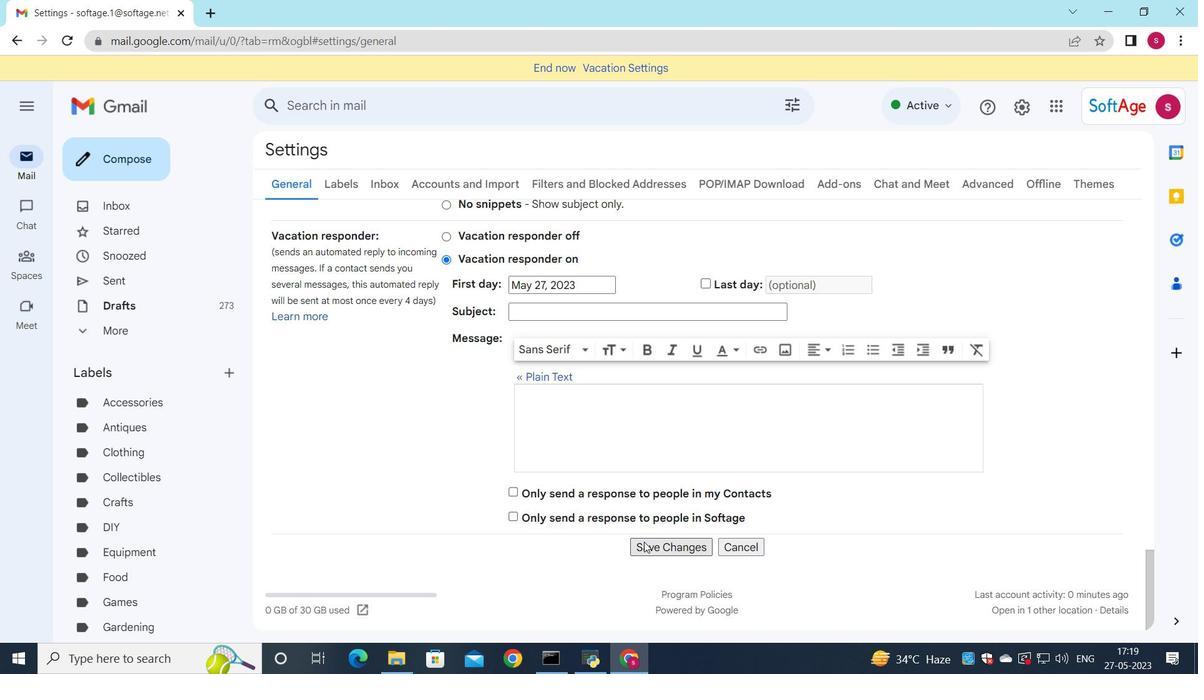 
Action: Mouse moved to (145, 158)
Screenshot: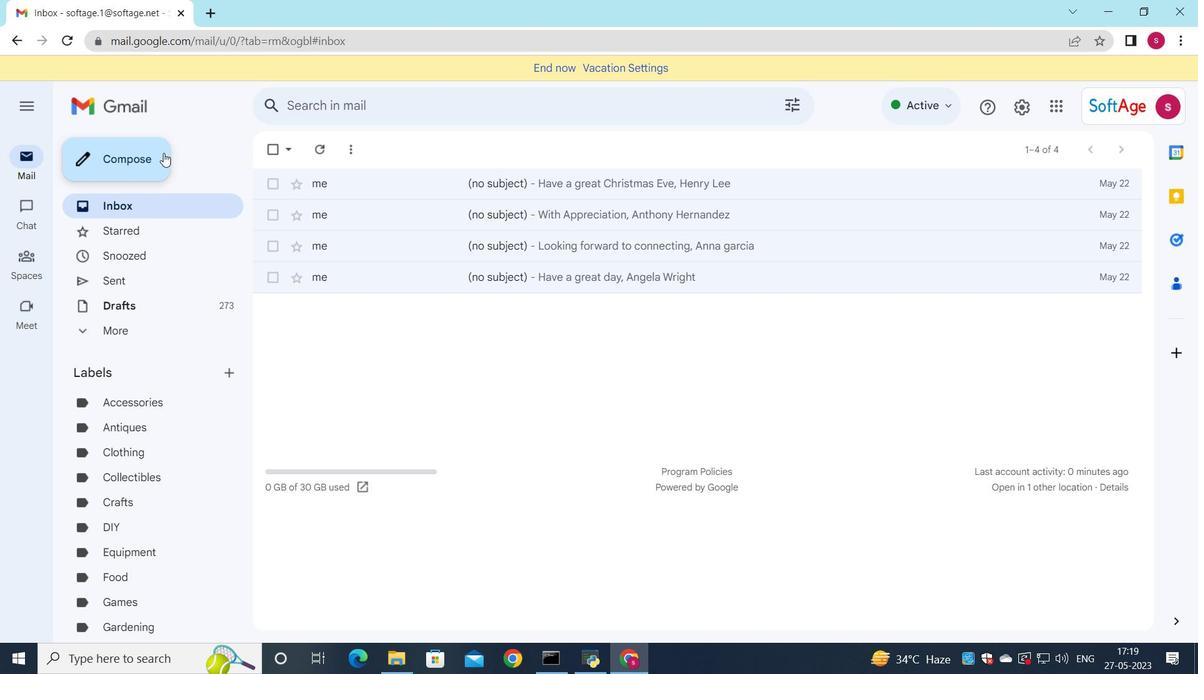 
Action: Mouse pressed left at (145, 158)
Screenshot: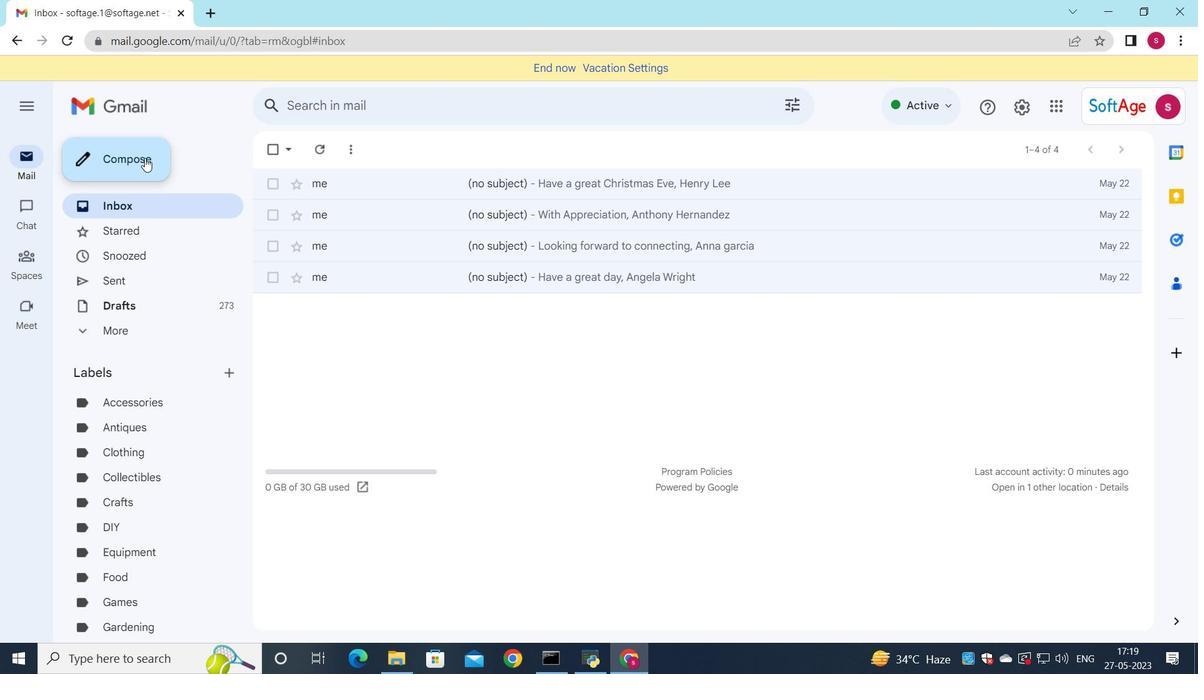
Action: Mouse moved to (885, 310)
Screenshot: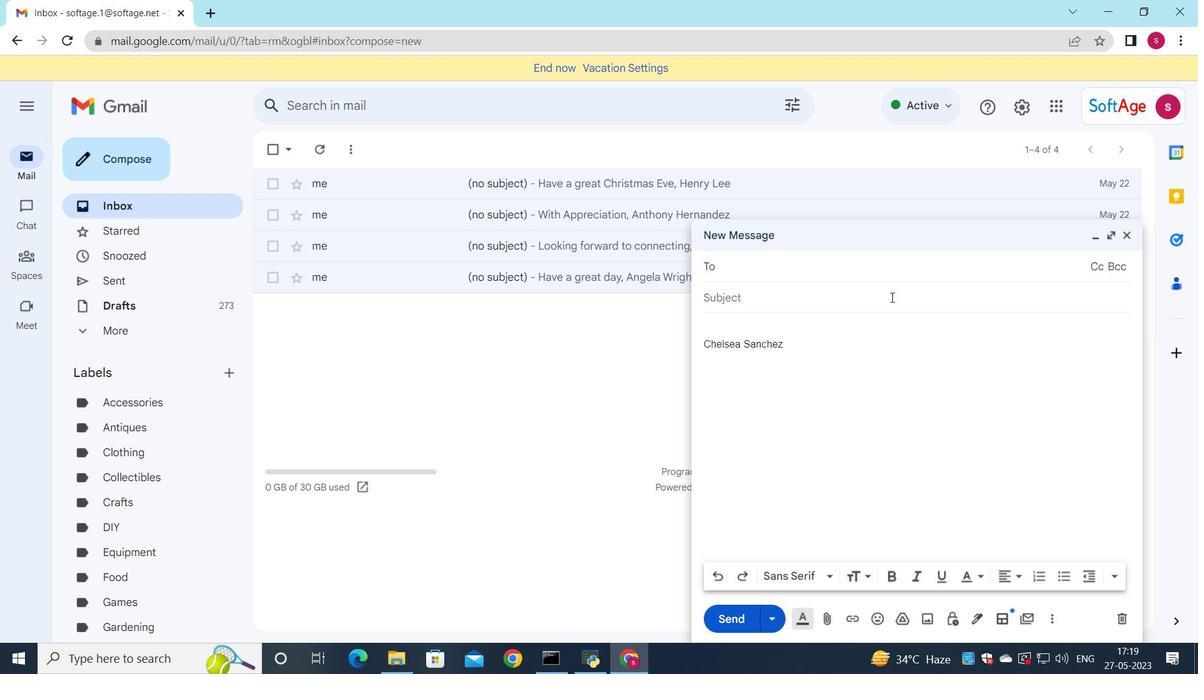 
Action: Key pressed s
Screenshot: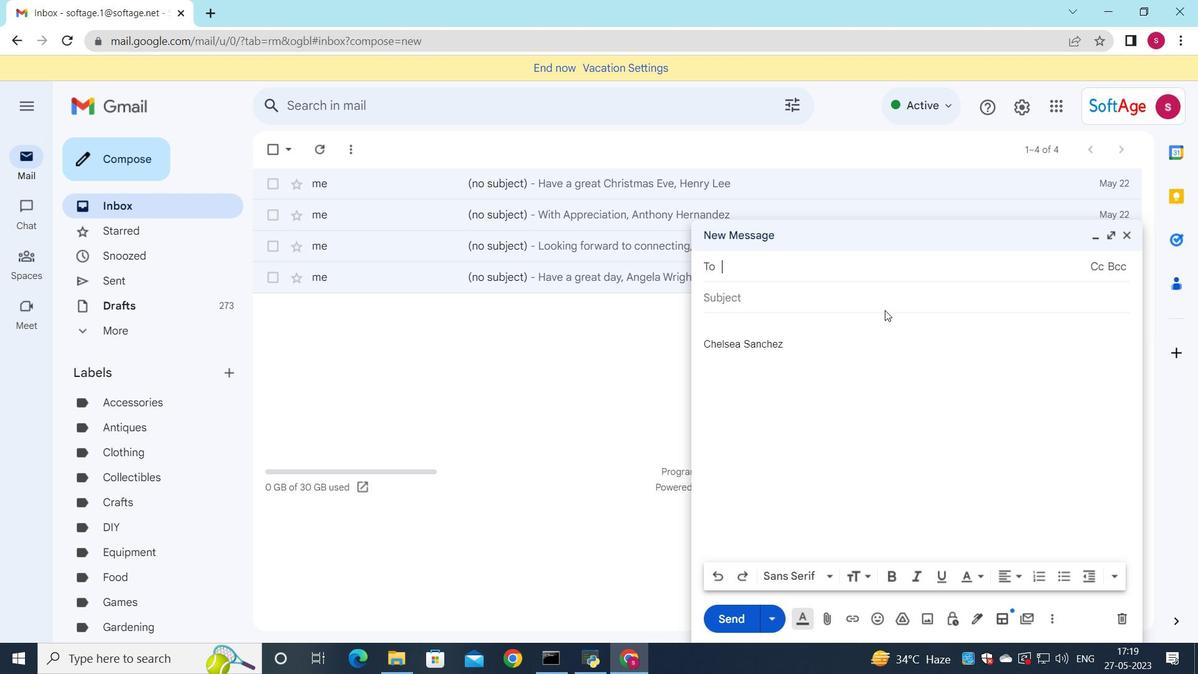 
Action: Mouse moved to (868, 459)
Screenshot: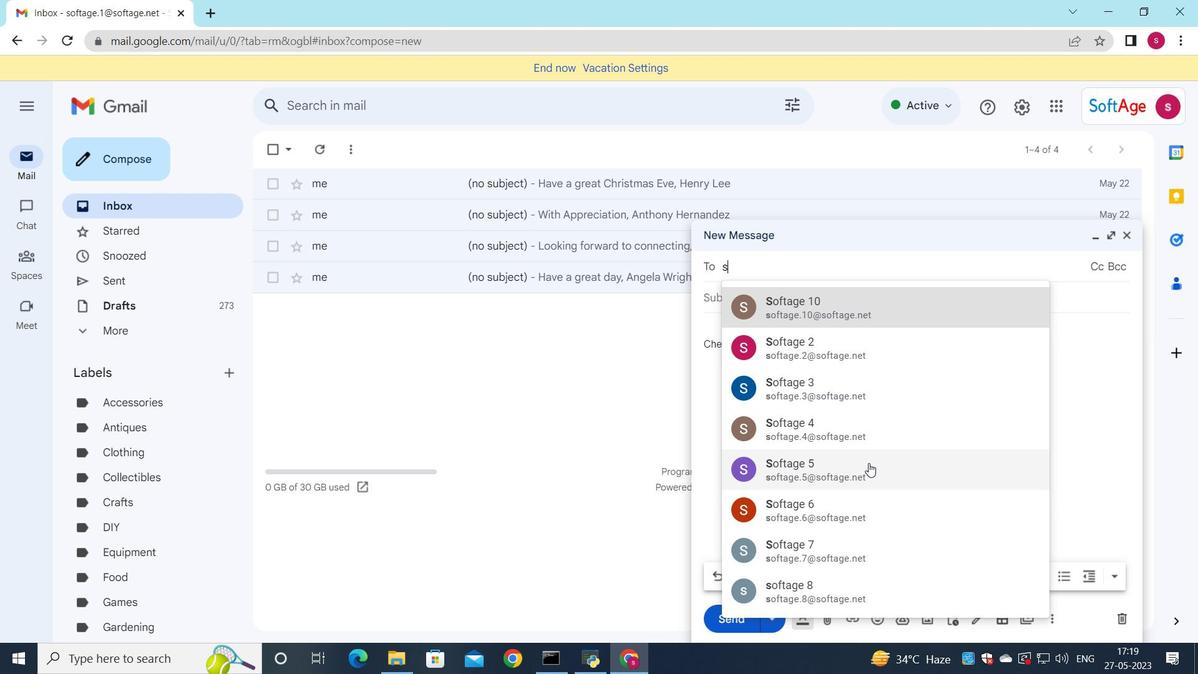 
Action: Mouse pressed left at (868, 459)
Screenshot: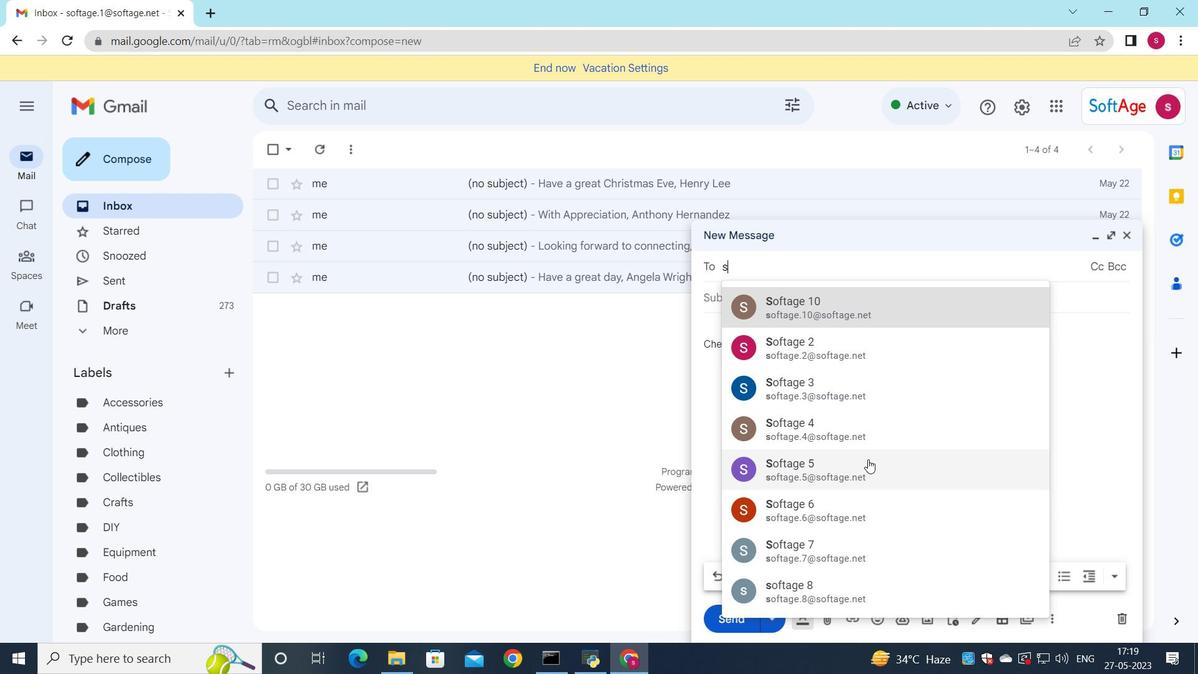 
Action: Mouse moved to (867, 459)
Screenshot: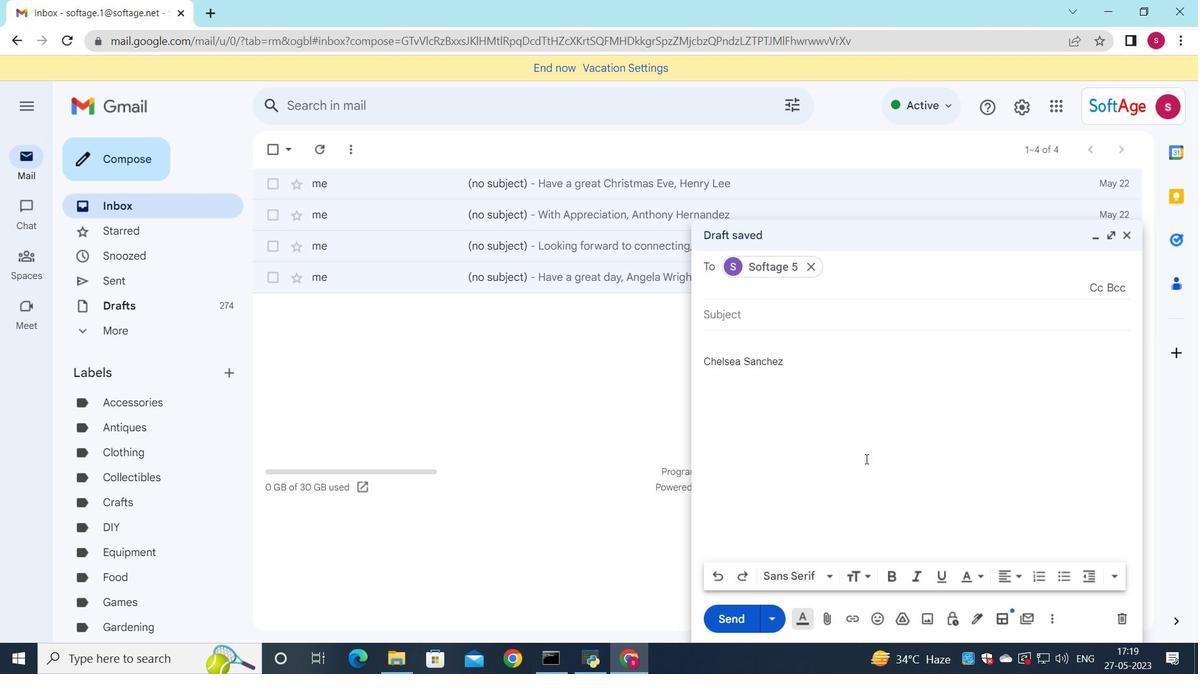 
Action: Key pressed s
Screenshot: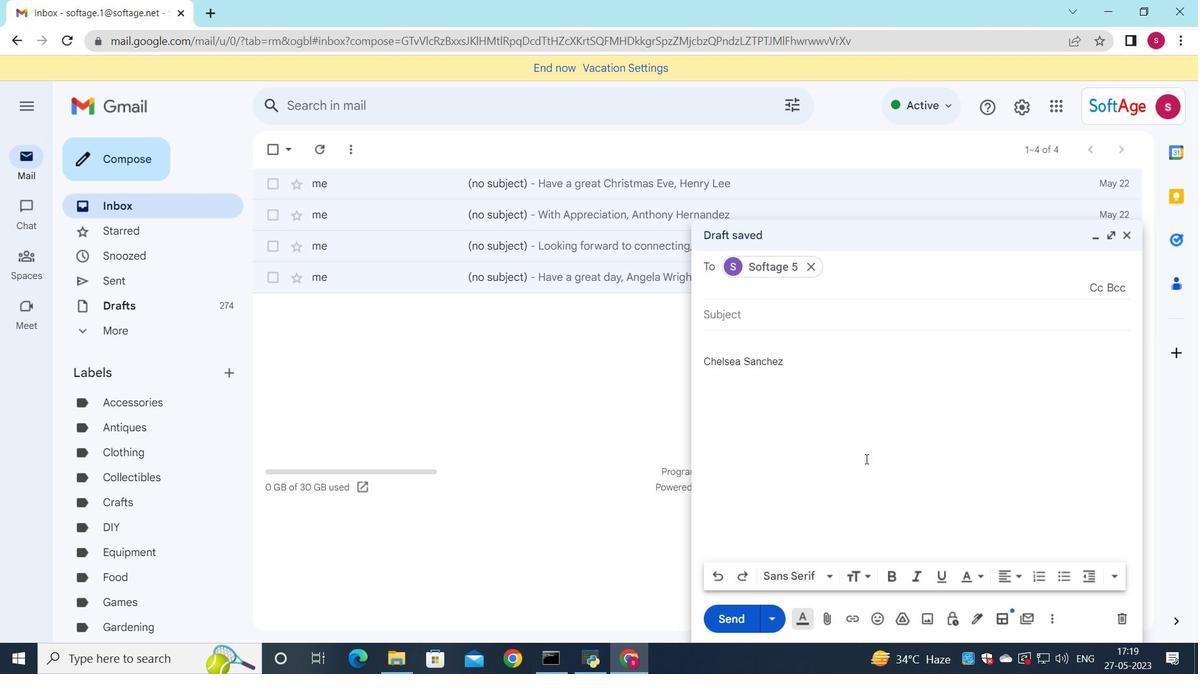 
Action: Mouse moved to (904, 502)
Screenshot: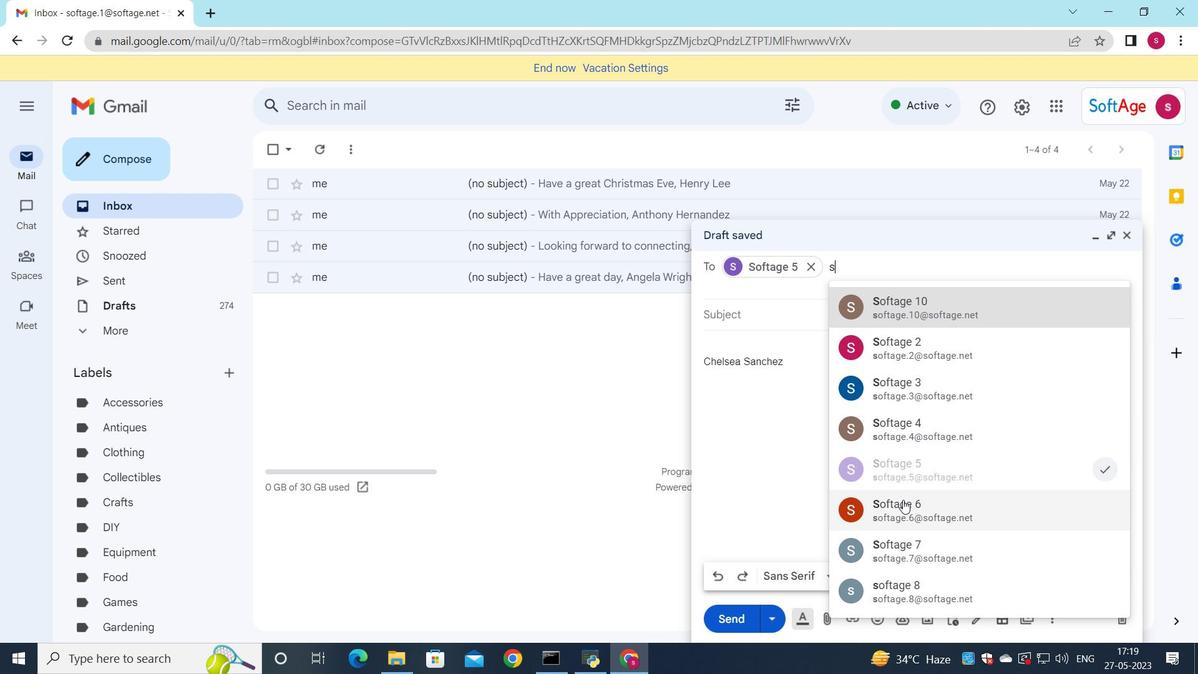 
Action: Mouse pressed left at (904, 502)
Screenshot: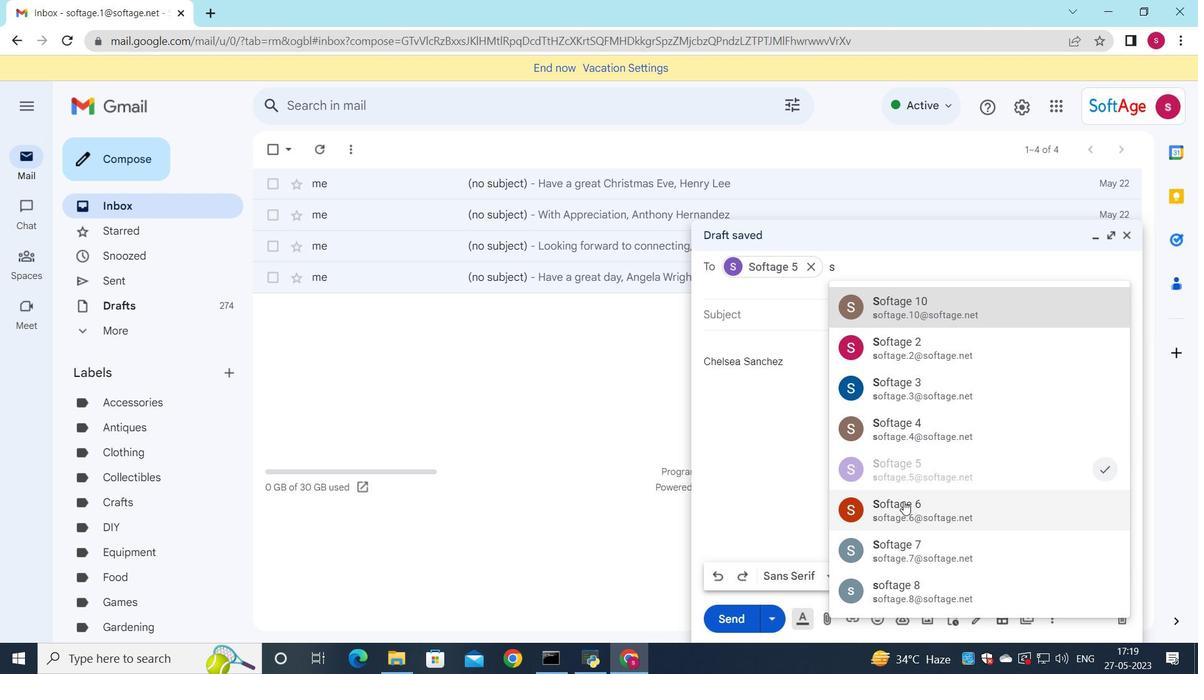 
Action: Mouse moved to (1100, 293)
Screenshot: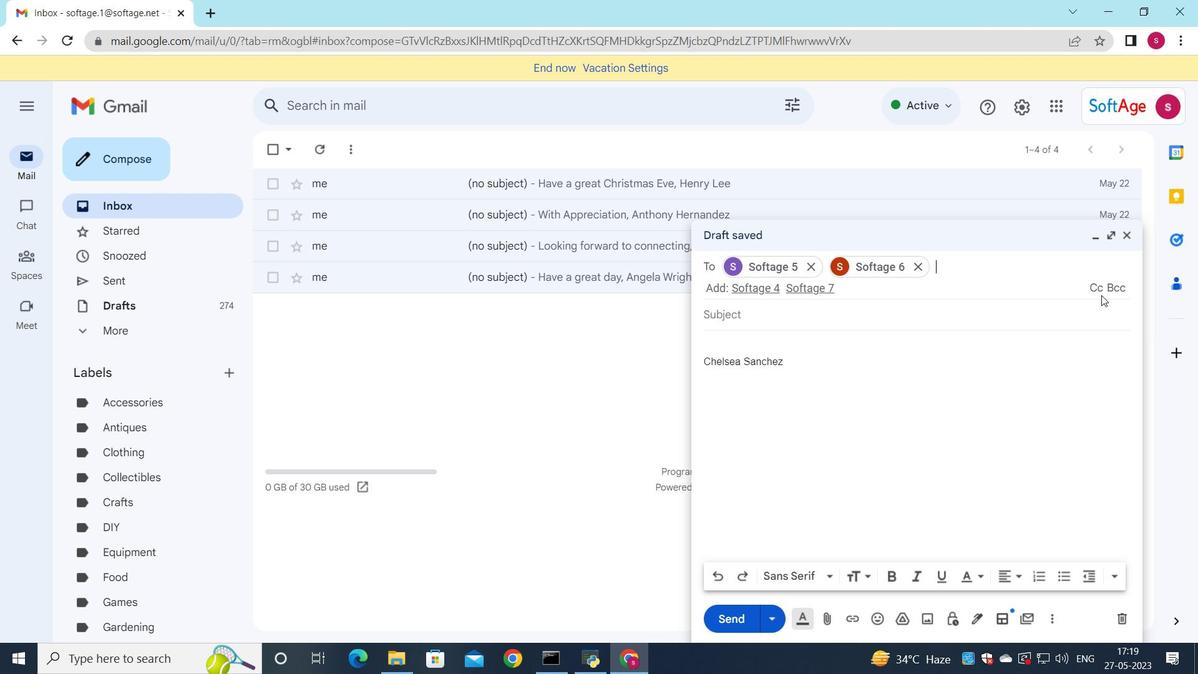 
Action: Mouse pressed left at (1100, 293)
Screenshot: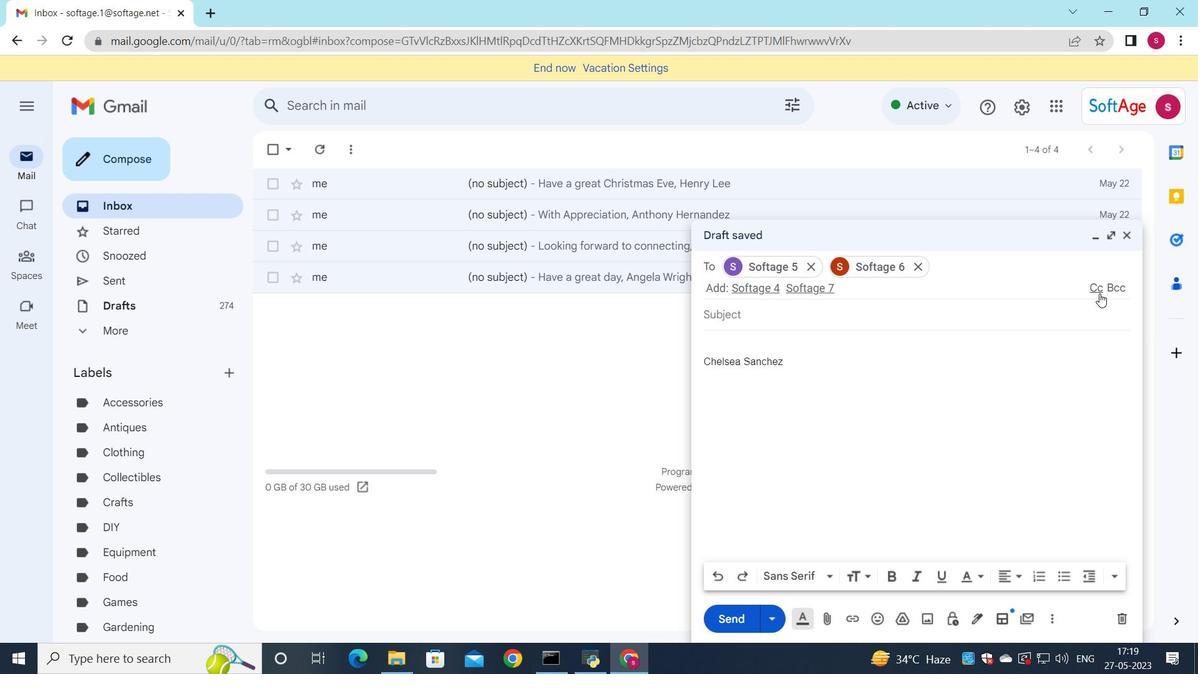
Action: Mouse moved to (1010, 325)
Screenshot: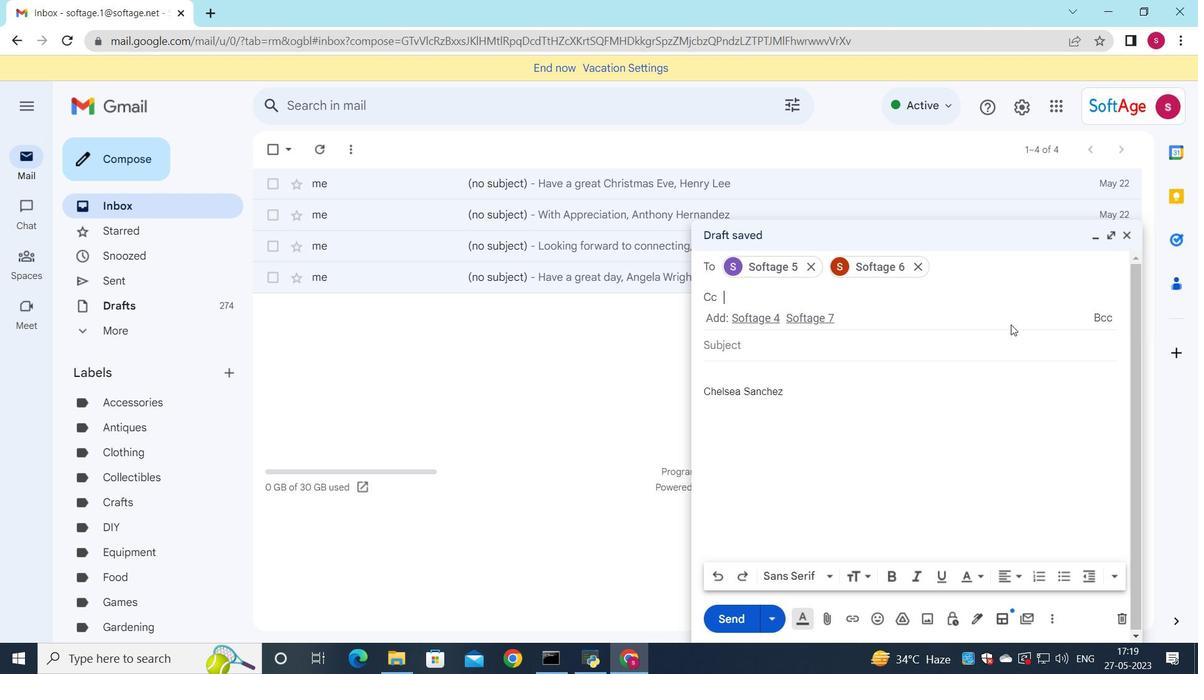 
Action: Key pressed s
Screenshot: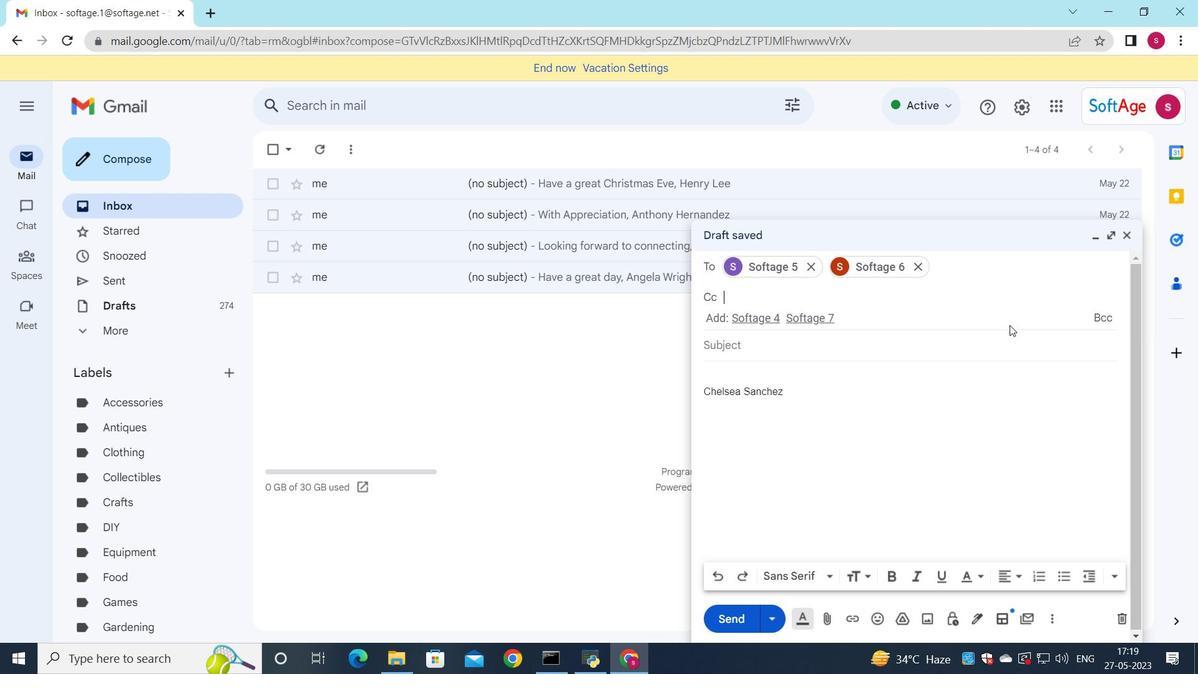 
Action: Mouse moved to (837, 579)
Screenshot: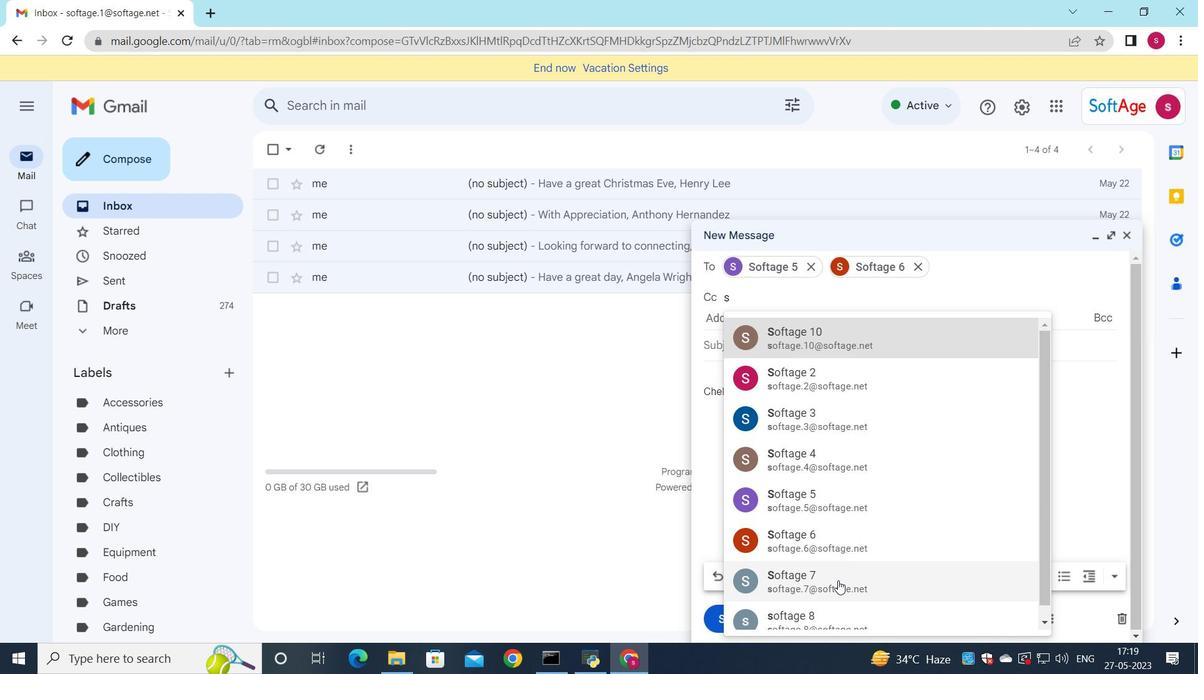 
Action: Mouse pressed left at (837, 579)
Screenshot: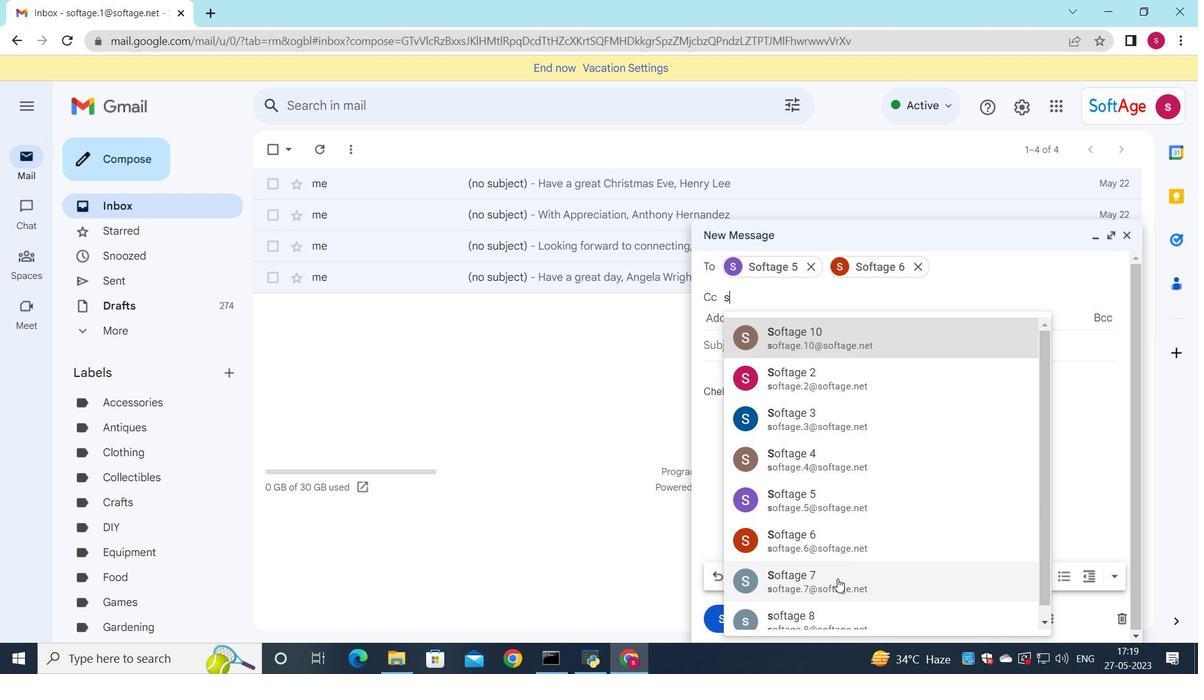 
Action: Mouse moved to (789, 338)
Screenshot: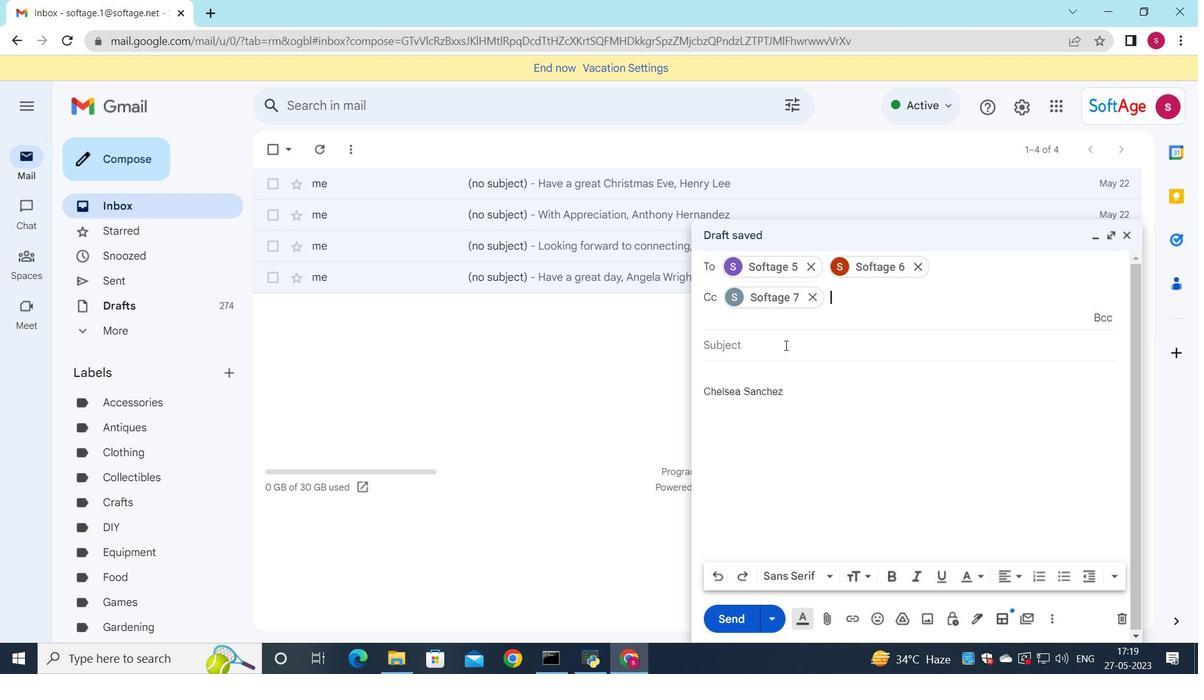 
Action: Mouse pressed left at (789, 338)
Screenshot: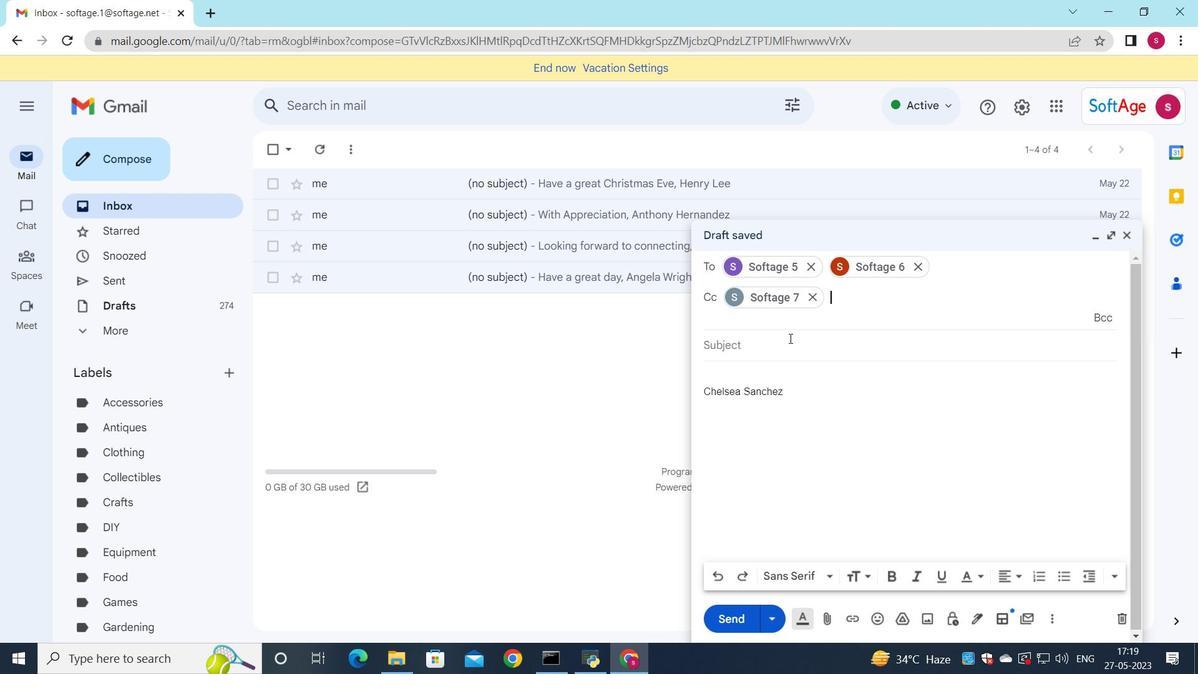 
Action: Mouse moved to (789, 340)
Screenshot: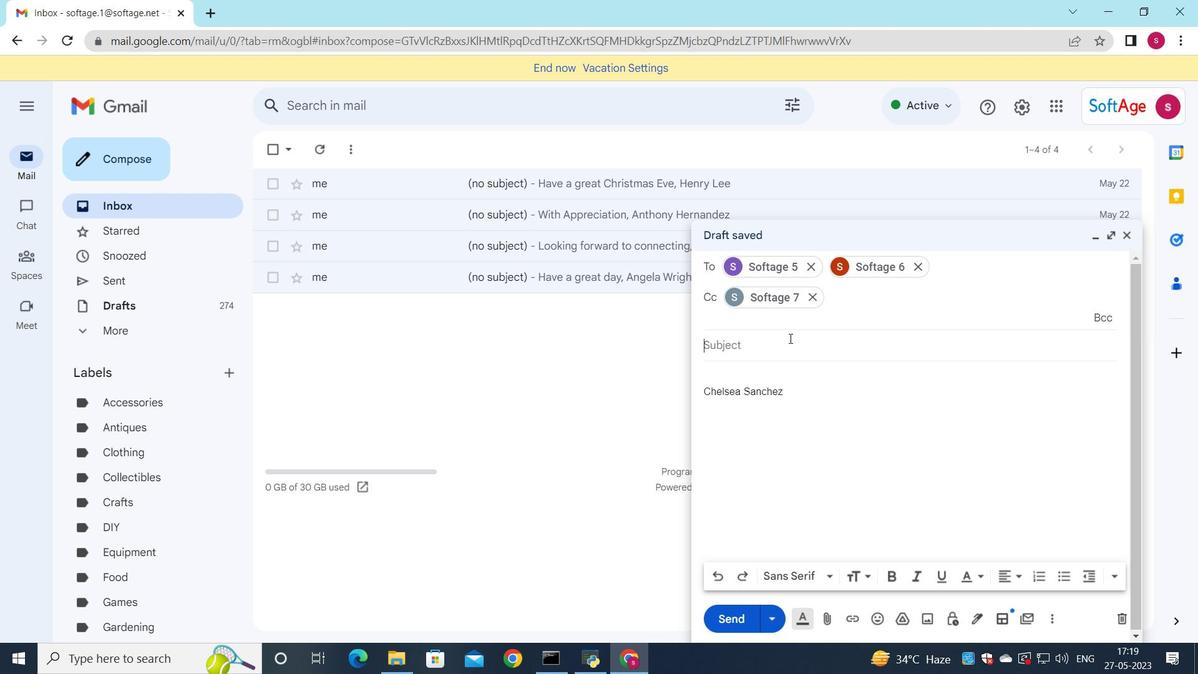 
Action: Key pressed <Key.shift>Request<Key.space>for<Key.space>a<Key.space>testo<Key.backspace>imonial<Key.space>
Screenshot: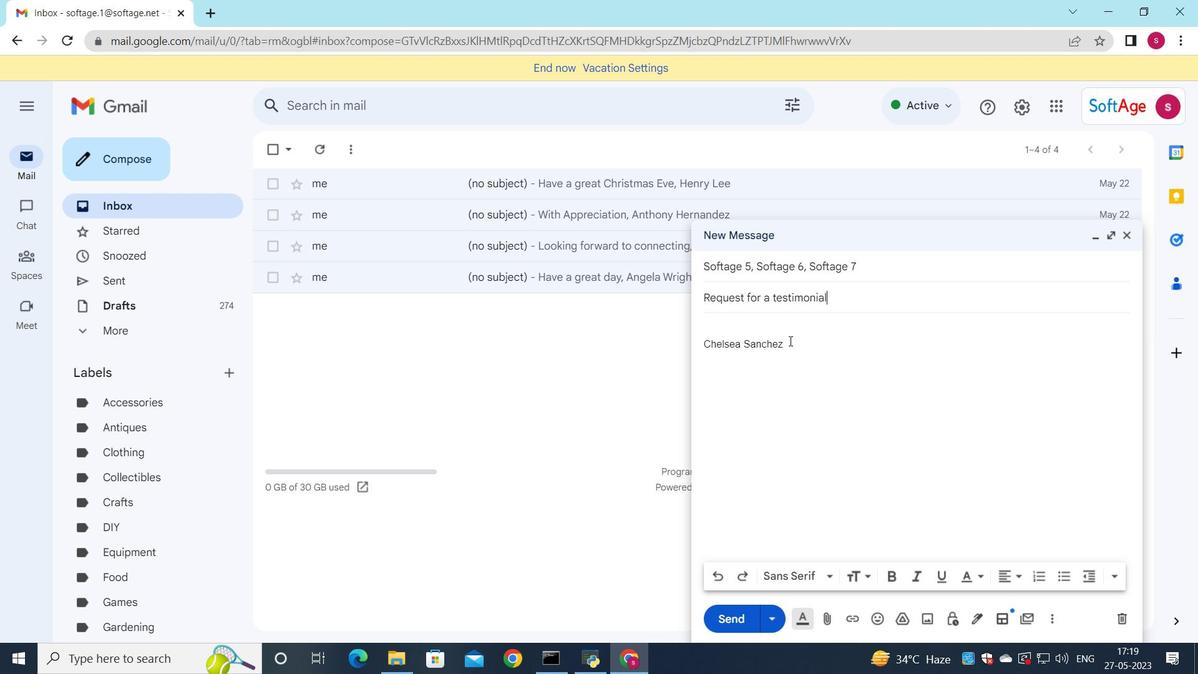 
Action: Mouse moved to (777, 320)
Screenshot: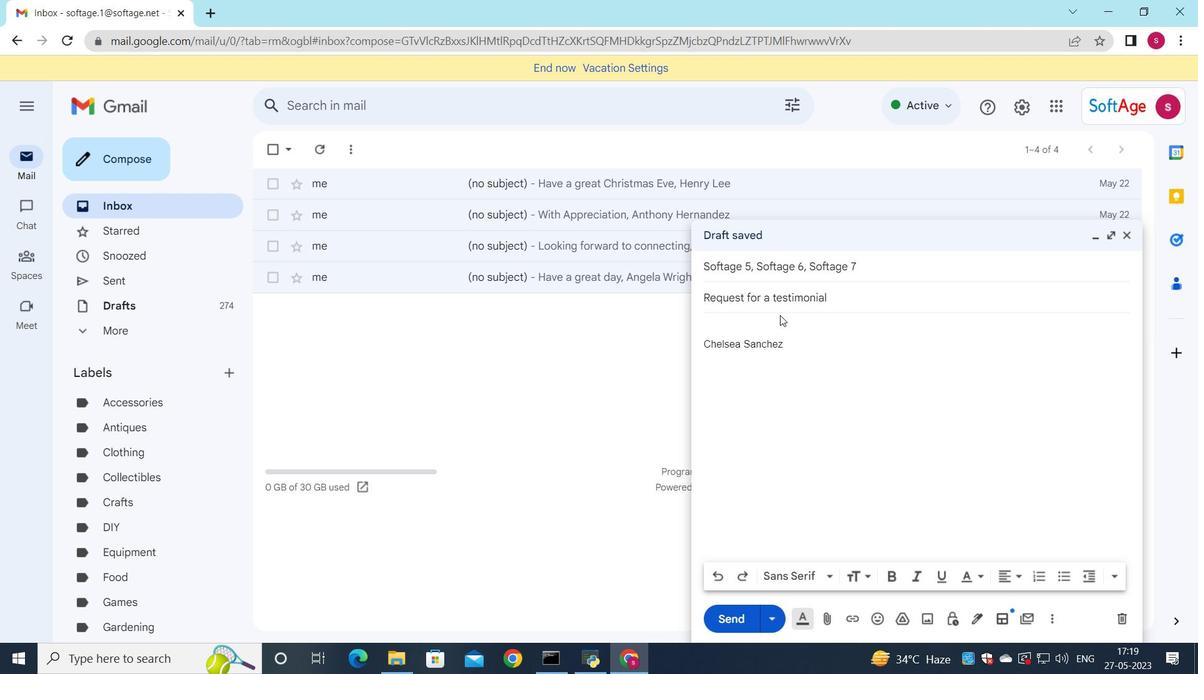 
Action: Mouse pressed left at (777, 320)
Screenshot: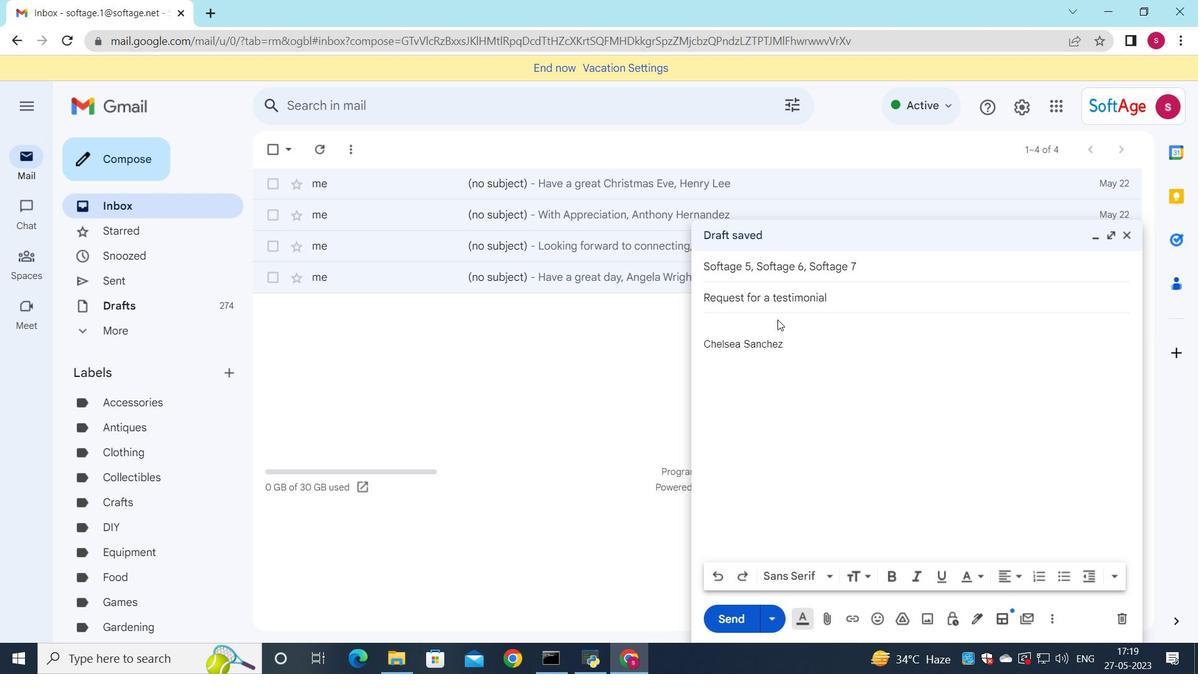 
Action: Key pressed <Key.shift>I<Key.space>am<Key.space>writinh<Key.backspace>g<Key.space>to<Key.space>follow<Key.space>up<Key.space>on<Key.space>our<Key.space>recent<Key.space>meeting.
Screenshot: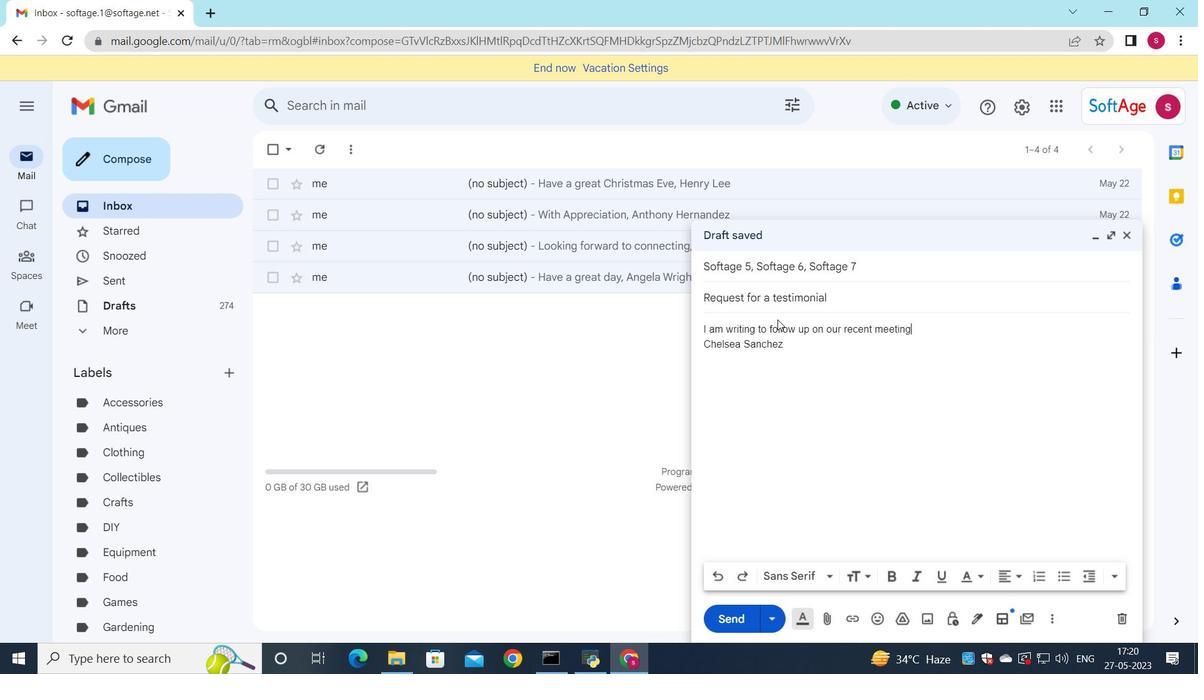 
Action: Mouse moved to (915, 332)
Screenshot: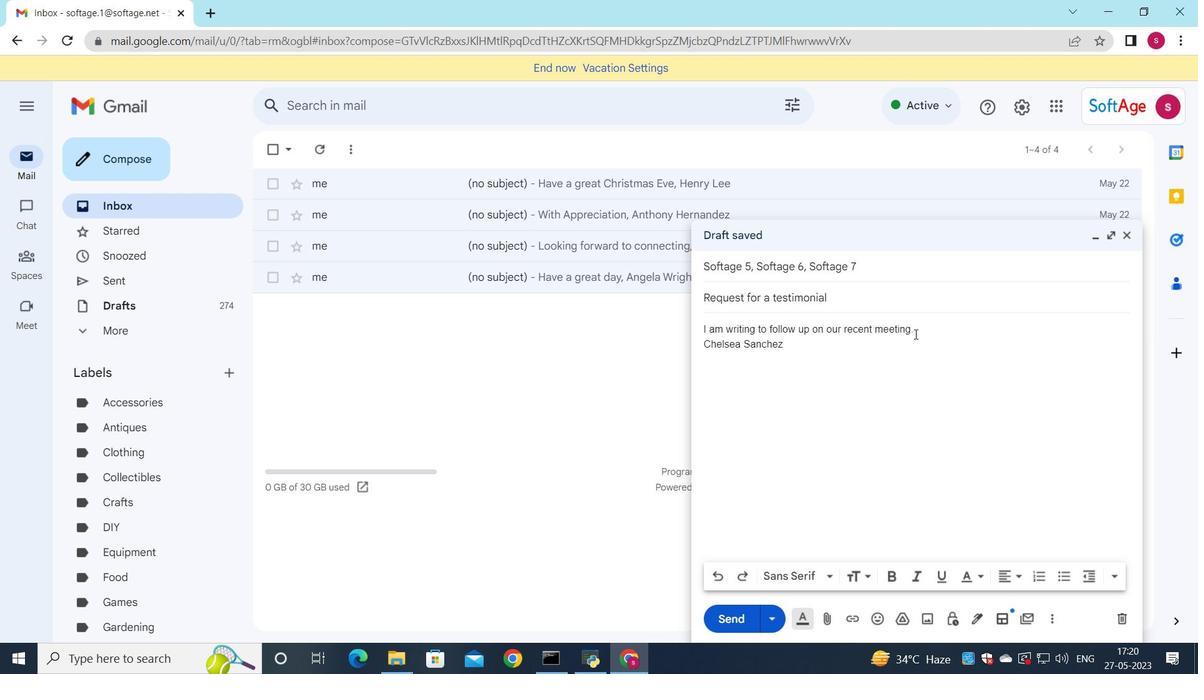 
Action: Mouse pressed left at (915, 332)
Screenshot: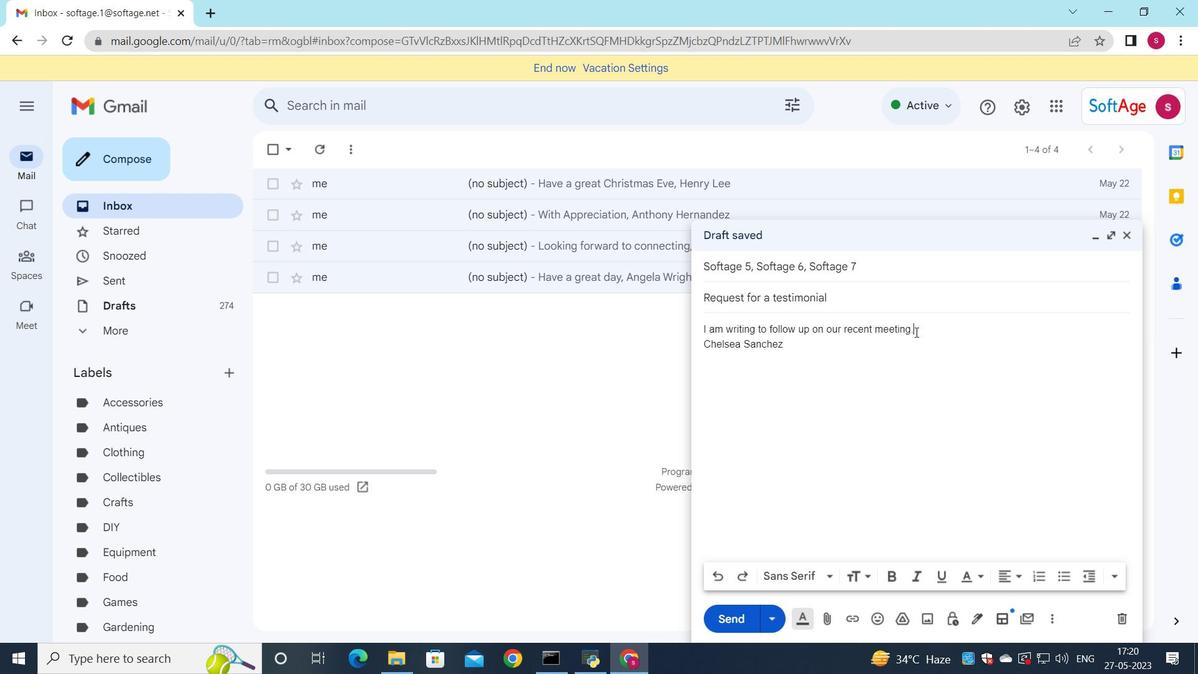 
Action: Mouse moved to (868, 573)
Screenshot: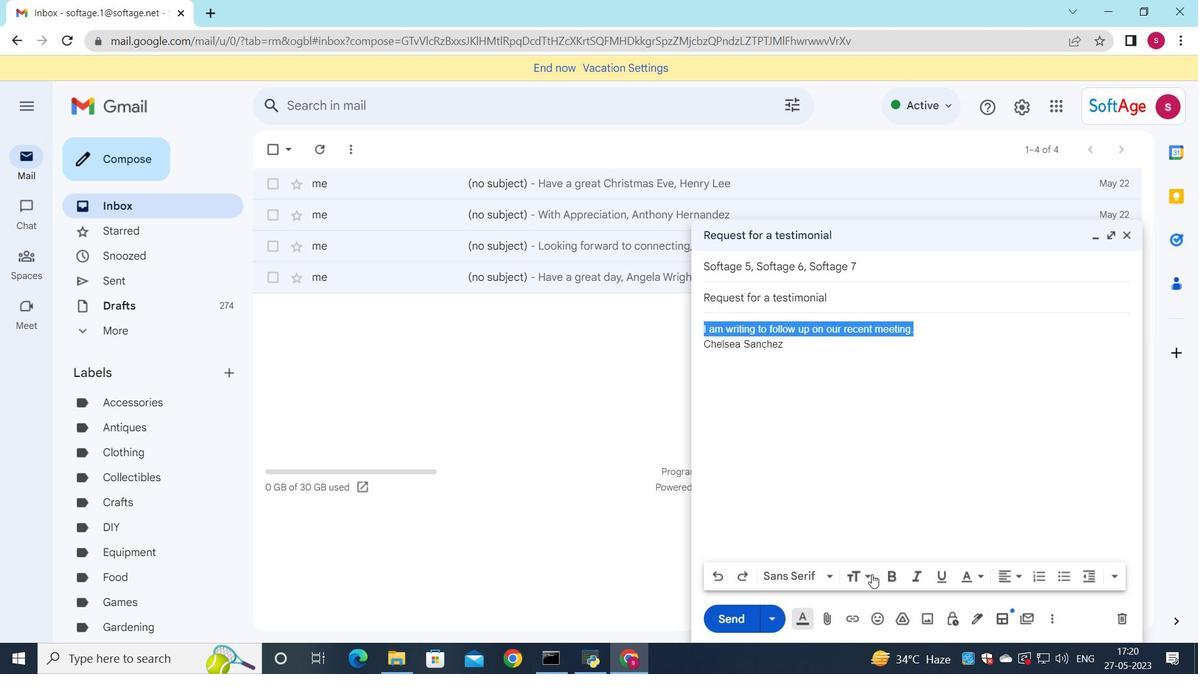 
Action: Mouse pressed left at (868, 573)
Screenshot: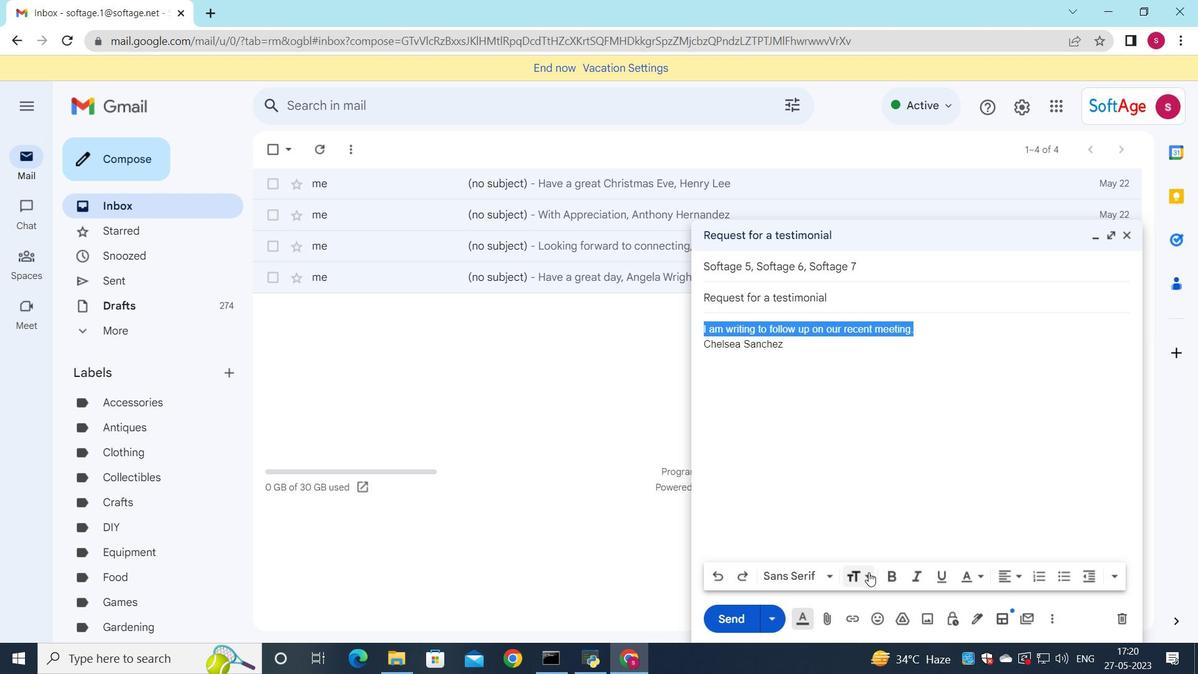 
Action: Mouse moved to (910, 476)
Screenshot: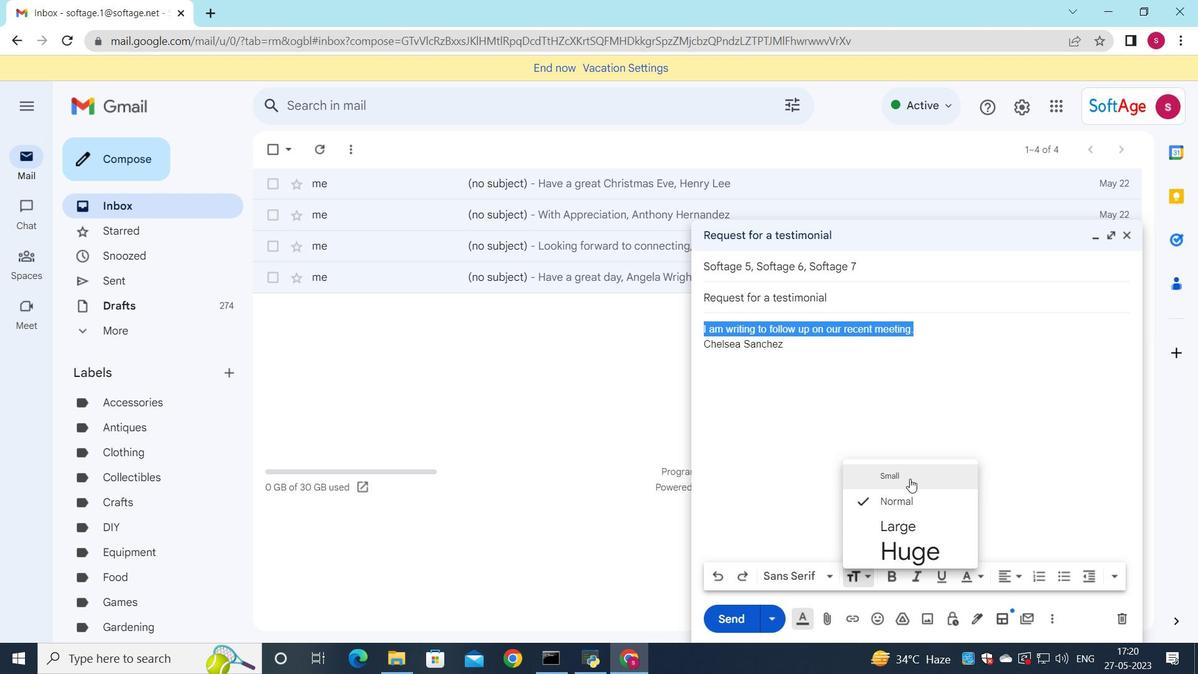 
Action: Mouse pressed left at (910, 476)
Screenshot: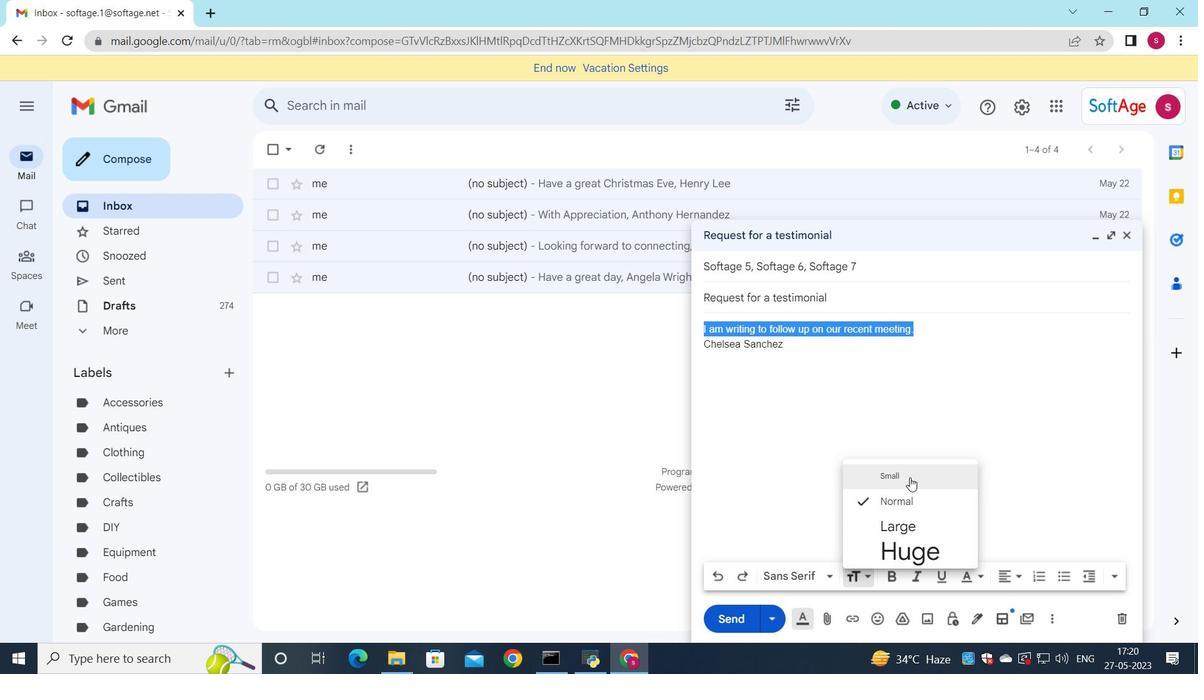 
Action: Mouse moved to (1010, 578)
Screenshot: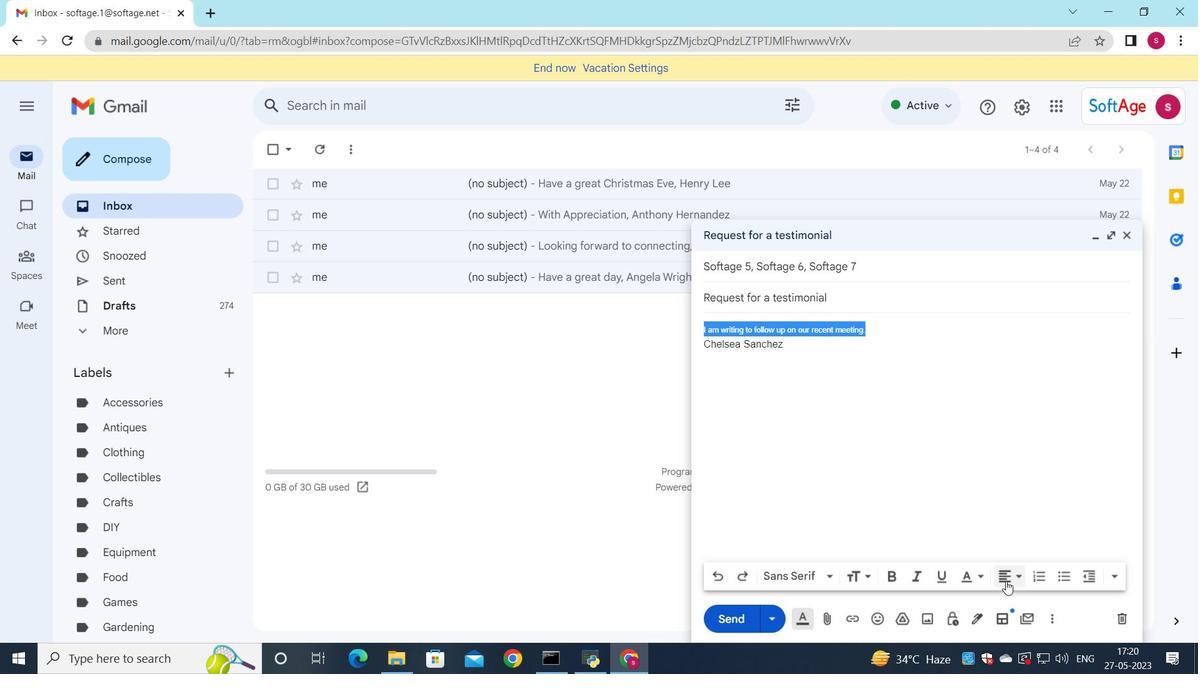 
Action: Mouse pressed left at (1010, 578)
Screenshot: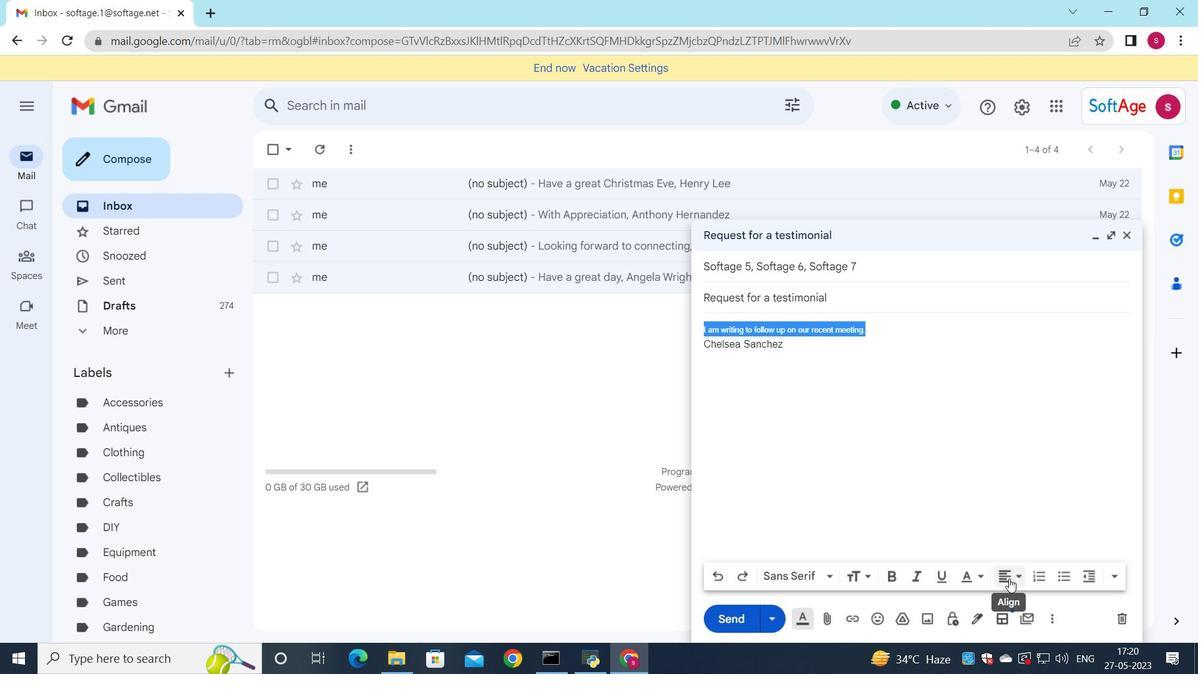 
Action: Mouse moved to (1001, 511)
Screenshot: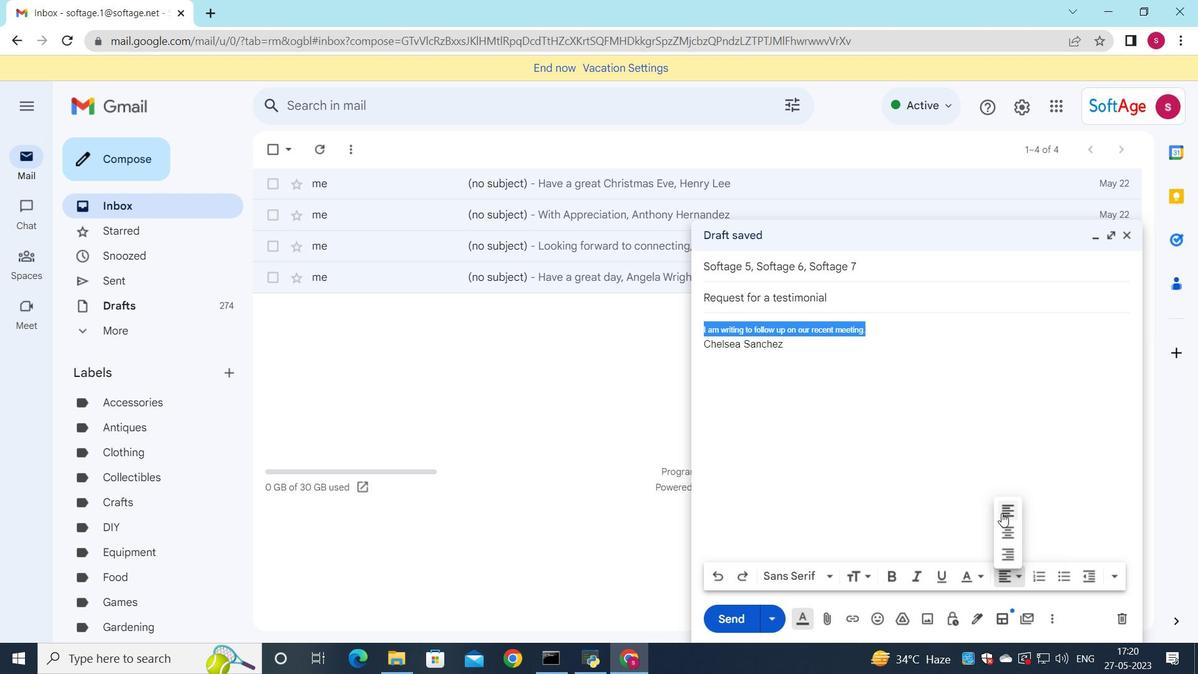 
Action: Mouse pressed left at (1001, 511)
Screenshot: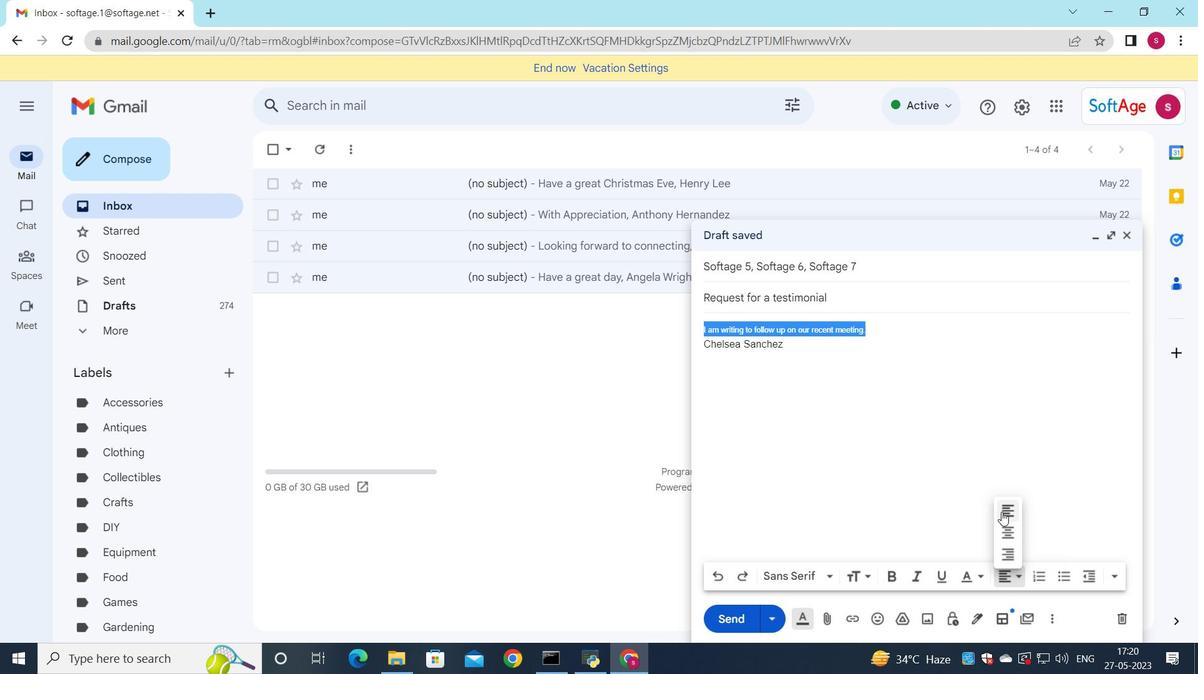 
Action: Mouse moved to (732, 617)
Screenshot: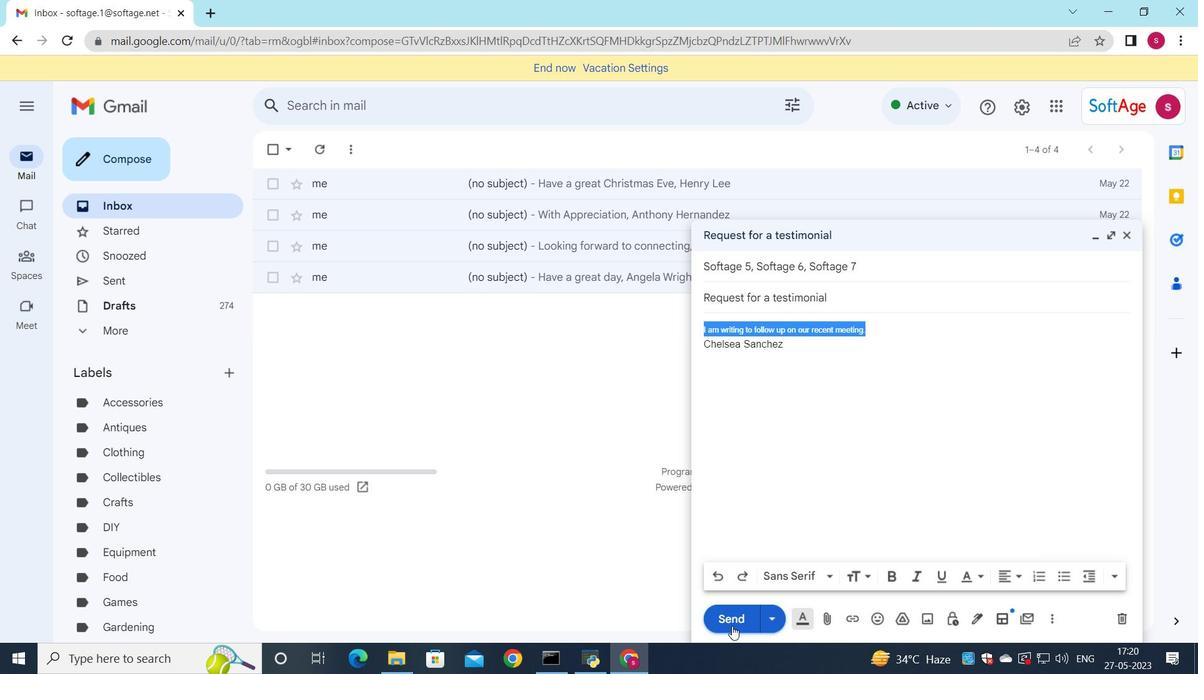 
Action: Mouse pressed left at (732, 617)
Screenshot: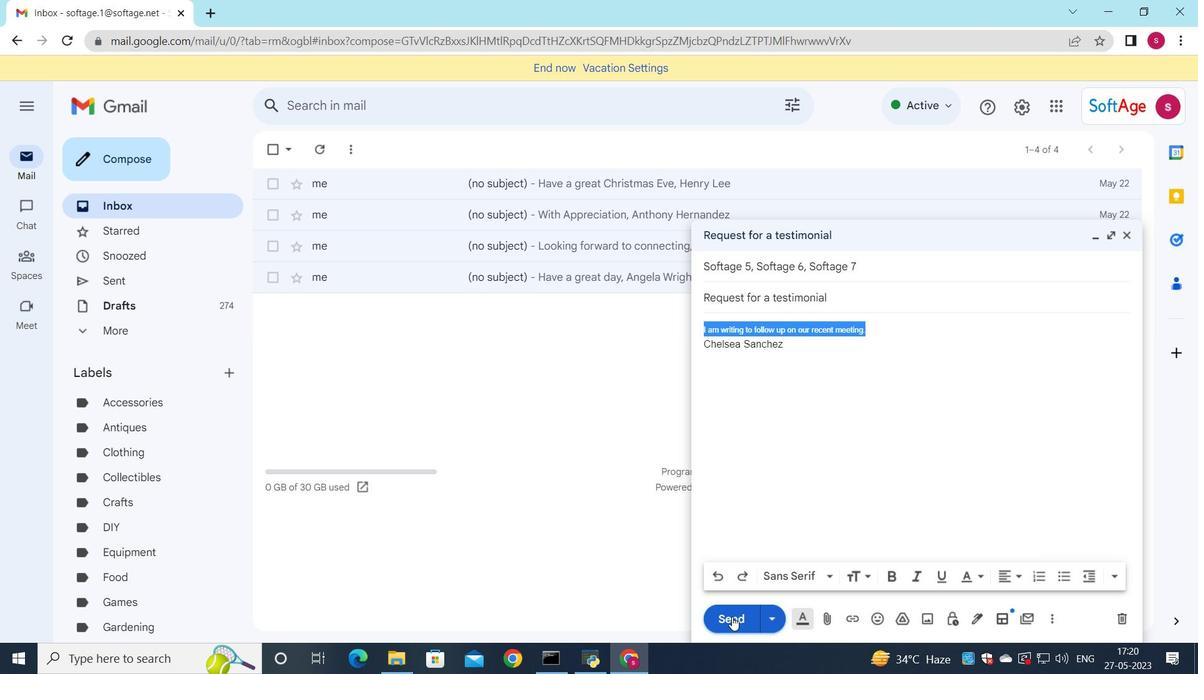 
Action: Mouse moved to (739, 615)
Screenshot: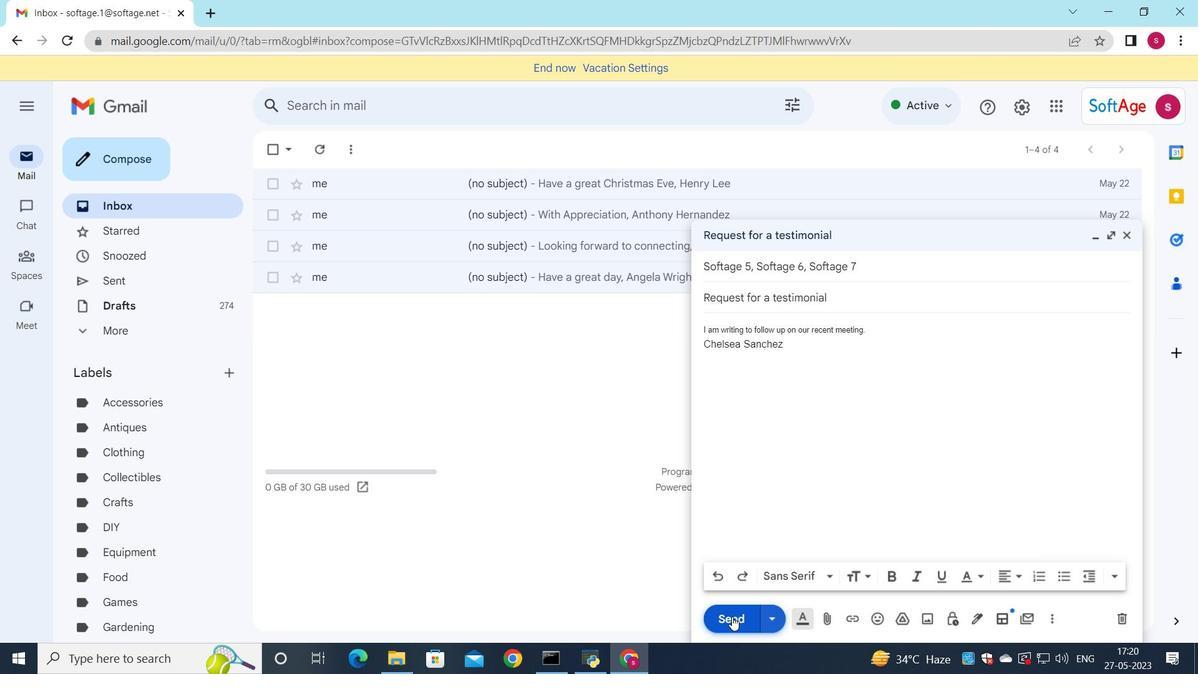 
